 Task: Look for space in Sishui, China from 6th September, 2023 to 15th September, 2023 for 6 adults in price range Rs.8000 to Rs.12000. Place can be entire place or private room with 6 bedrooms having 6 beds and 6 bathrooms. Property type can be house, flat, guest house. Amenities needed are: wifi, TV, free parkinig on premises, gym, breakfast. Booking option can be shelf check-in. Required host language is Chinese (Simplified).
Action: Mouse moved to (569, 122)
Screenshot: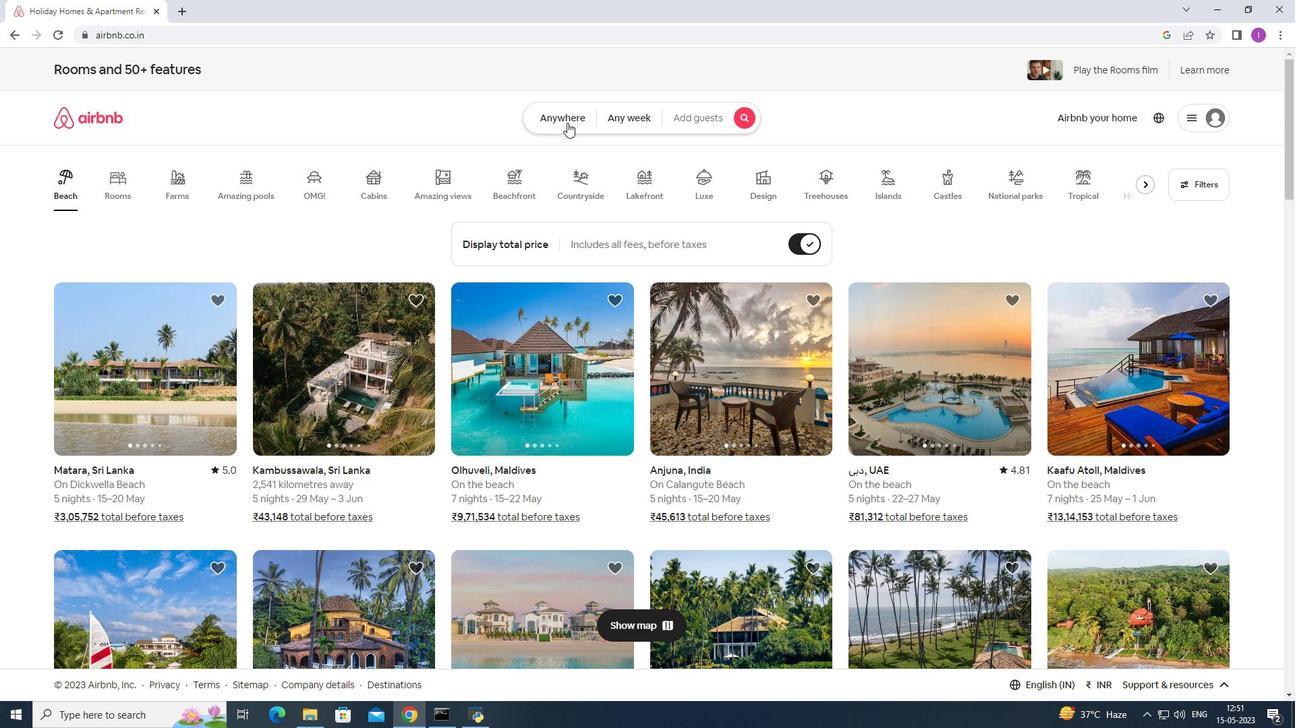 
Action: Mouse pressed left at (569, 122)
Screenshot: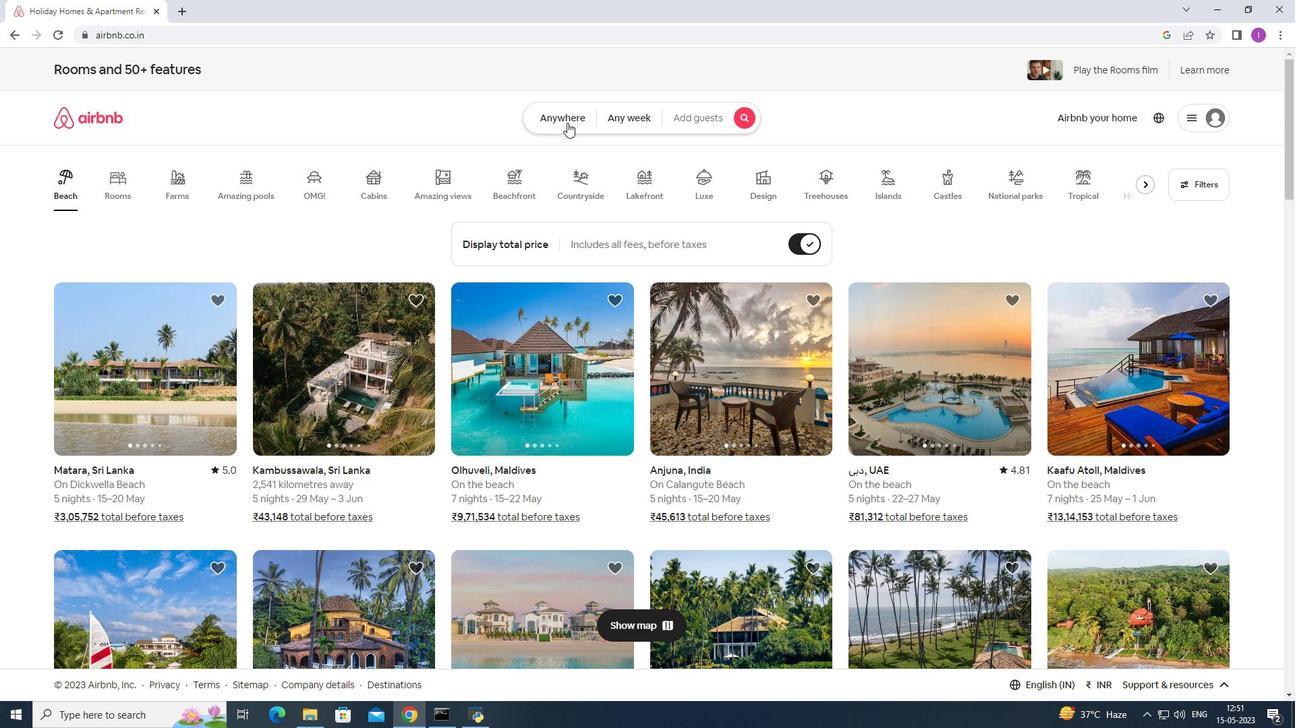 
Action: Mouse moved to (478, 162)
Screenshot: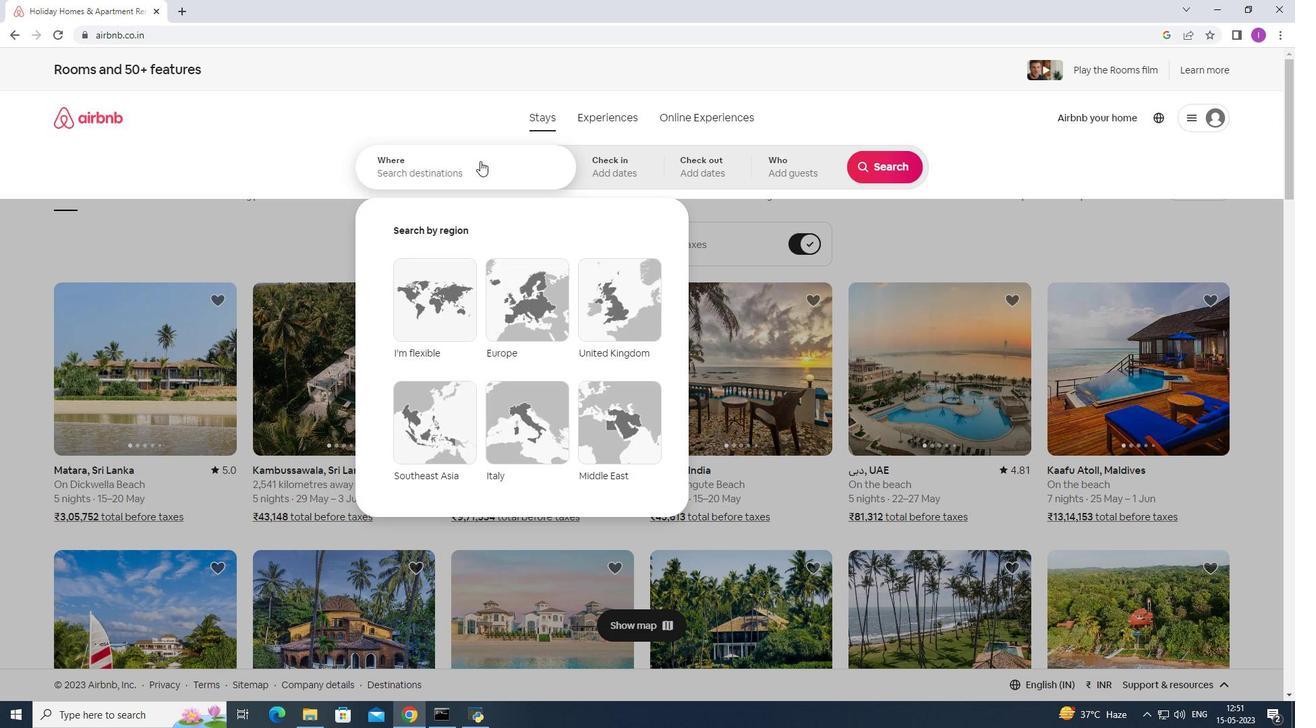 
Action: Mouse pressed left at (478, 162)
Screenshot: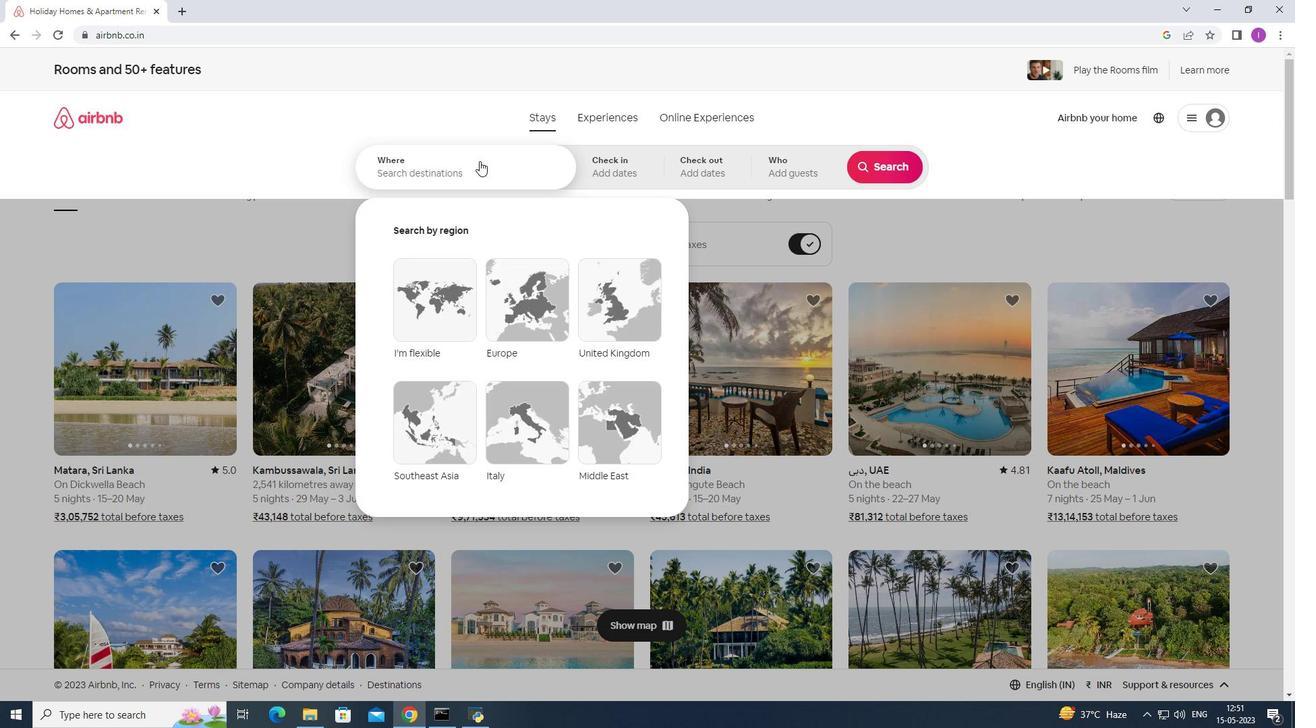 
Action: Mouse moved to (487, 165)
Screenshot: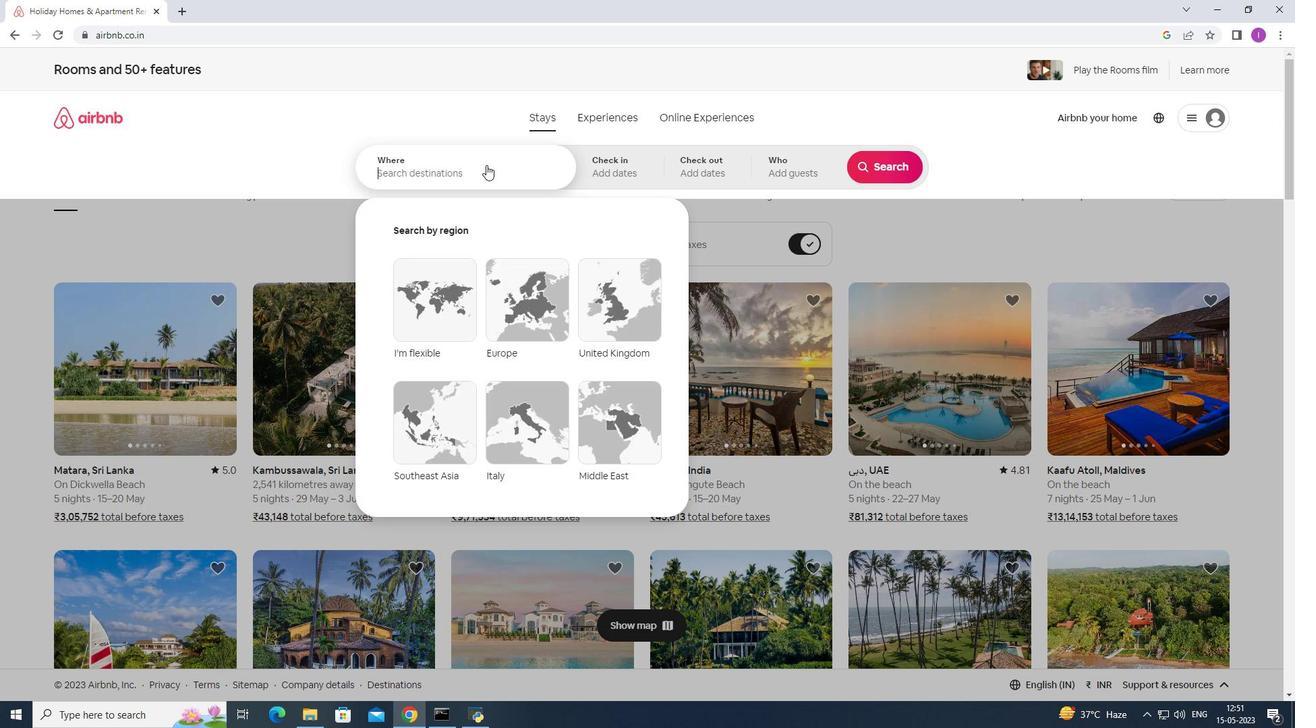 
Action: Key pressed <Key.shift><Key.shift>Sishui,<Key.shift>China
Screenshot: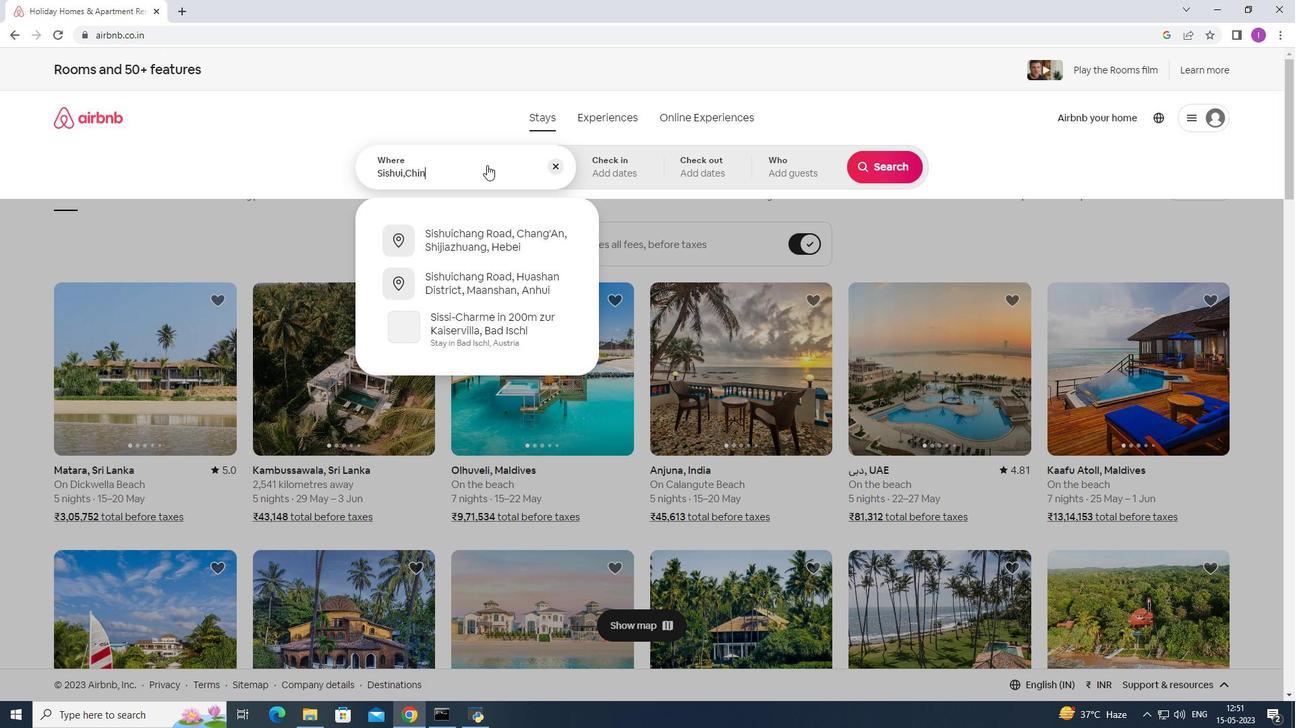 
Action: Mouse moved to (642, 167)
Screenshot: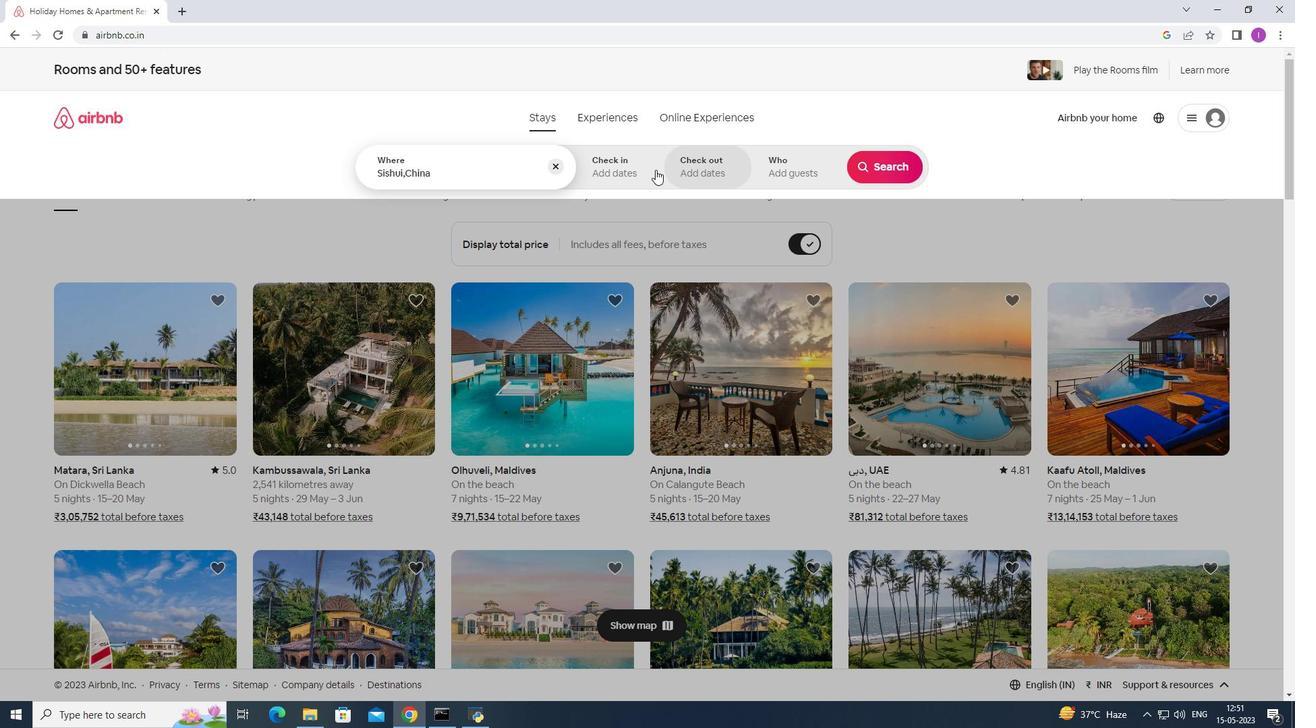 
Action: Mouse pressed left at (642, 167)
Screenshot: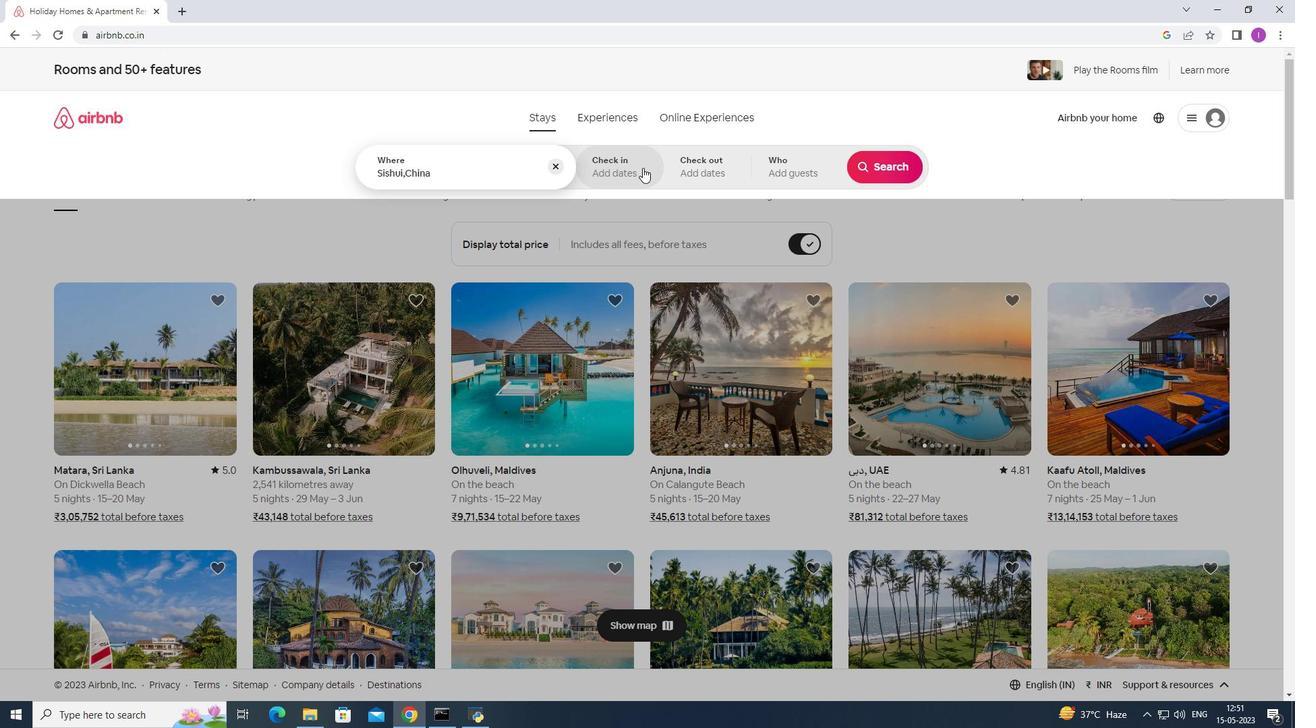 
Action: Mouse moved to (876, 273)
Screenshot: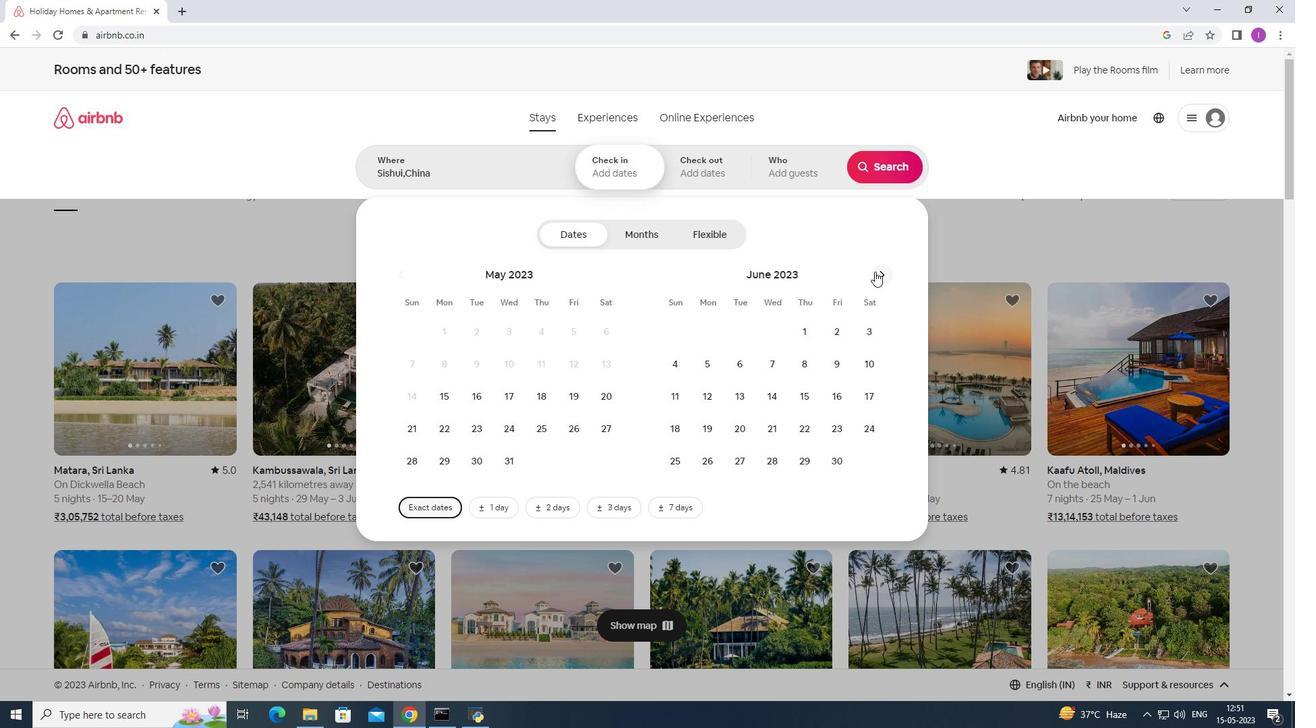 
Action: Mouse pressed left at (876, 273)
Screenshot: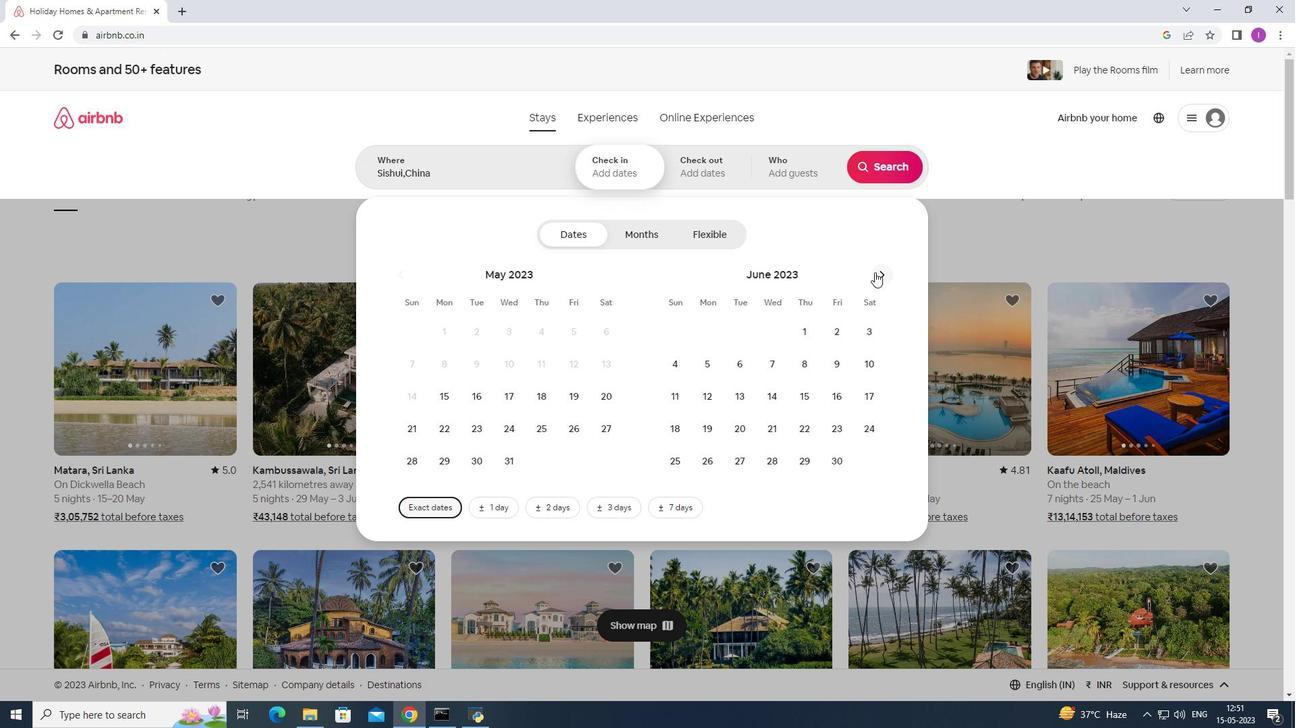 
Action: Mouse moved to (877, 273)
Screenshot: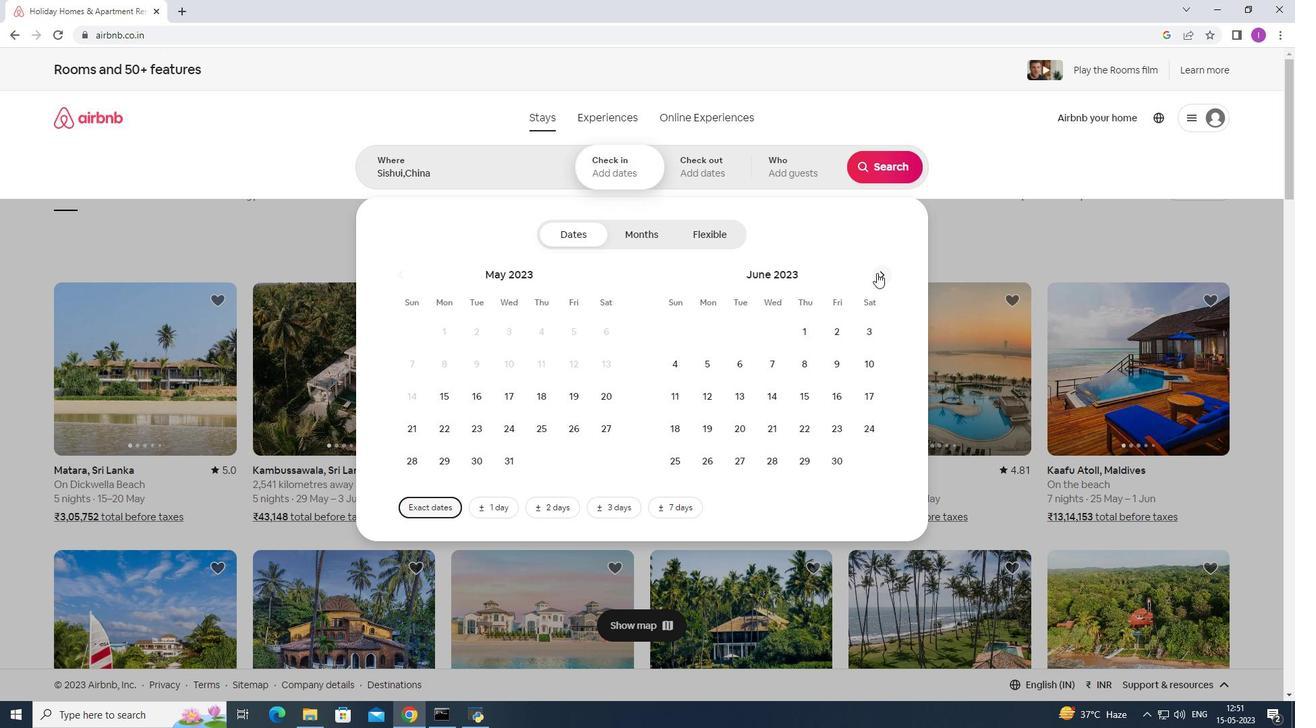 
Action: Mouse pressed left at (877, 273)
Screenshot: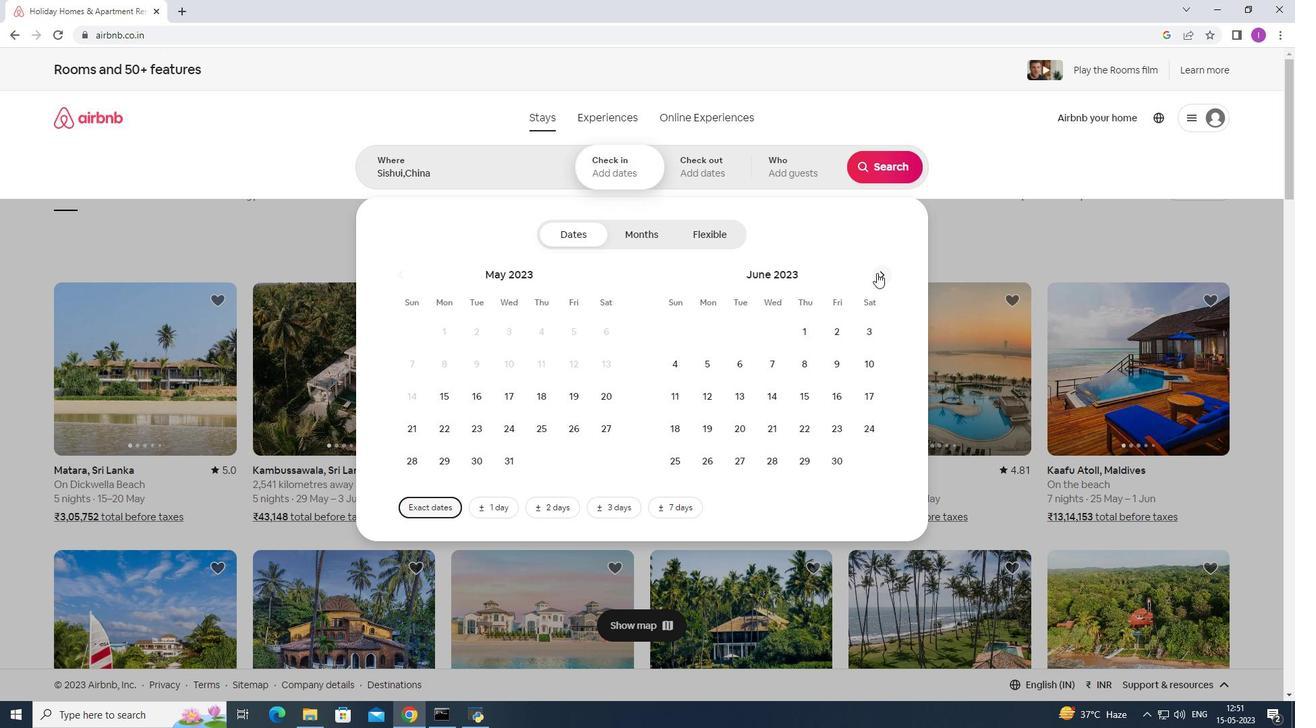 
Action: Mouse moved to (878, 274)
Screenshot: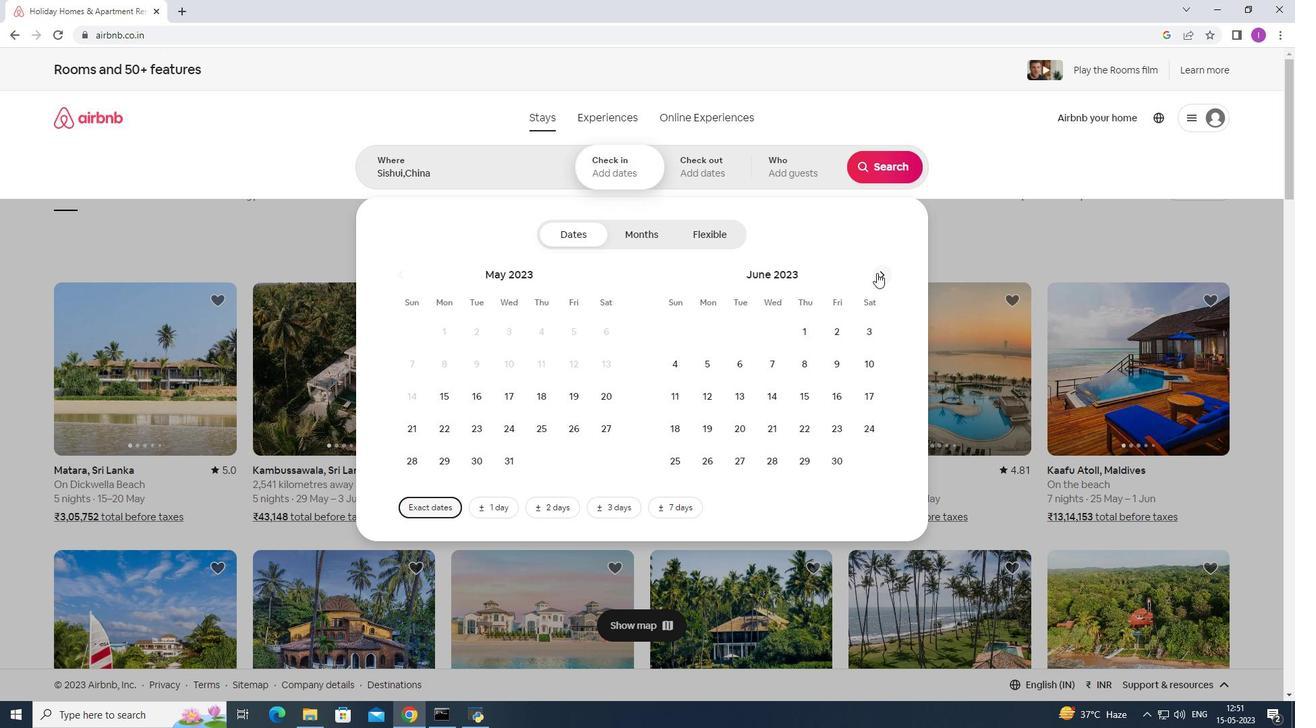 
Action: Mouse pressed left at (878, 274)
Screenshot: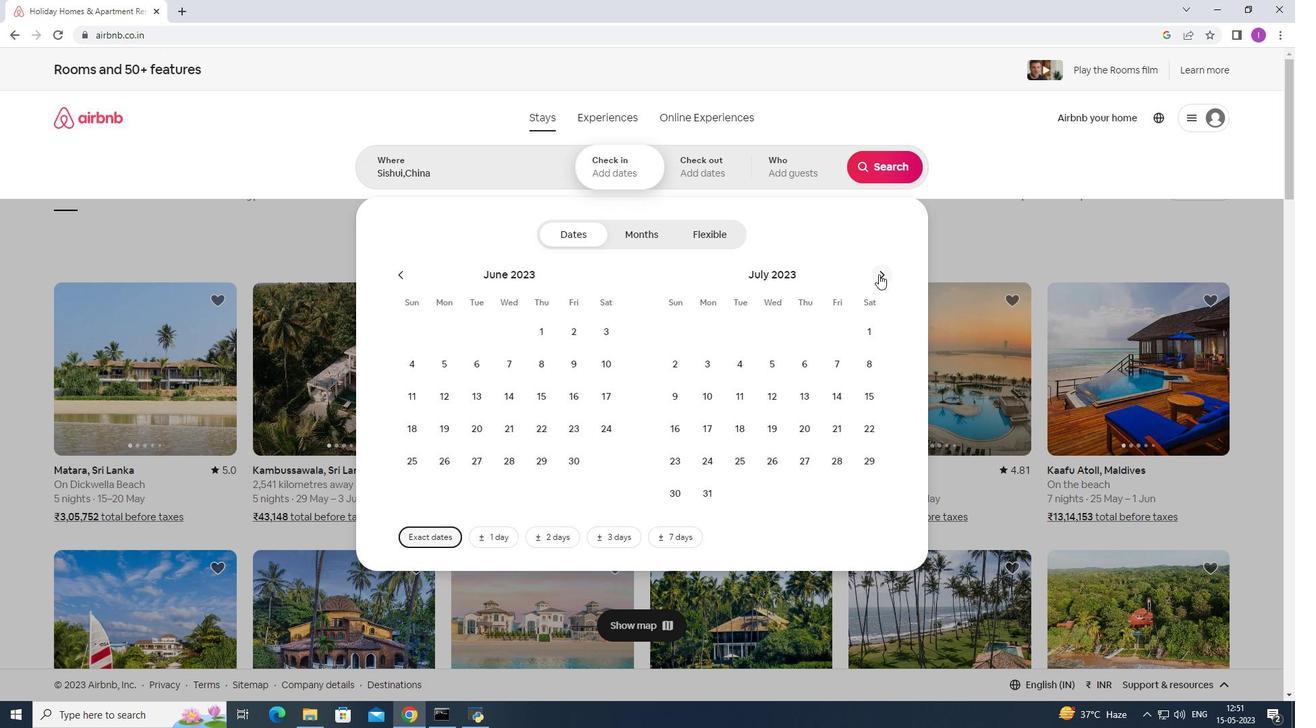 
Action: Mouse moved to (772, 357)
Screenshot: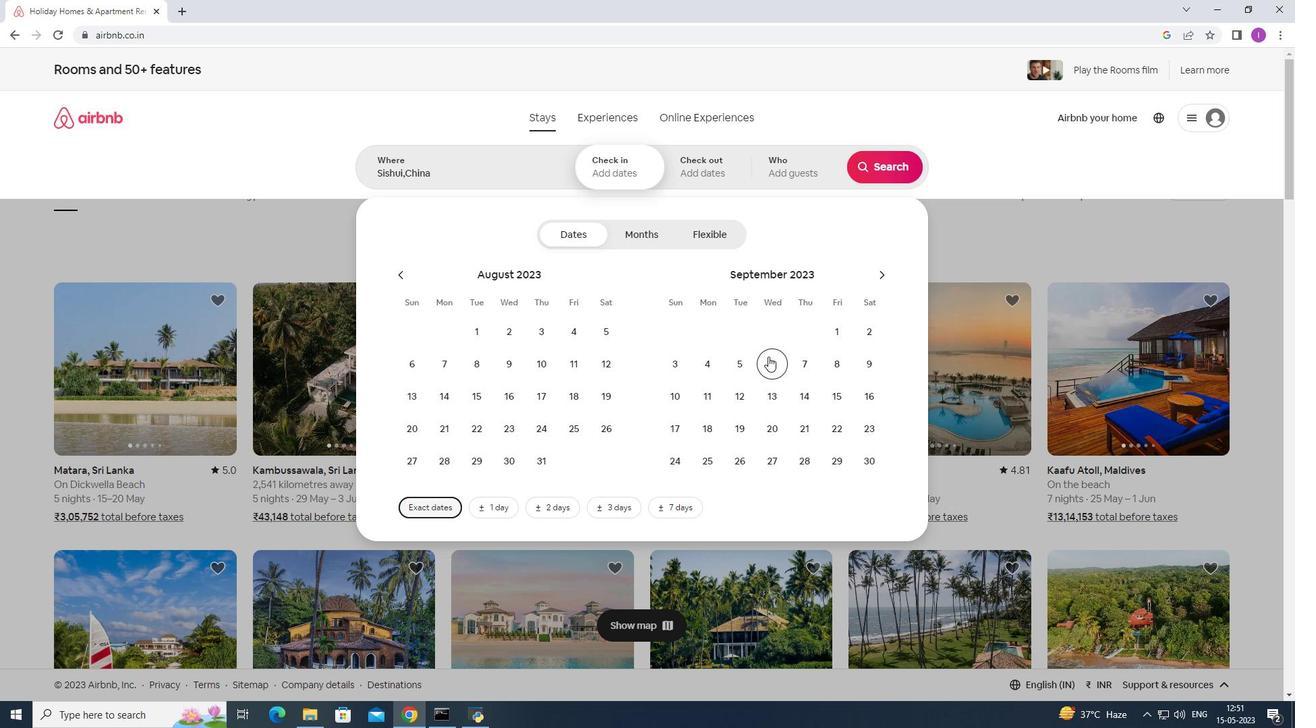 
Action: Mouse pressed left at (772, 357)
Screenshot: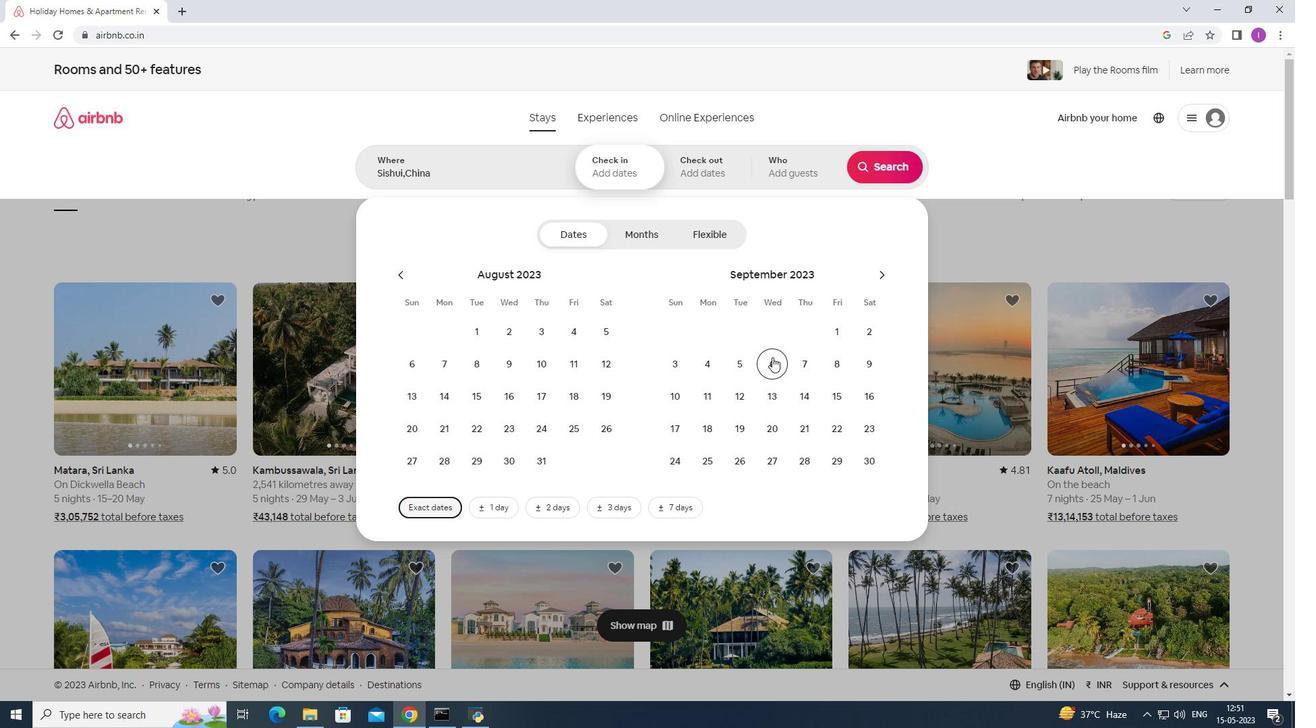 
Action: Mouse moved to (826, 391)
Screenshot: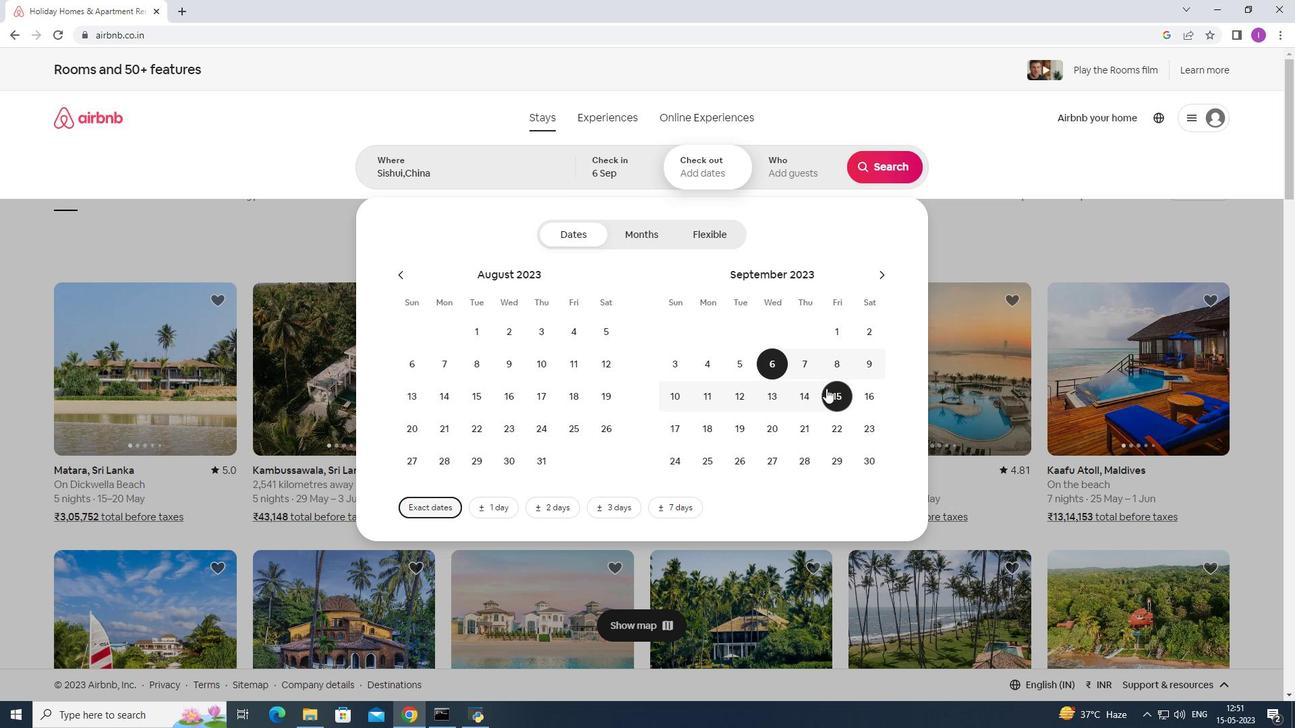 
Action: Mouse pressed left at (826, 391)
Screenshot: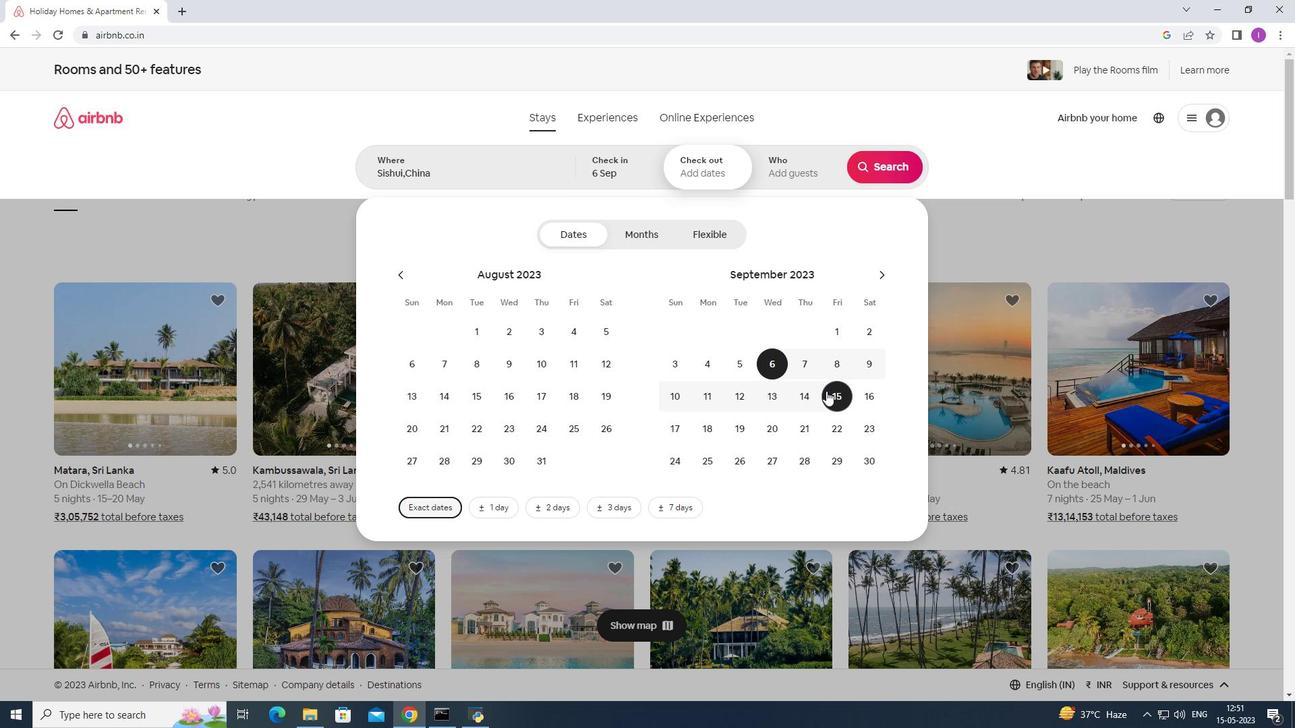 
Action: Mouse moved to (806, 174)
Screenshot: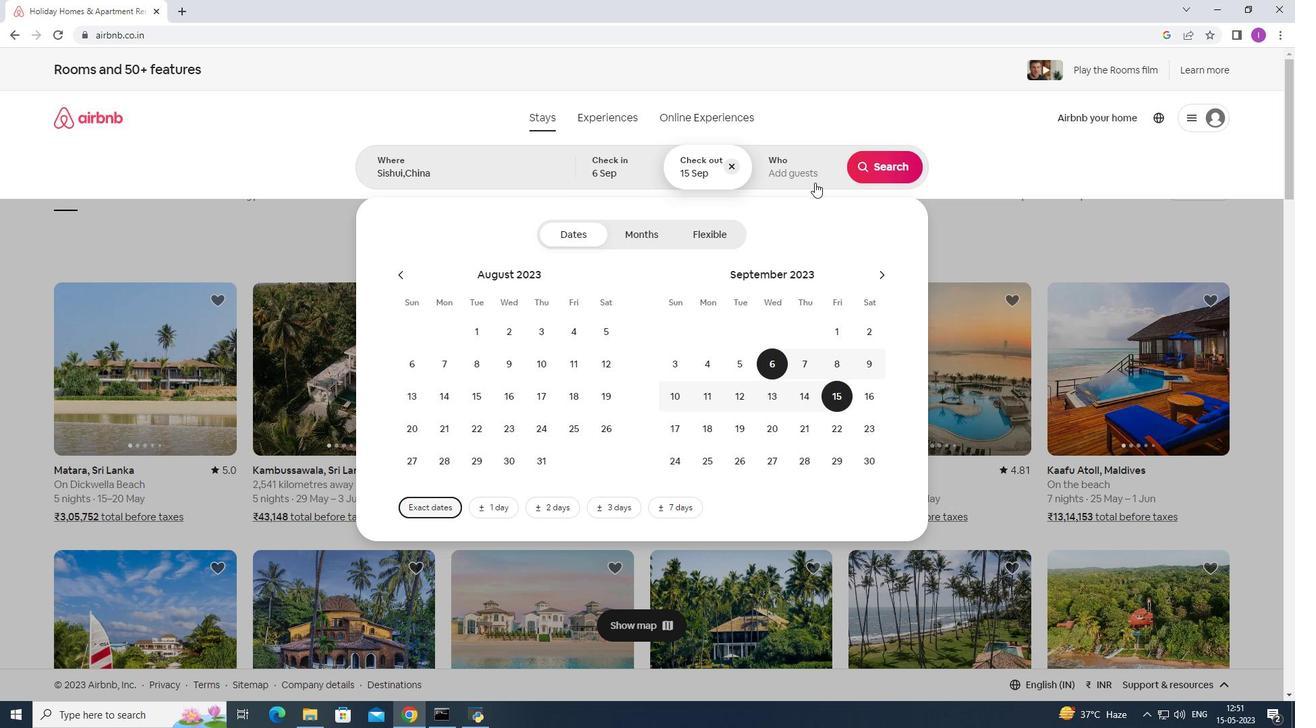 
Action: Mouse pressed left at (806, 174)
Screenshot: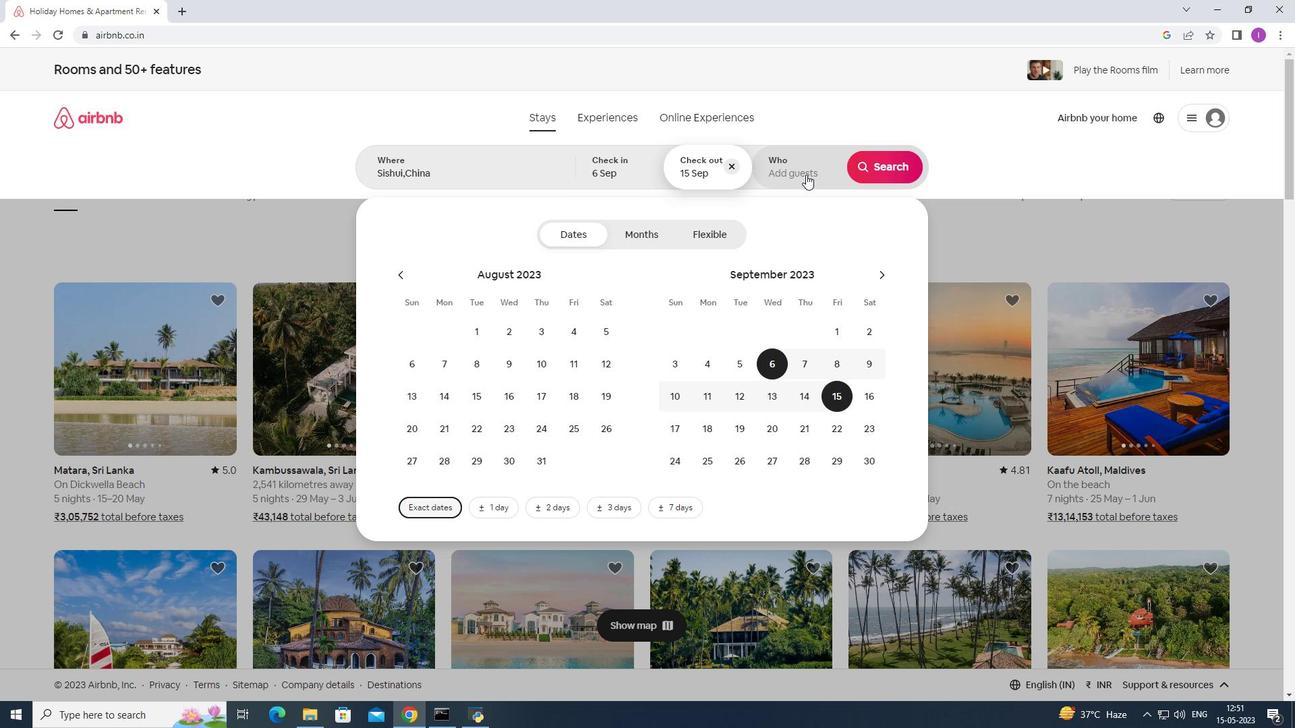 
Action: Mouse moved to (888, 240)
Screenshot: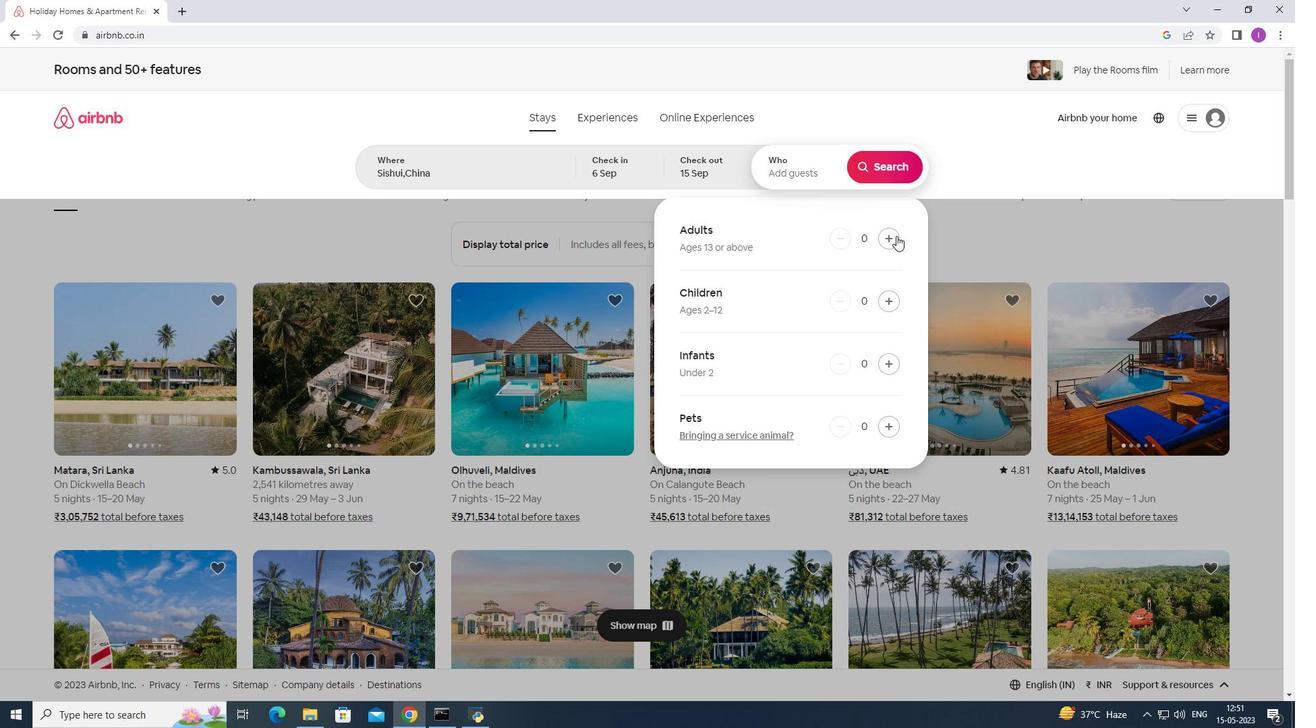 
Action: Mouse pressed left at (888, 240)
Screenshot: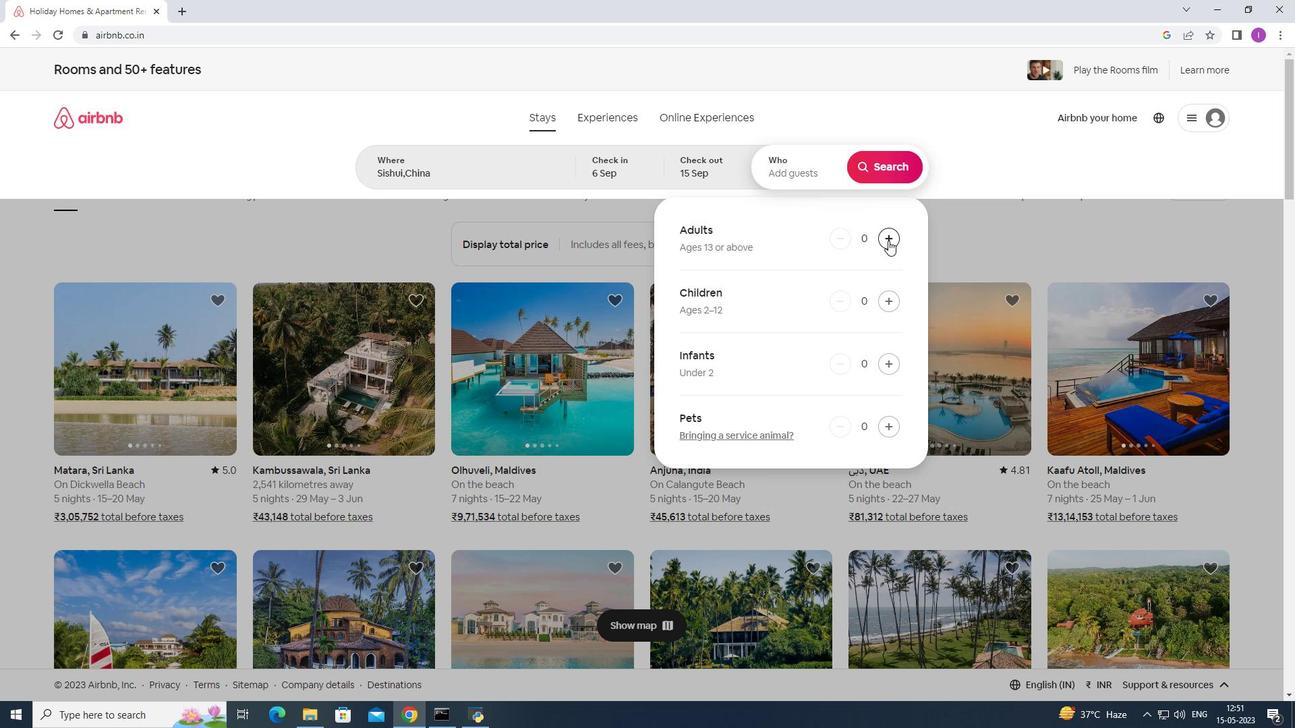 
Action: Mouse moved to (888, 240)
Screenshot: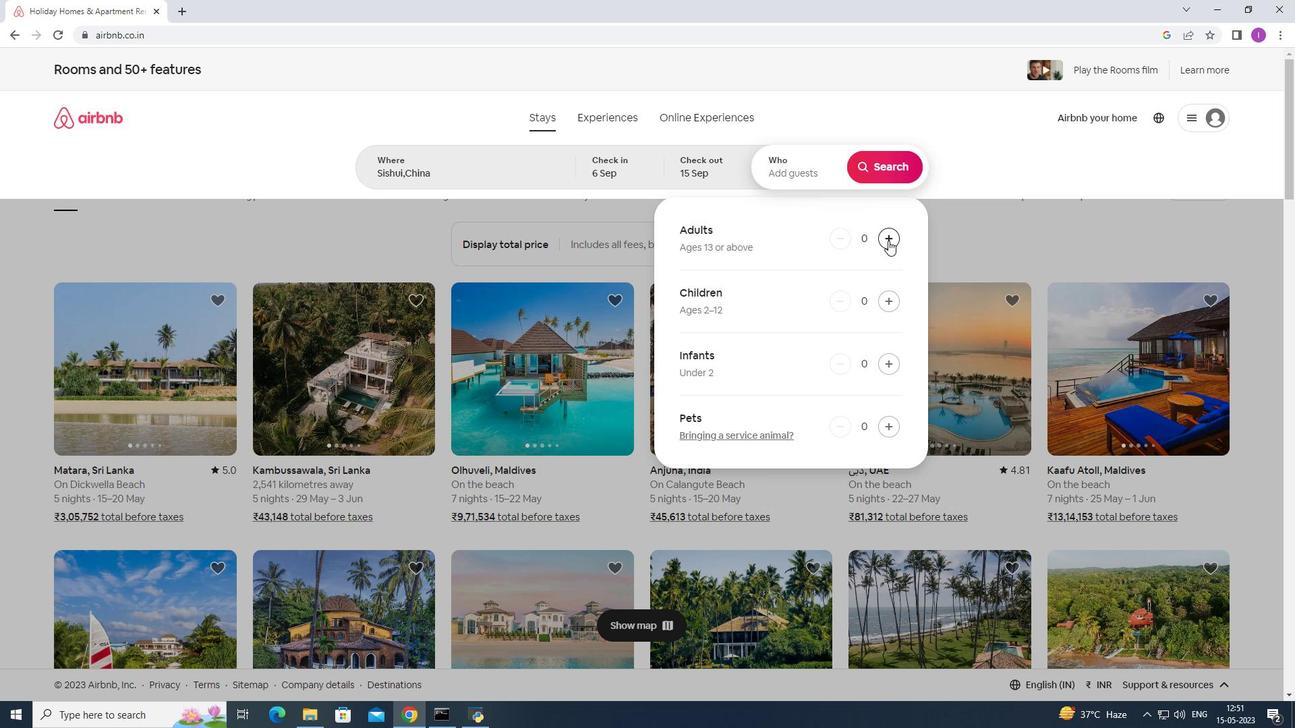 
Action: Mouse pressed left at (888, 240)
Screenshot: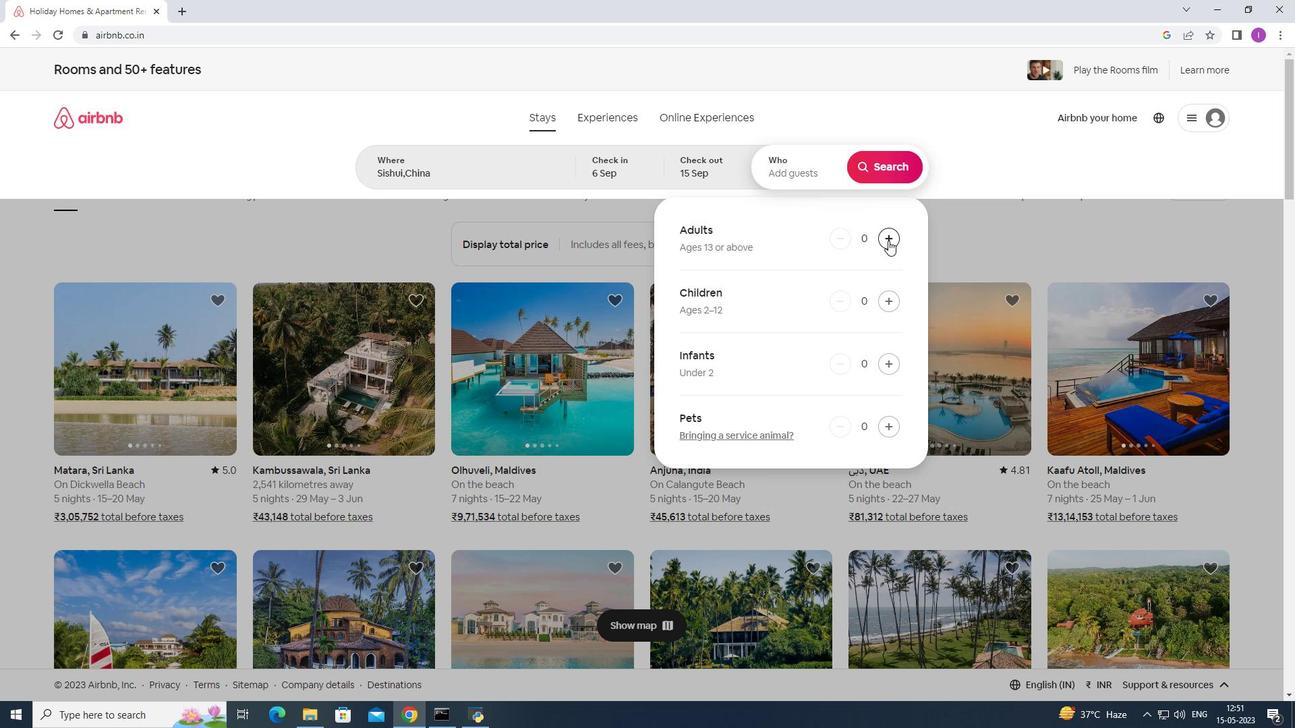 
Action: Mouse moved to (888, 240)
Screenshot: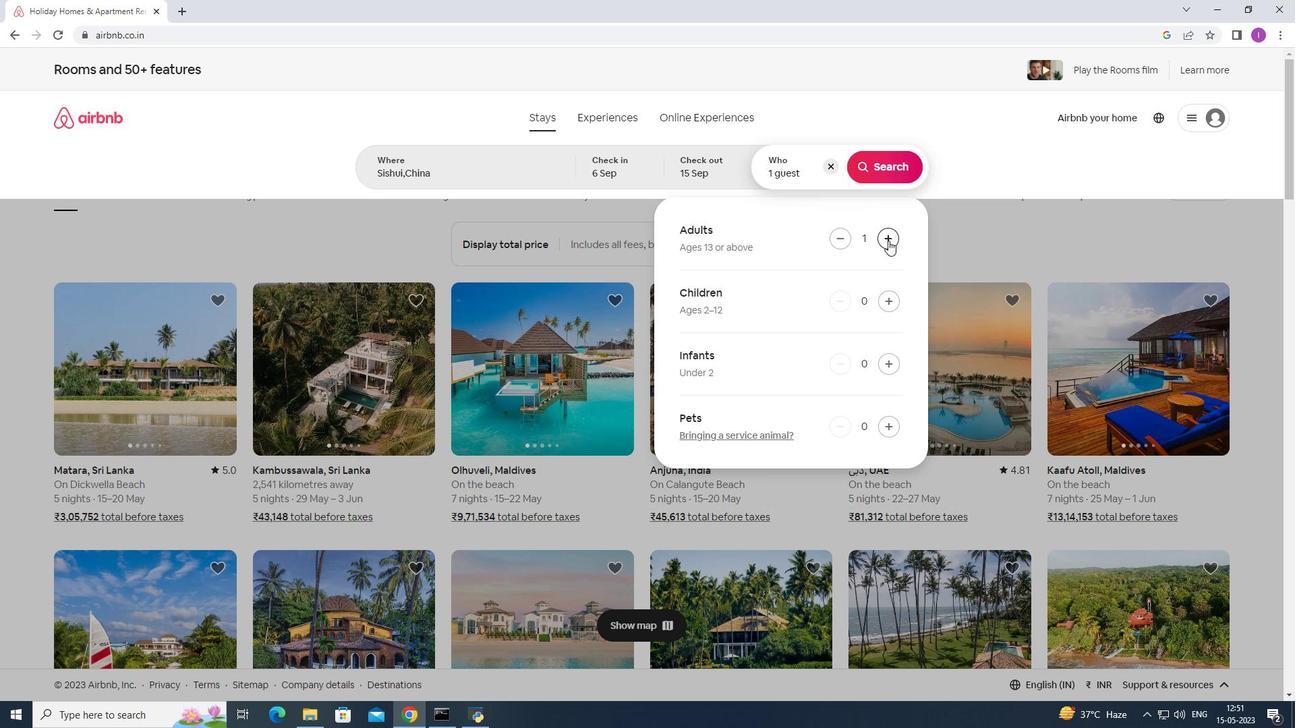 
Action: Mouse pressed left at (888, 240)
Screenshot: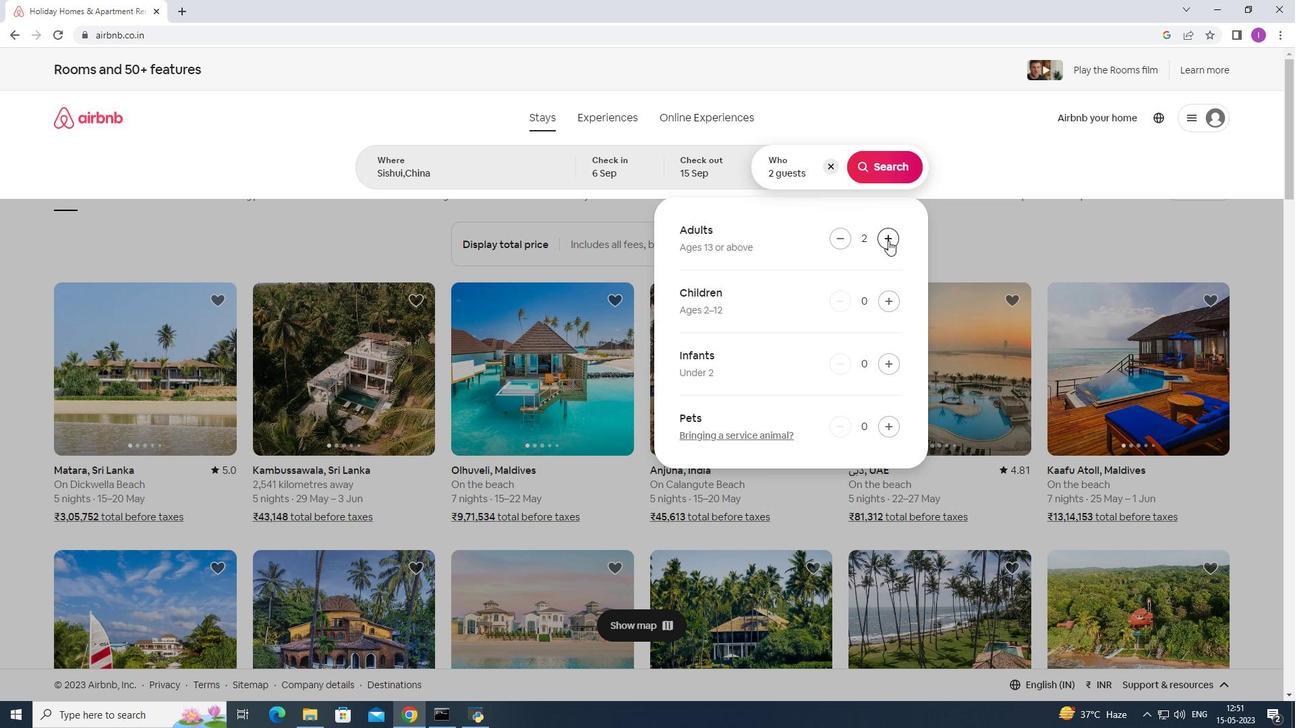 
Action: Mouse pressed left at (888, 240)
Screenshot: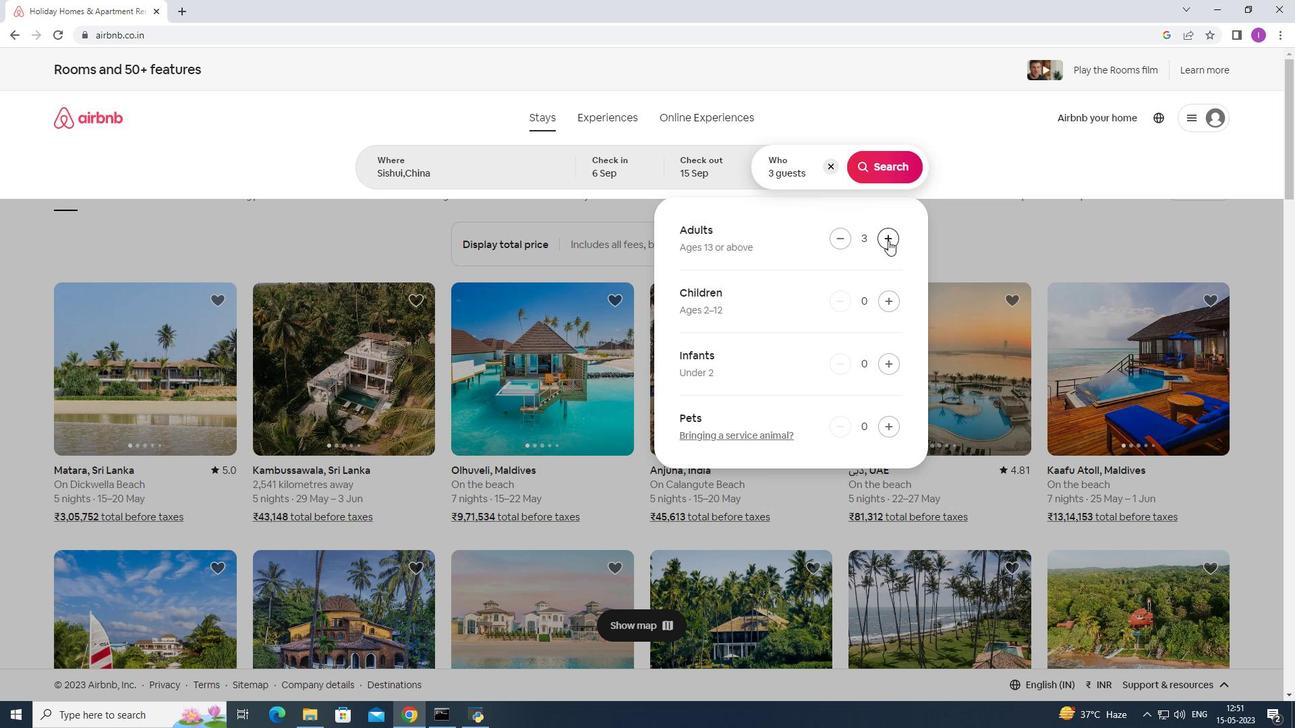 
Action: Mouse pressed left at (888, 240)
Screenshot: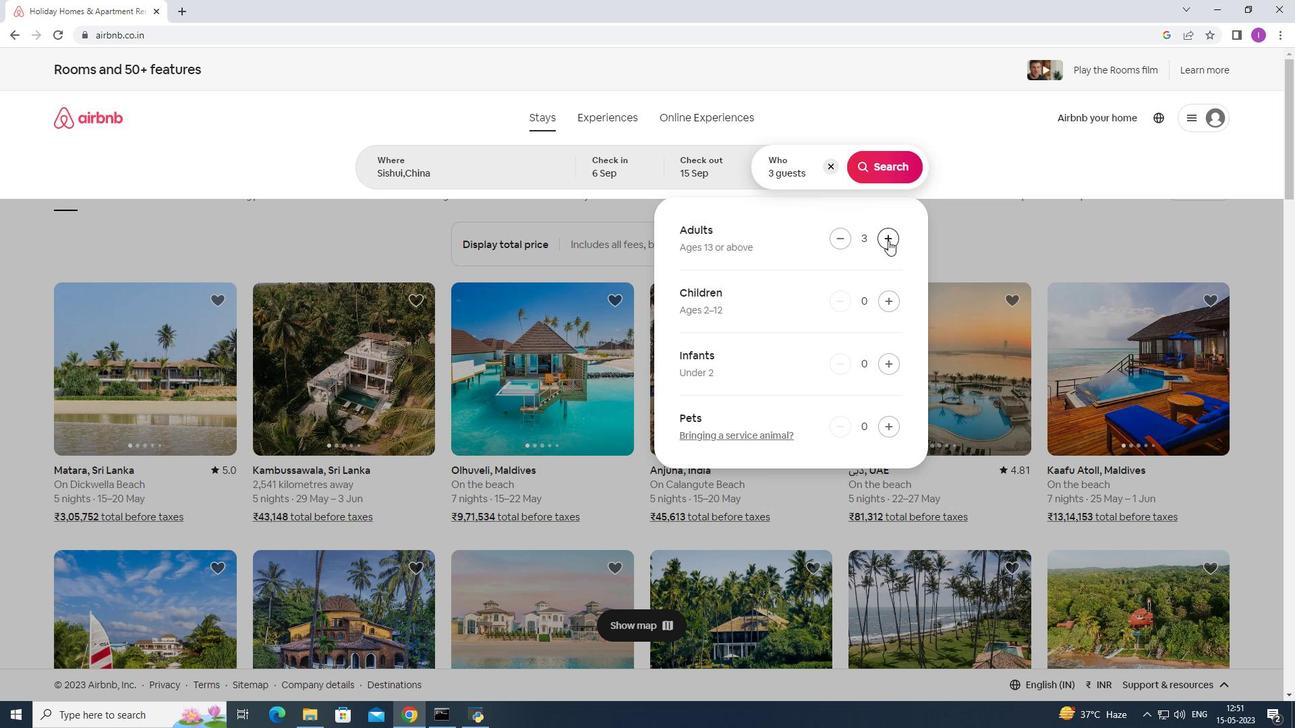 
Action: Mouse moved to (888, 240)
Screenshot: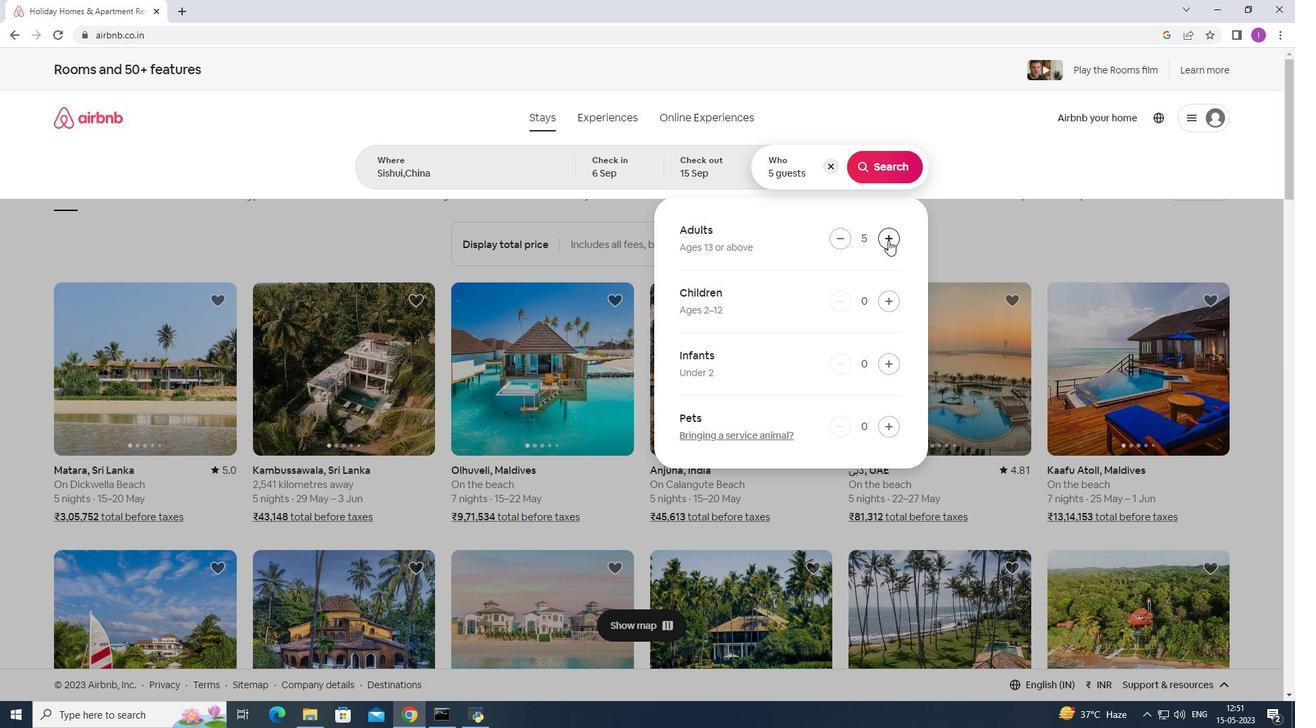 
Action: Mouse pressed left at (888, 240)
Screenshot: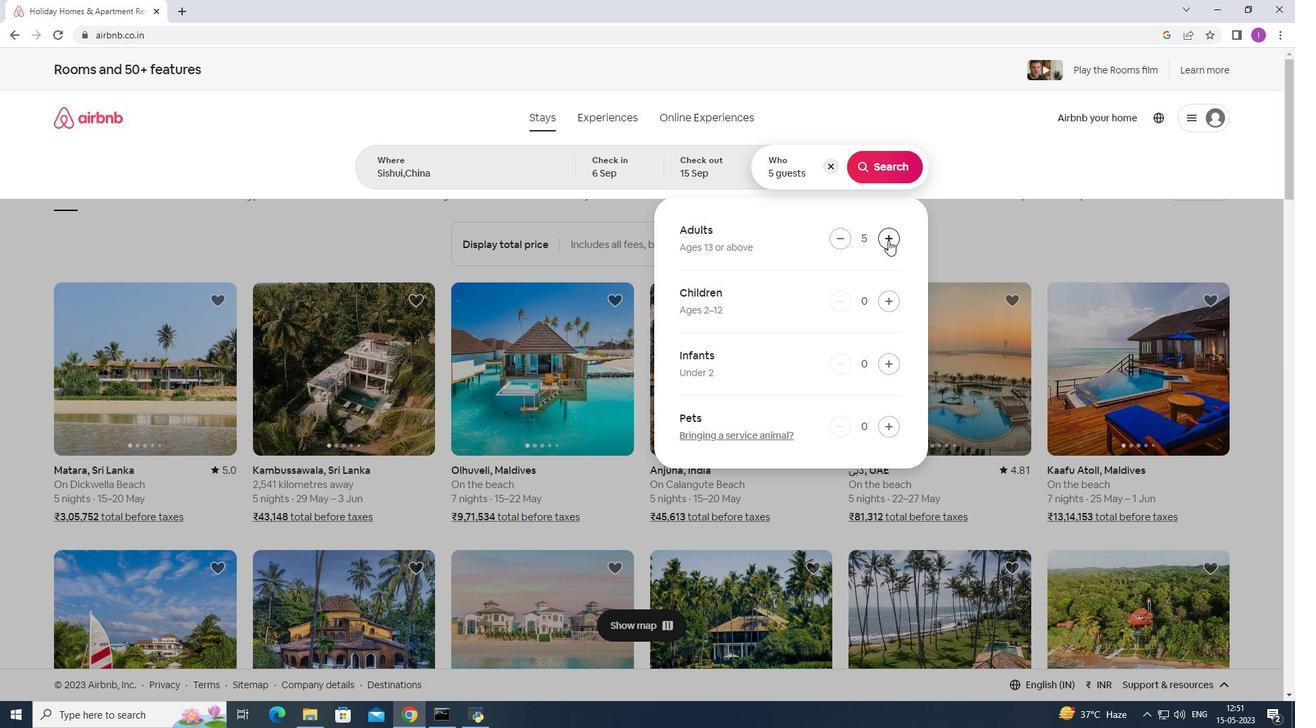 
Action: Mouse moved to (882, 173)
Screenshot: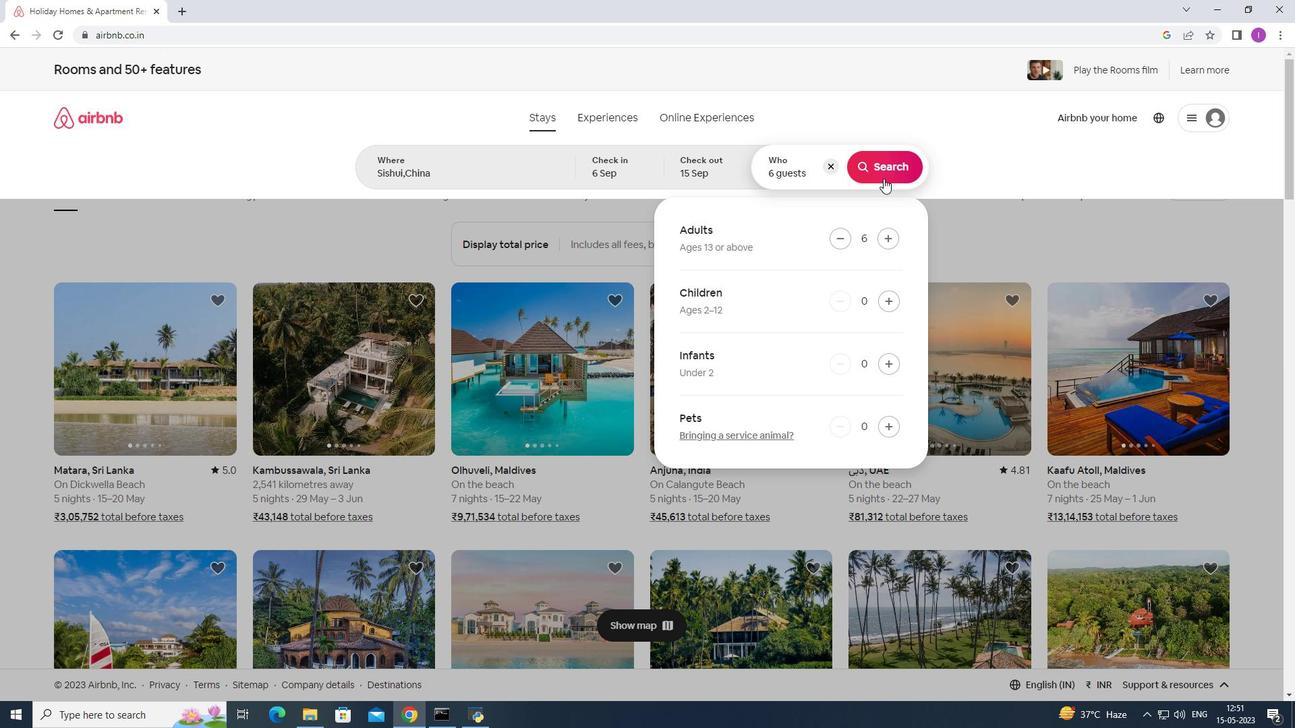 
Action: Mouse pressed left at (882, 173)
Screenshot: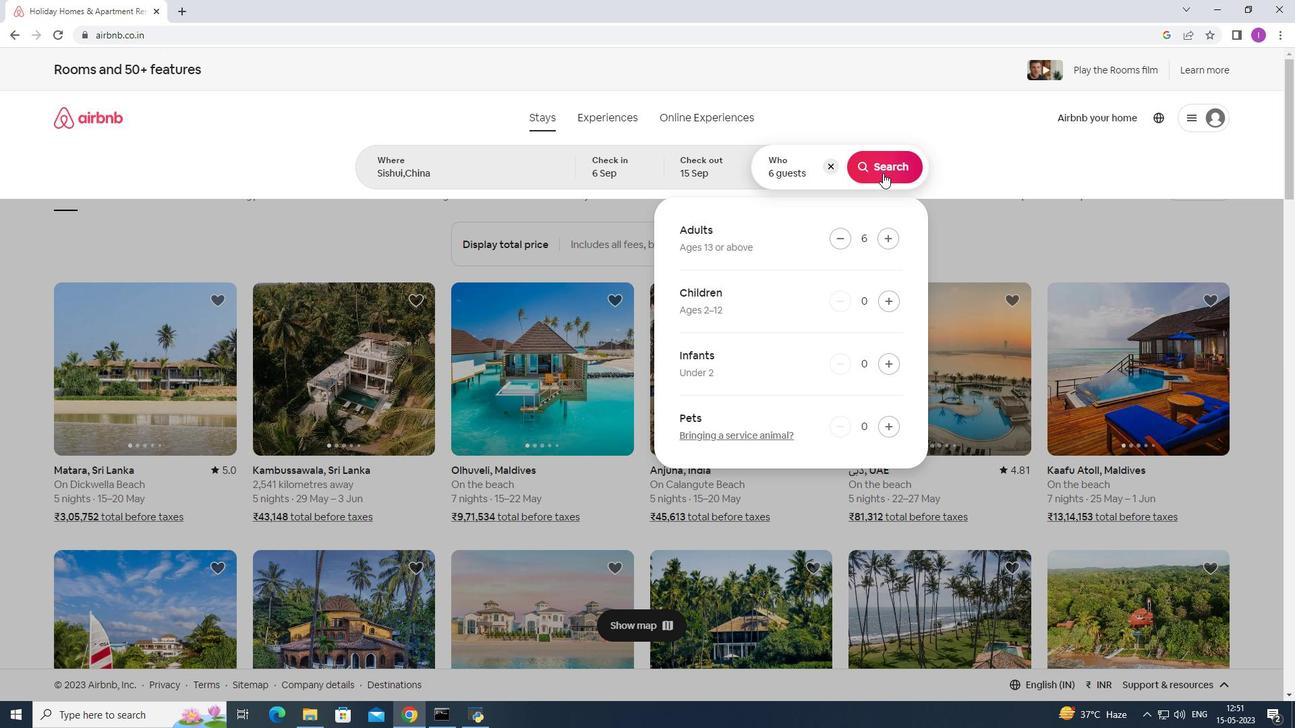 
Action: Mouse moved to (1231, 138)
Screenshot: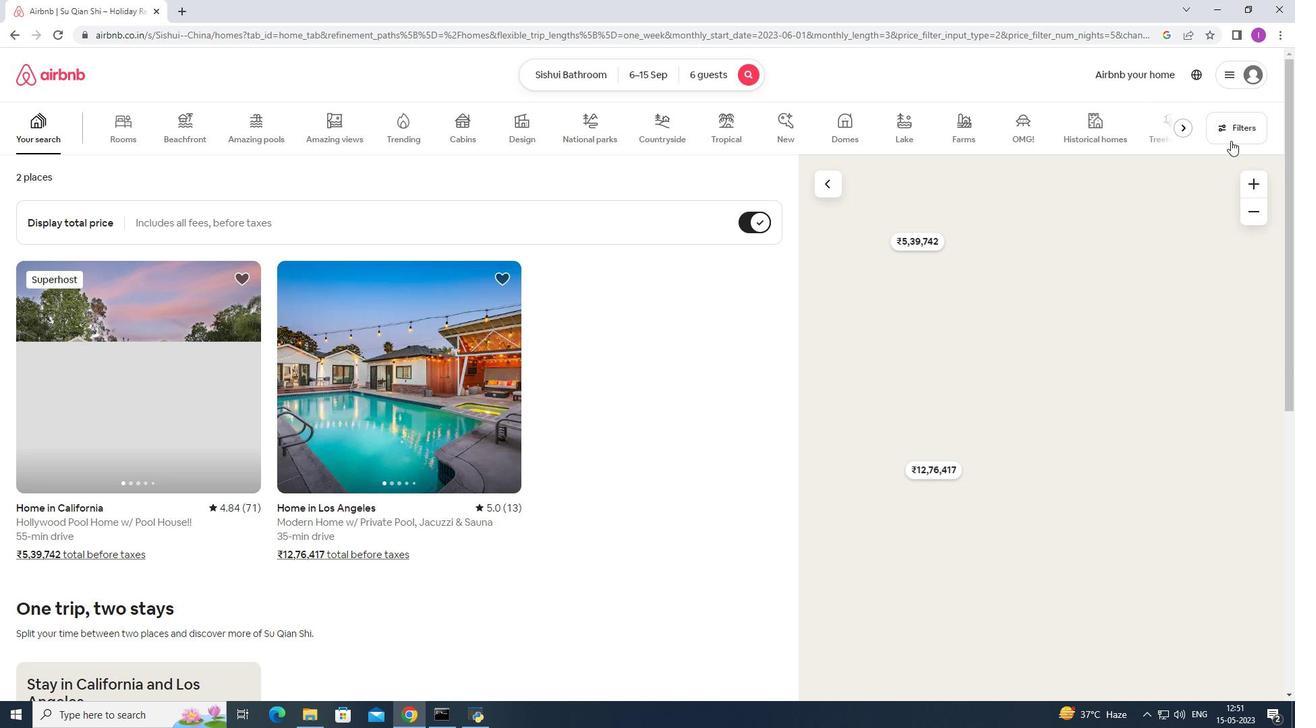
Action: Mouse pressed left at (1231, 138)
Screenshot: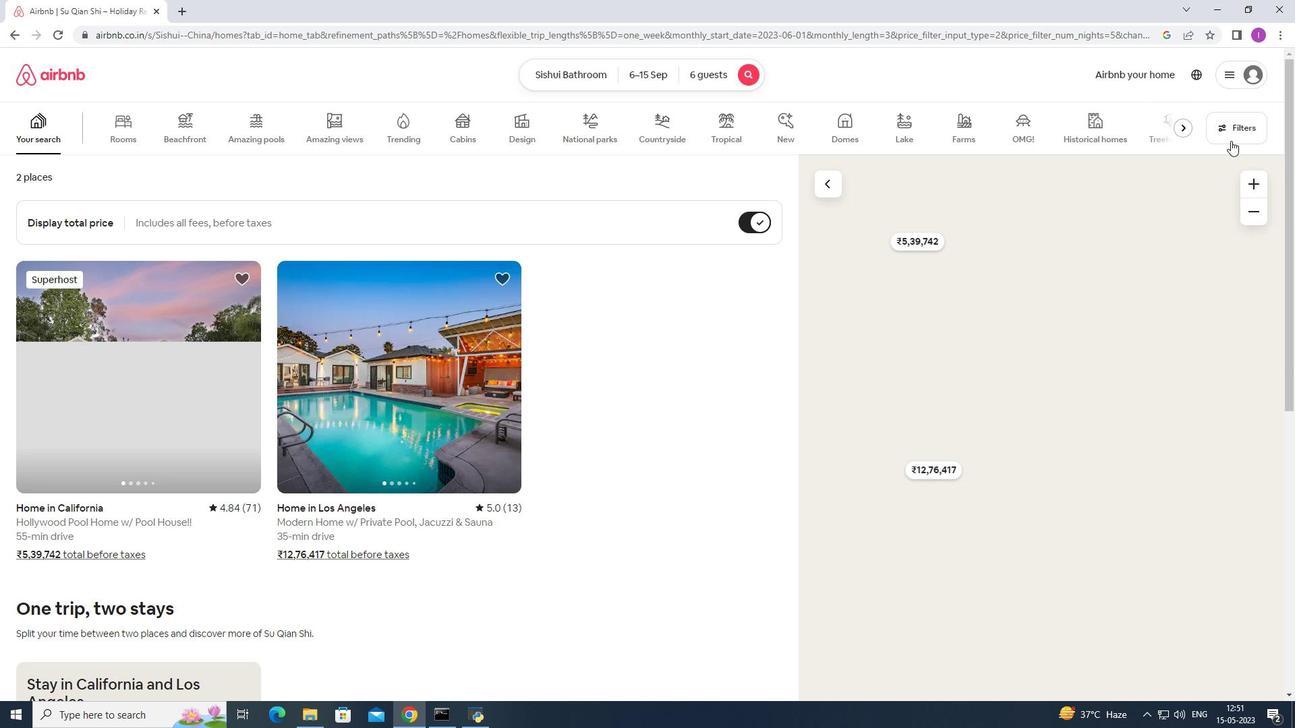 
Action: Mouse moved to (751, 459)
Screenshot: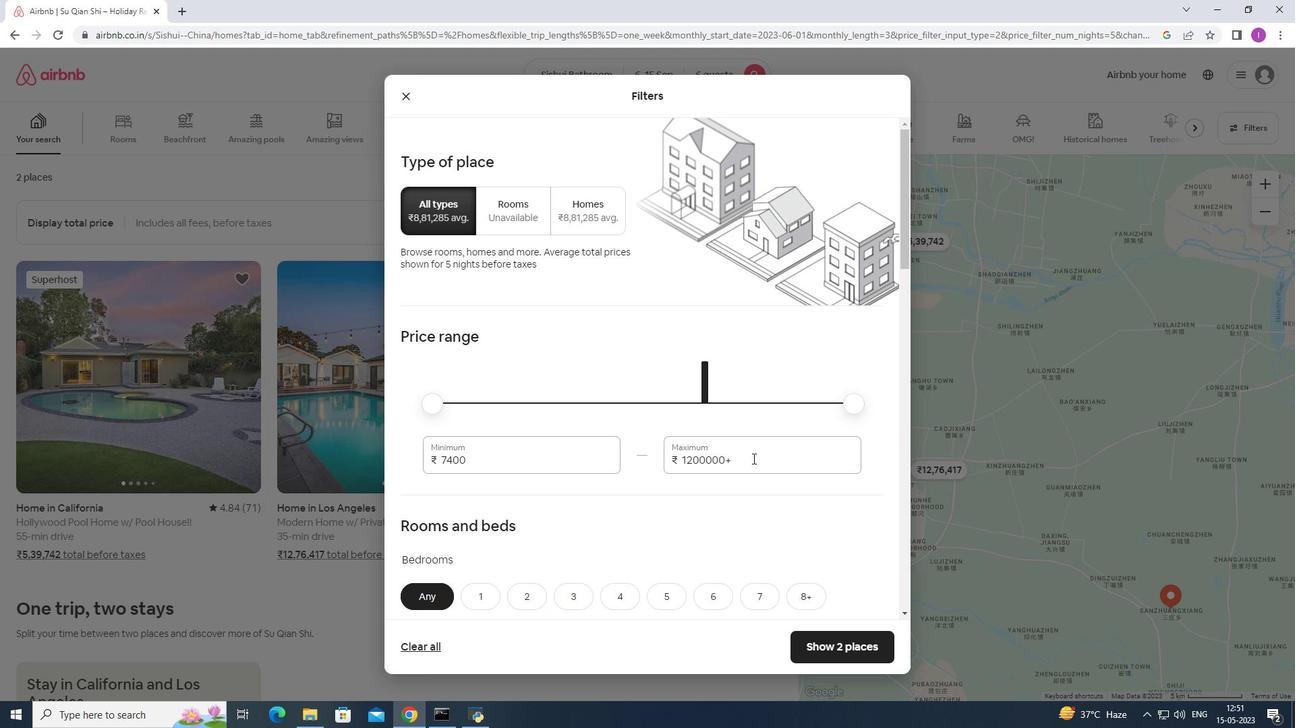 
Action: Mouse pressed left at (751, 459)
Screenshot: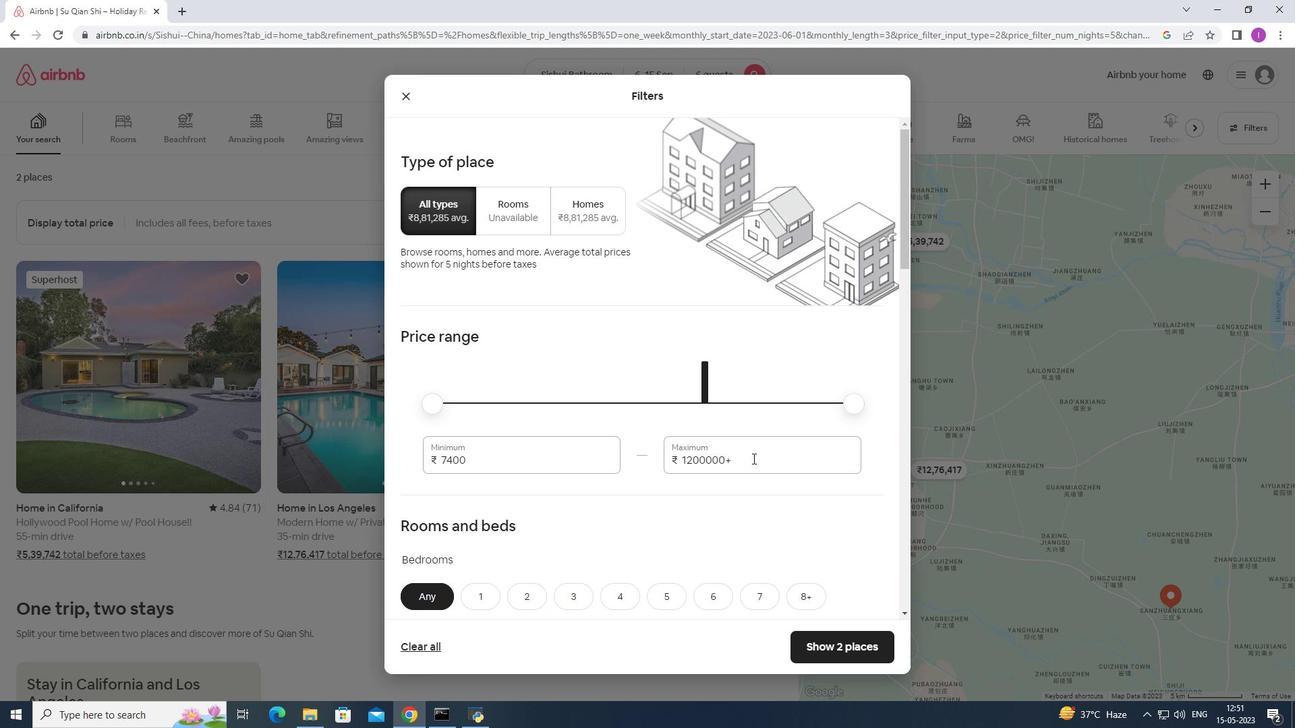 
Action: Mouse moved to (673, 439)
Screenshot: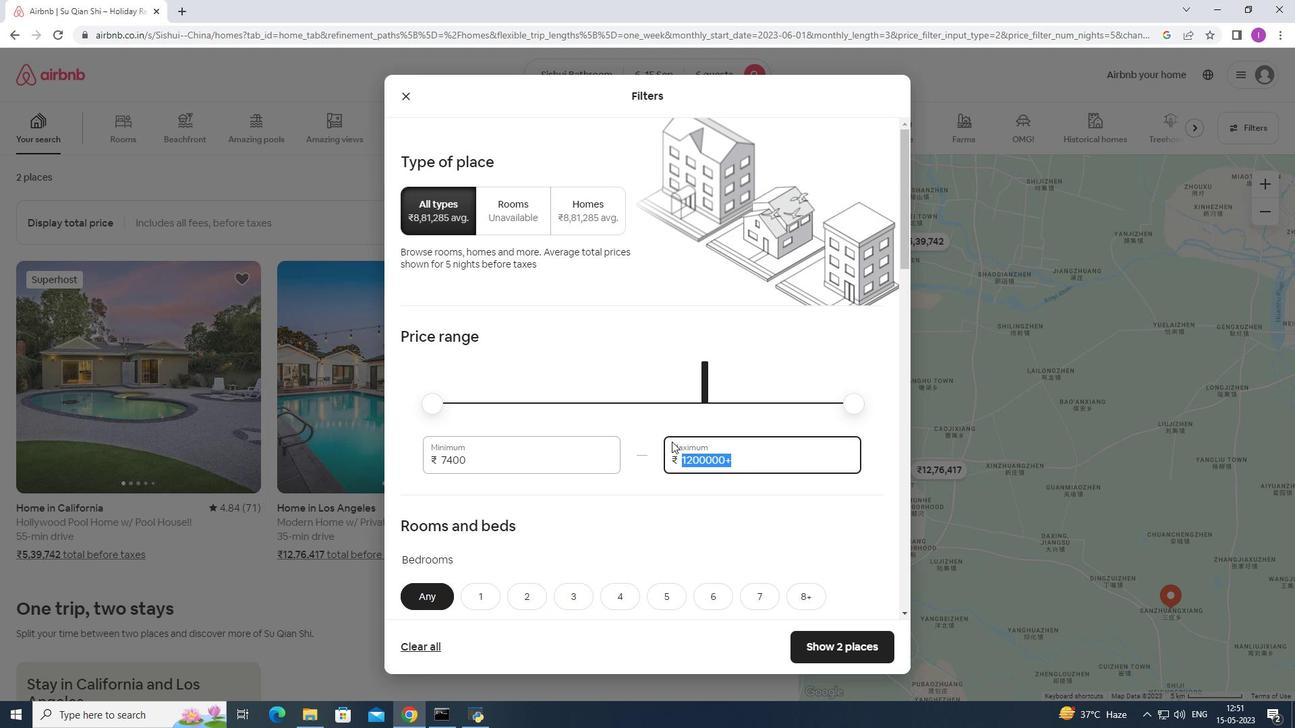 
Action: Key pressed 1
Screenshot: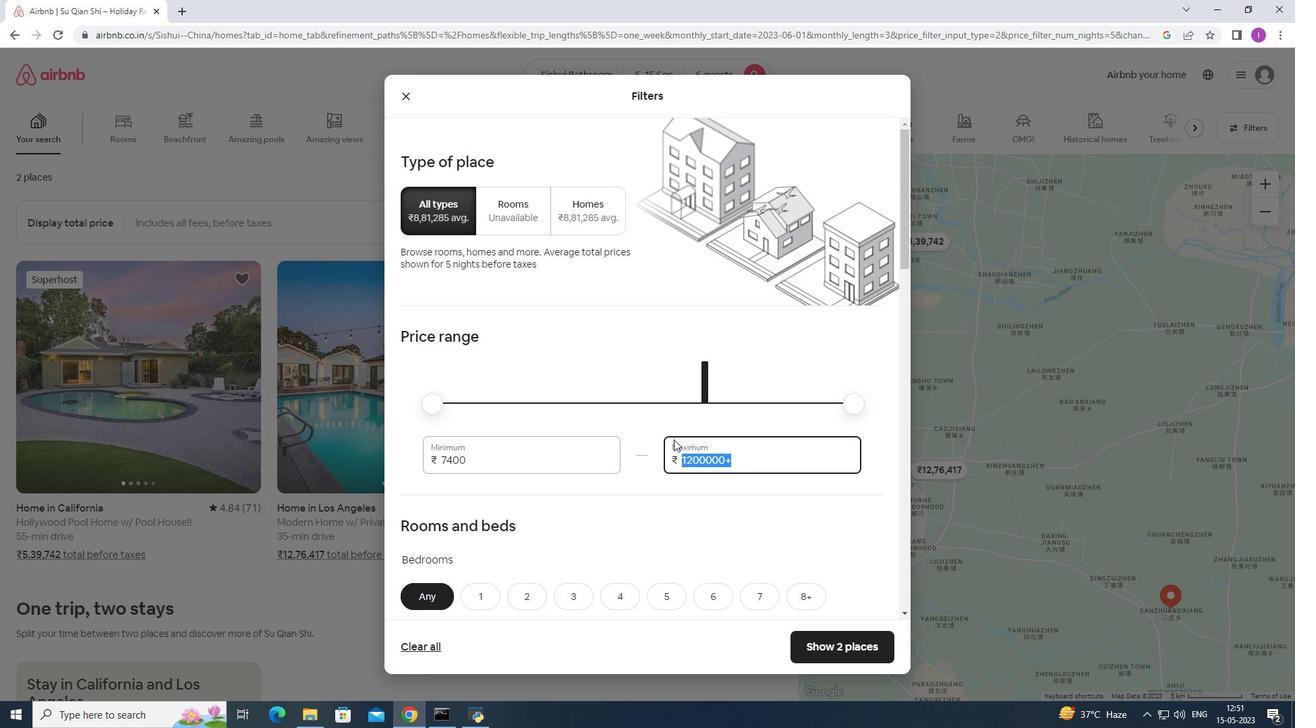 
Action: Mouse moved to (675, 439)
Screenshot: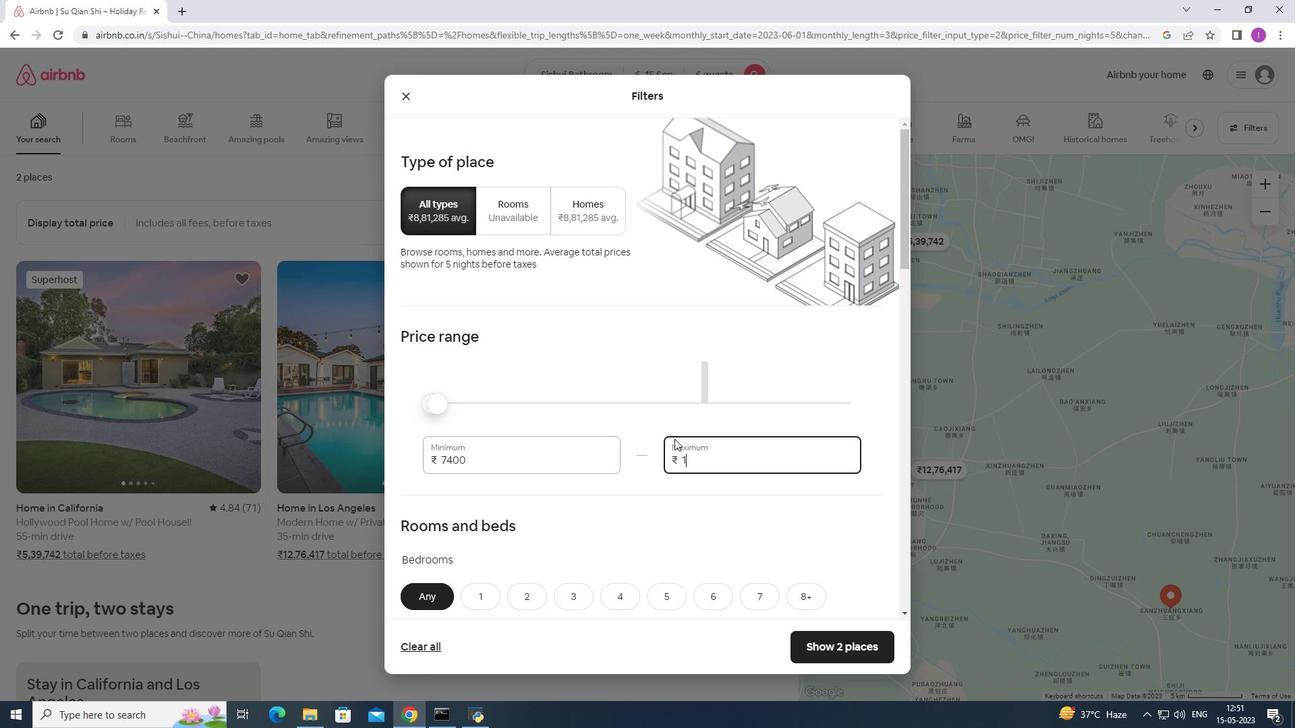 
Action: Key pressed 2
Screenshot: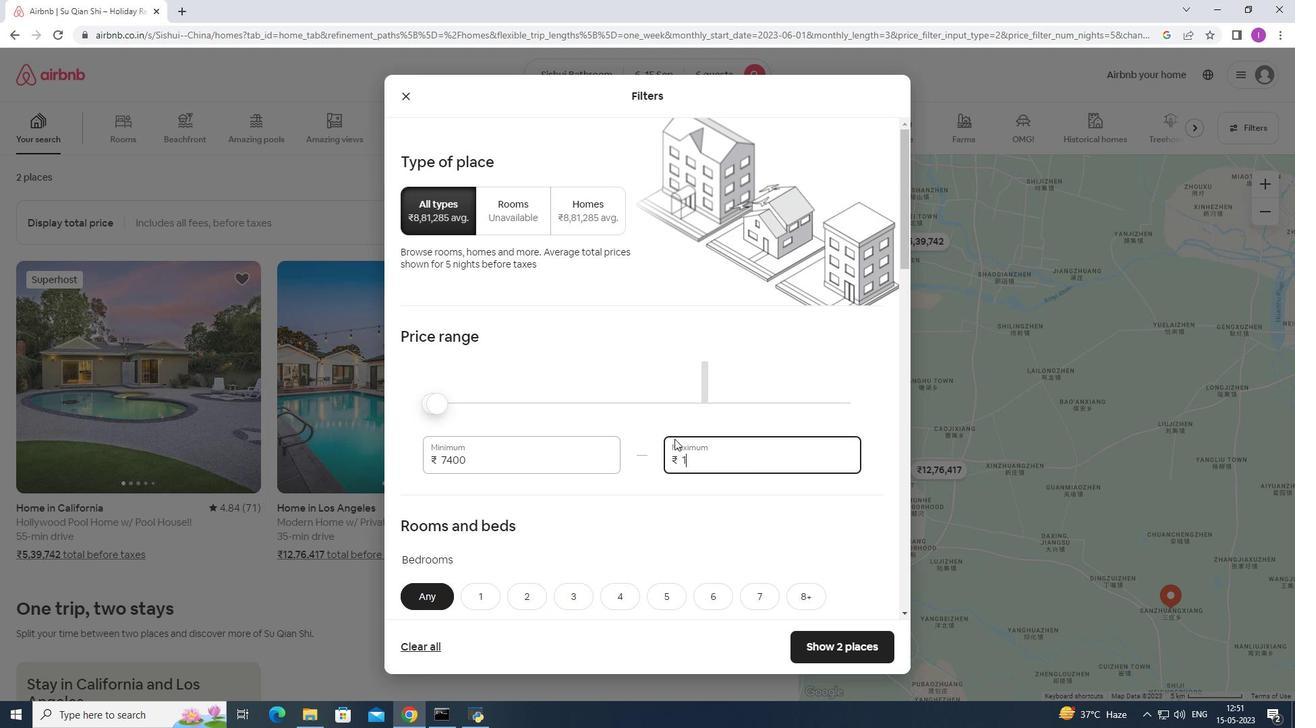 
Action: Mouse moved to (687, 431)
Screenshot: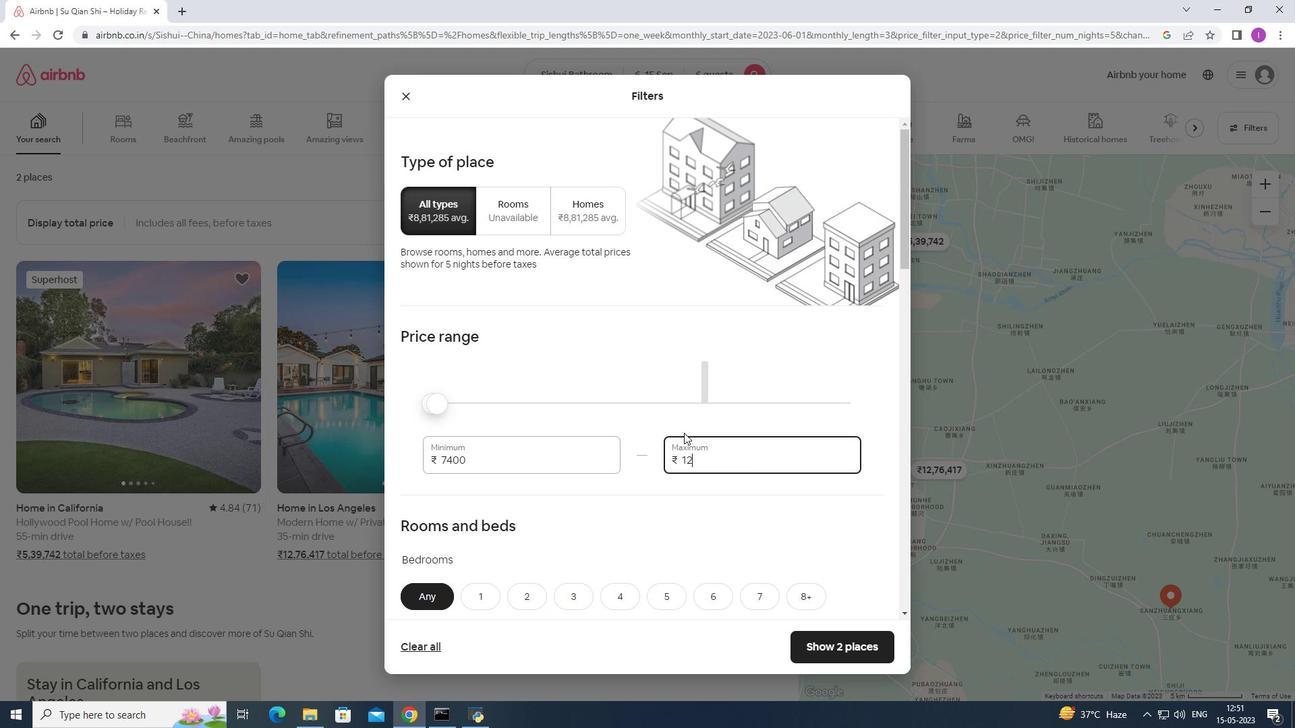 
Action: Key pressed 0
Screenshot: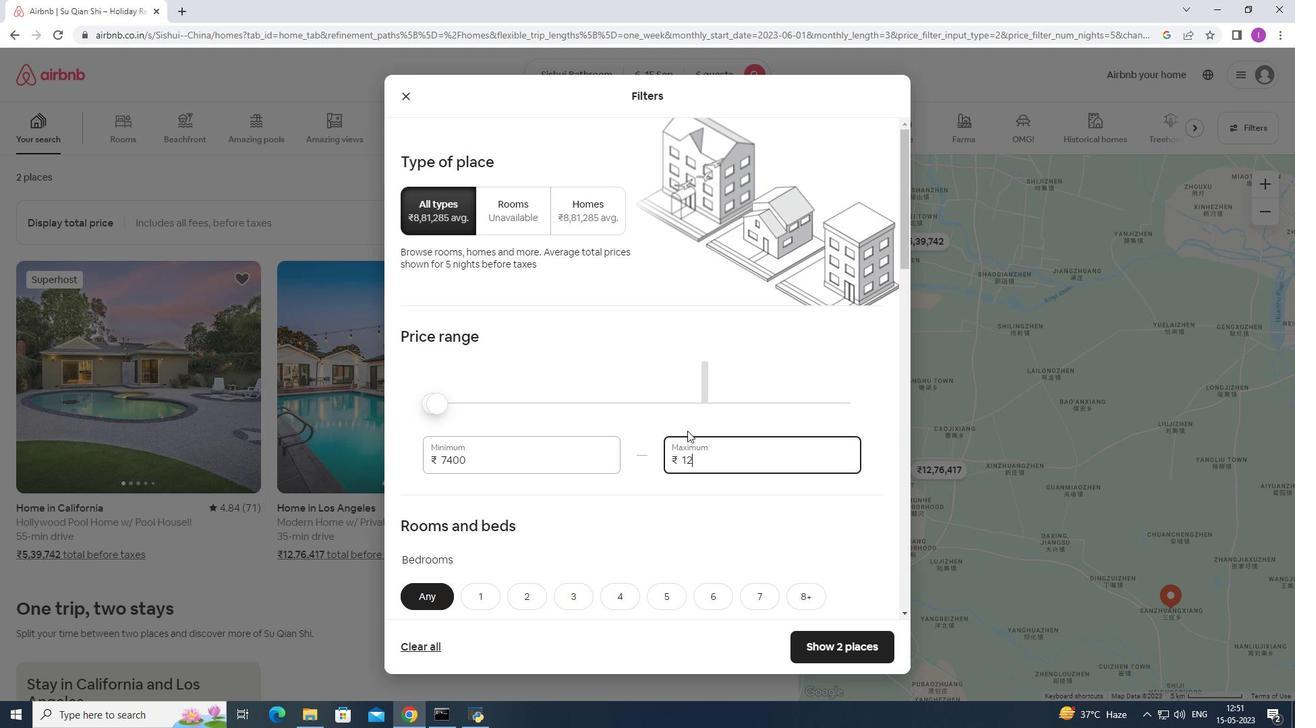 
Action: Mouse moved to (689, 430)
Screenshot: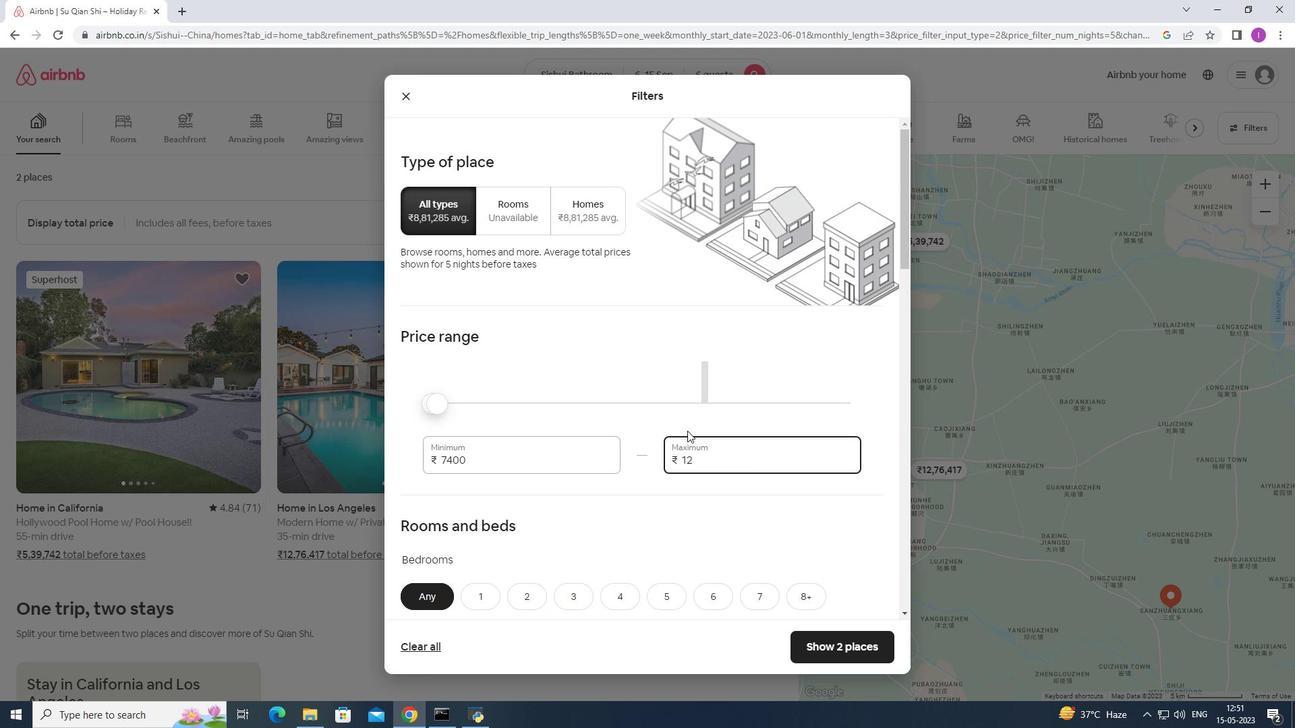 
Action: Key pressed 0
Screenshot: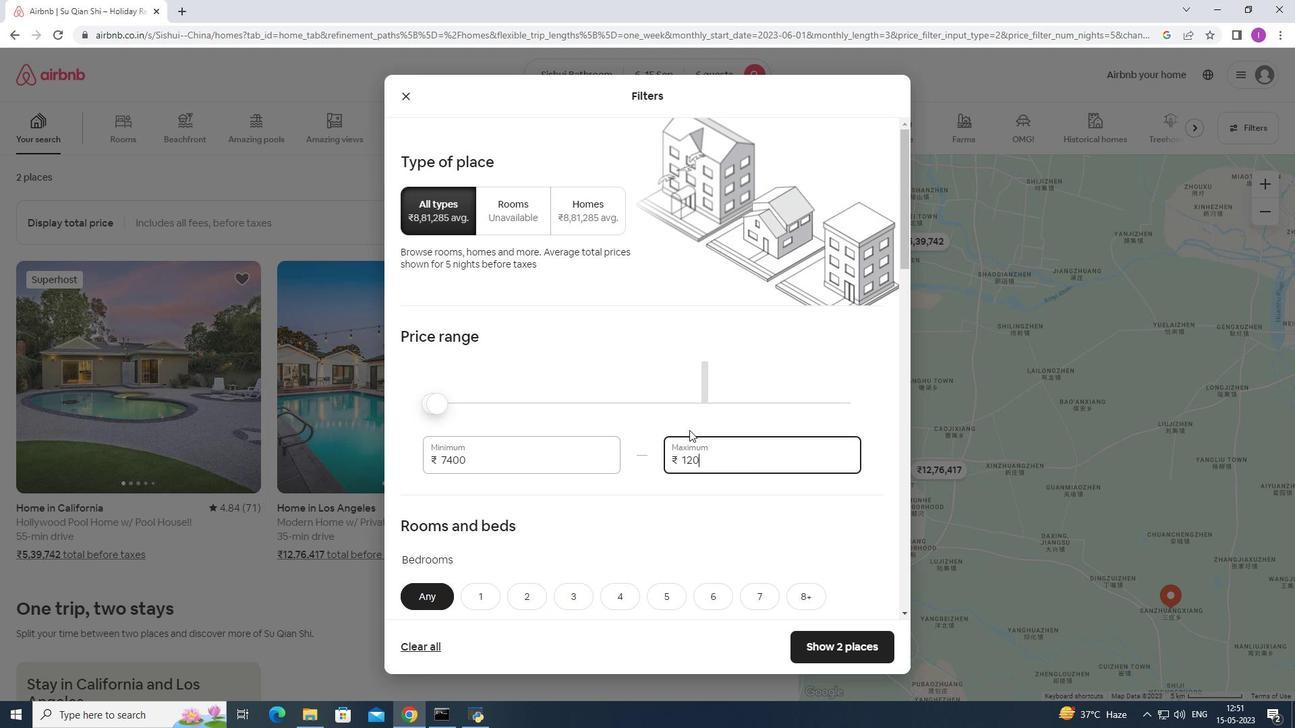 
Action: Mouse moved to (692, 429)
Screenshot: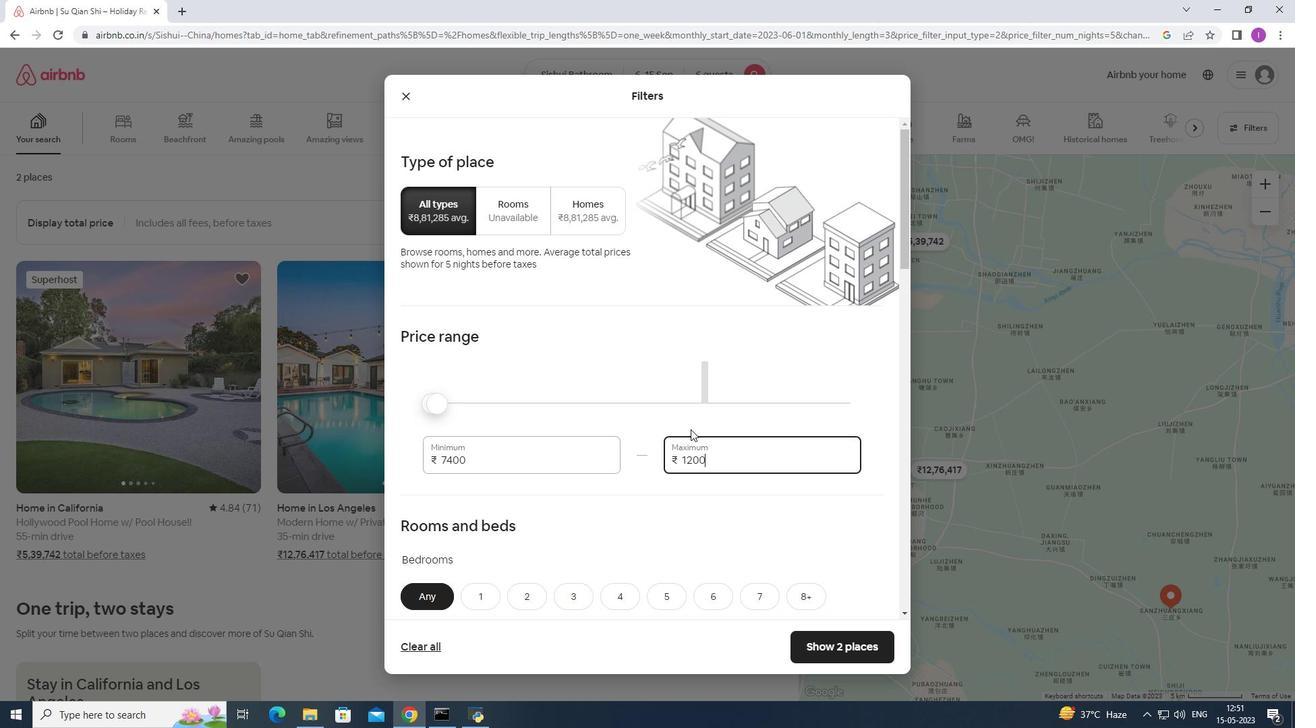 
Action: Key pressed 0
Screenshot: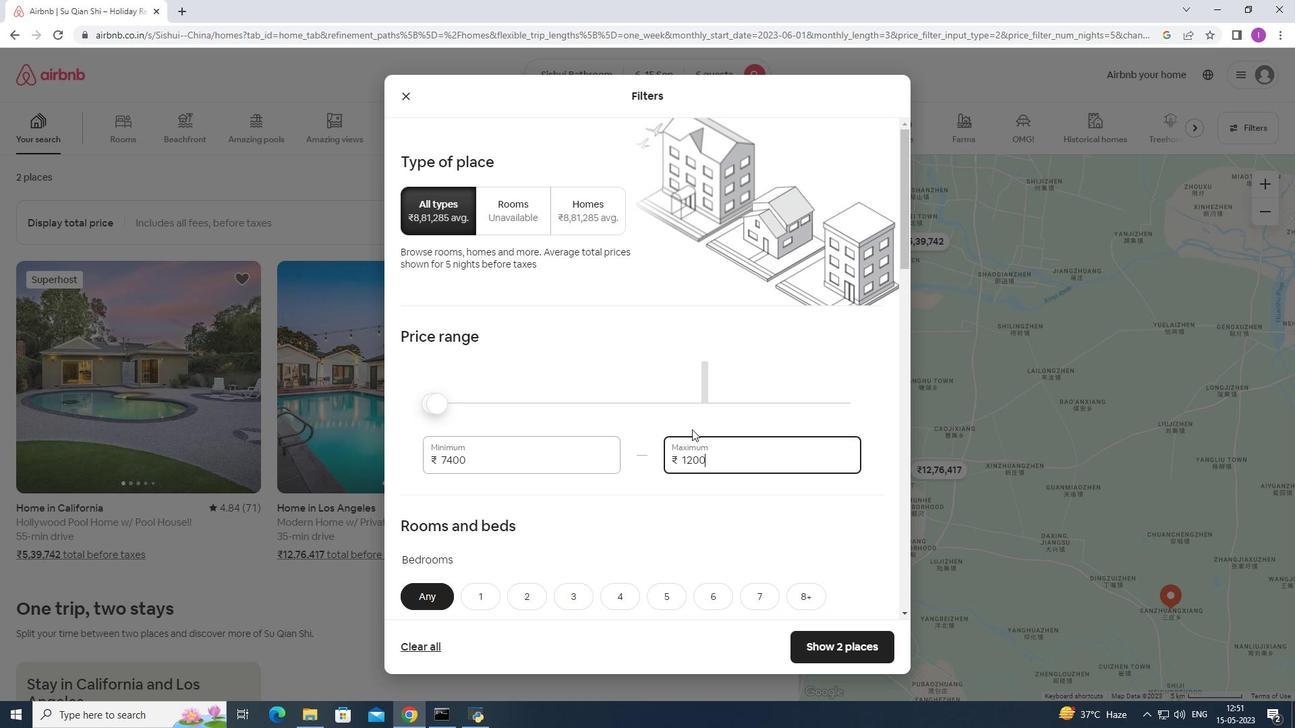 
Action: Mouse moved to (488, 459)
Screenshot: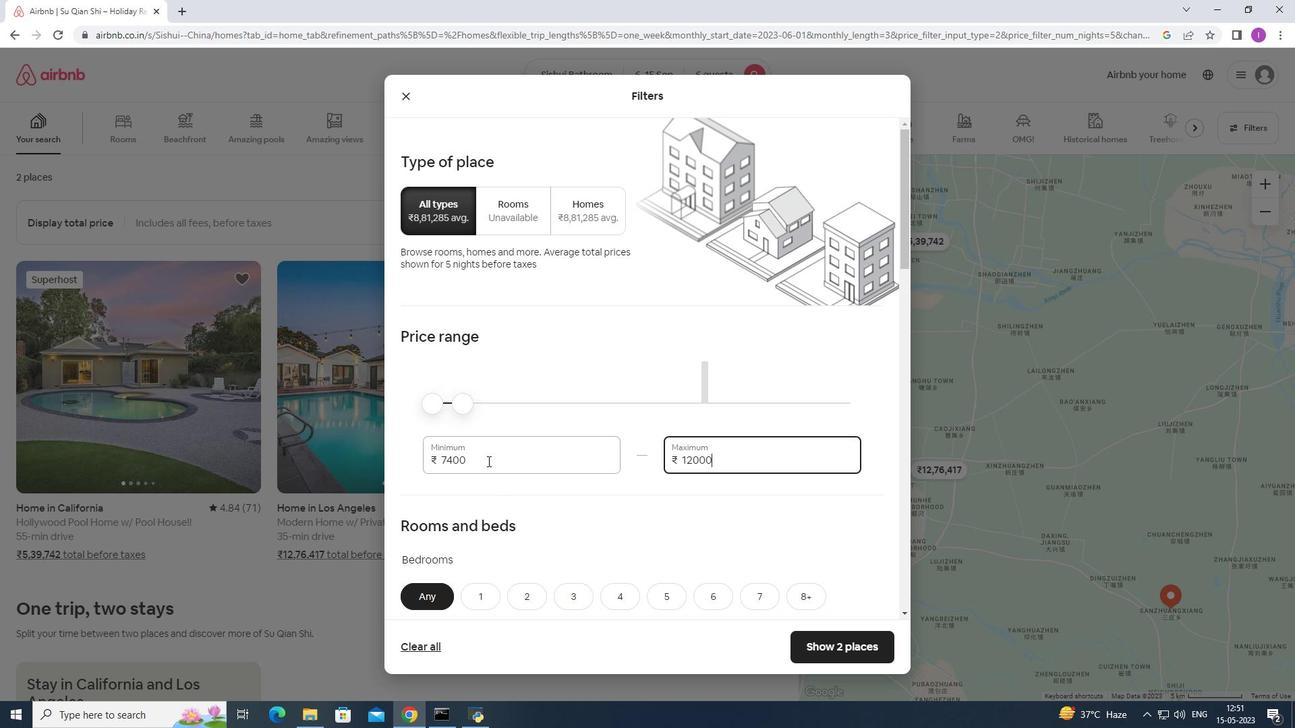 
Action: Mouse pressed left at (488, 459)
Screenshot: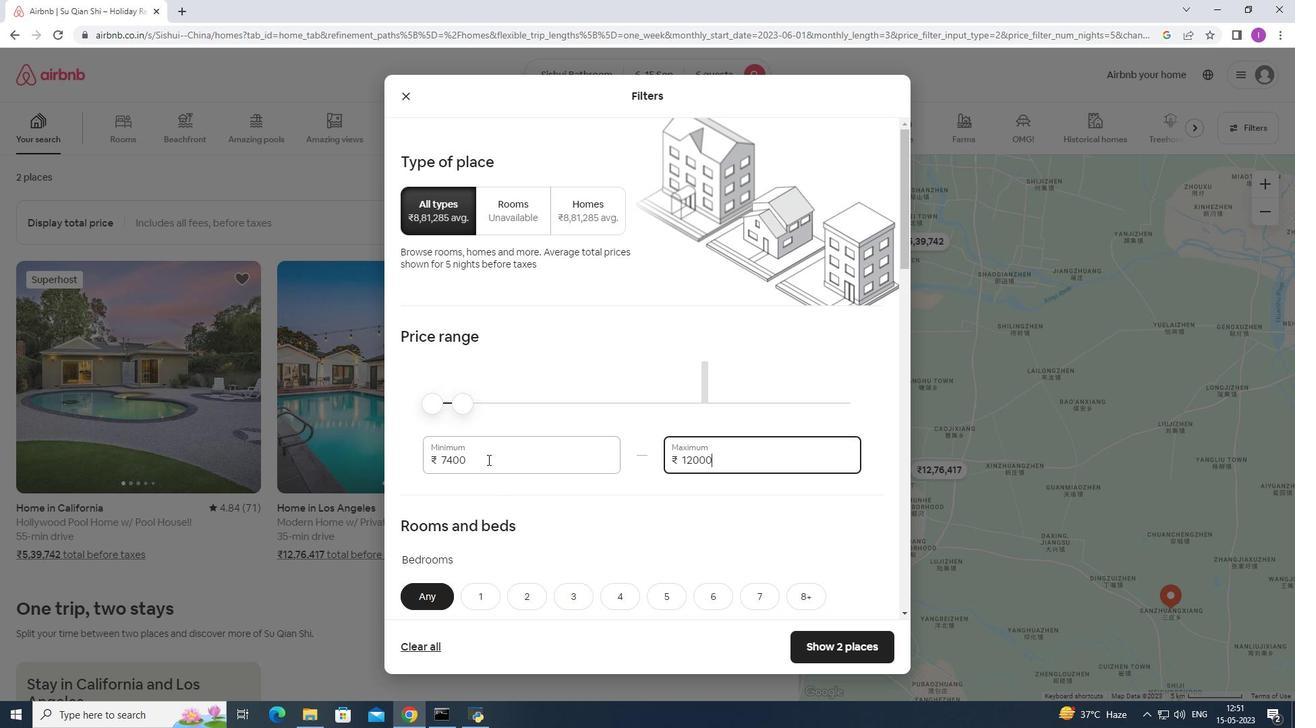 
Action: Mouse moved to (445, 453)
Screenshot: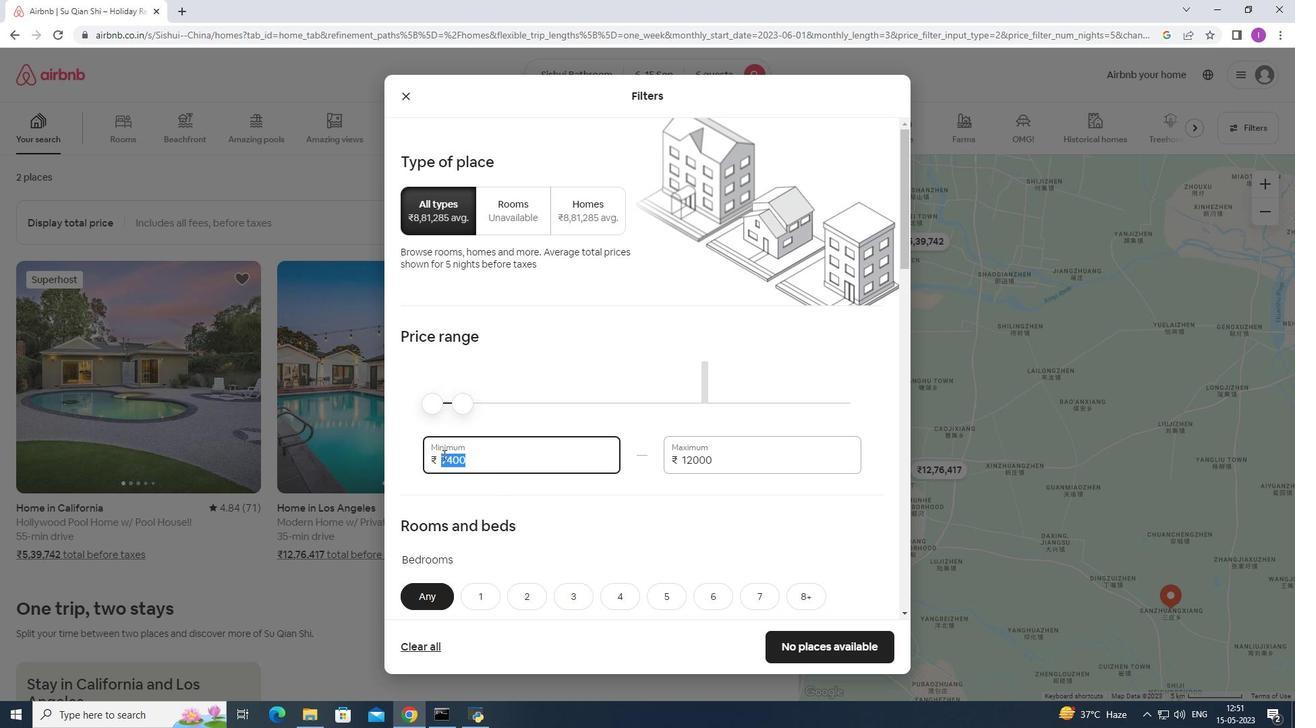 
Action: Key pressed 80
Screenshot: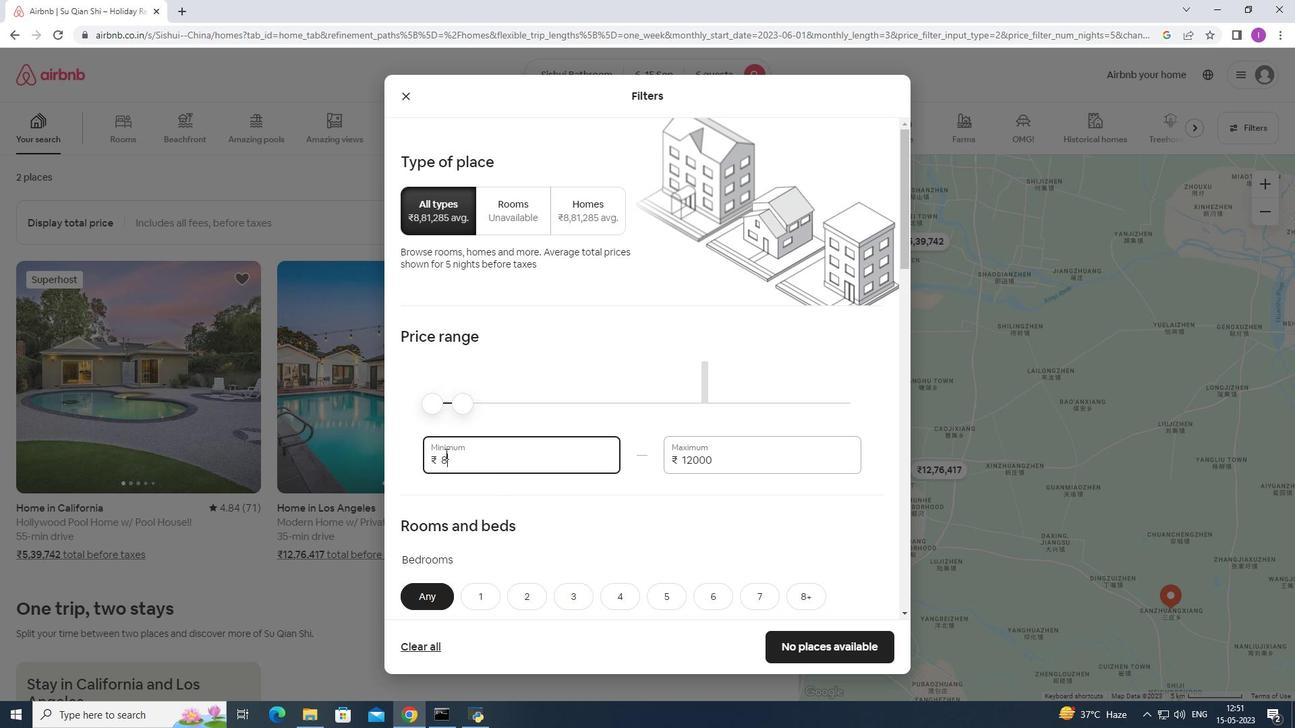 
Action: Mouse moved to (446, 452)
Screenshot: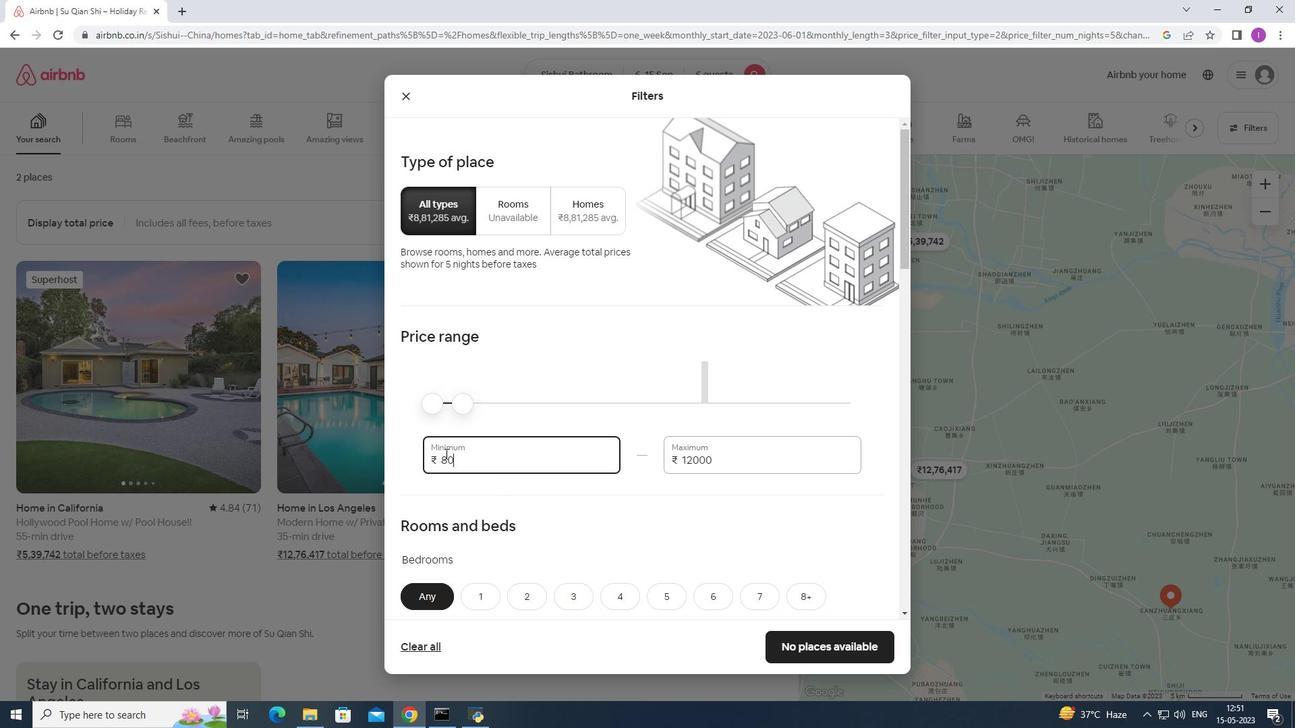 
Action: Key pressed 0
Screenshot: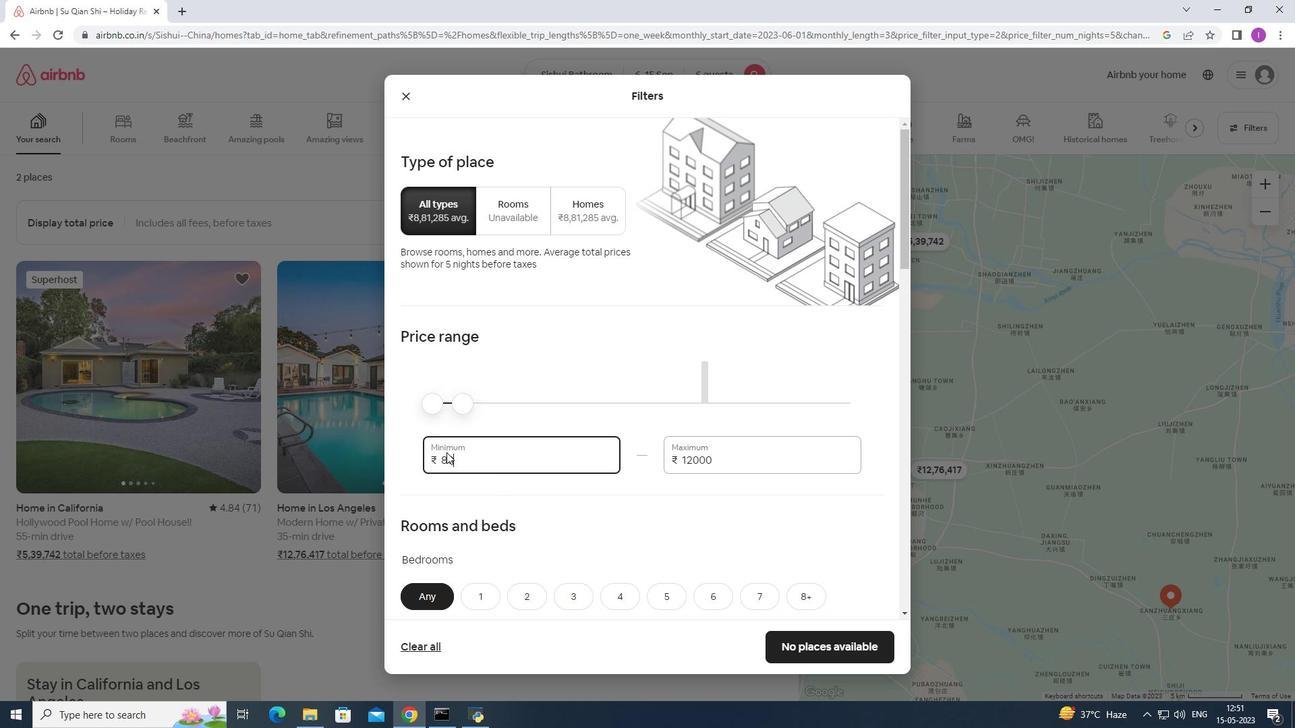 
Action: Mouse moved to (446, 452)
Screenshot: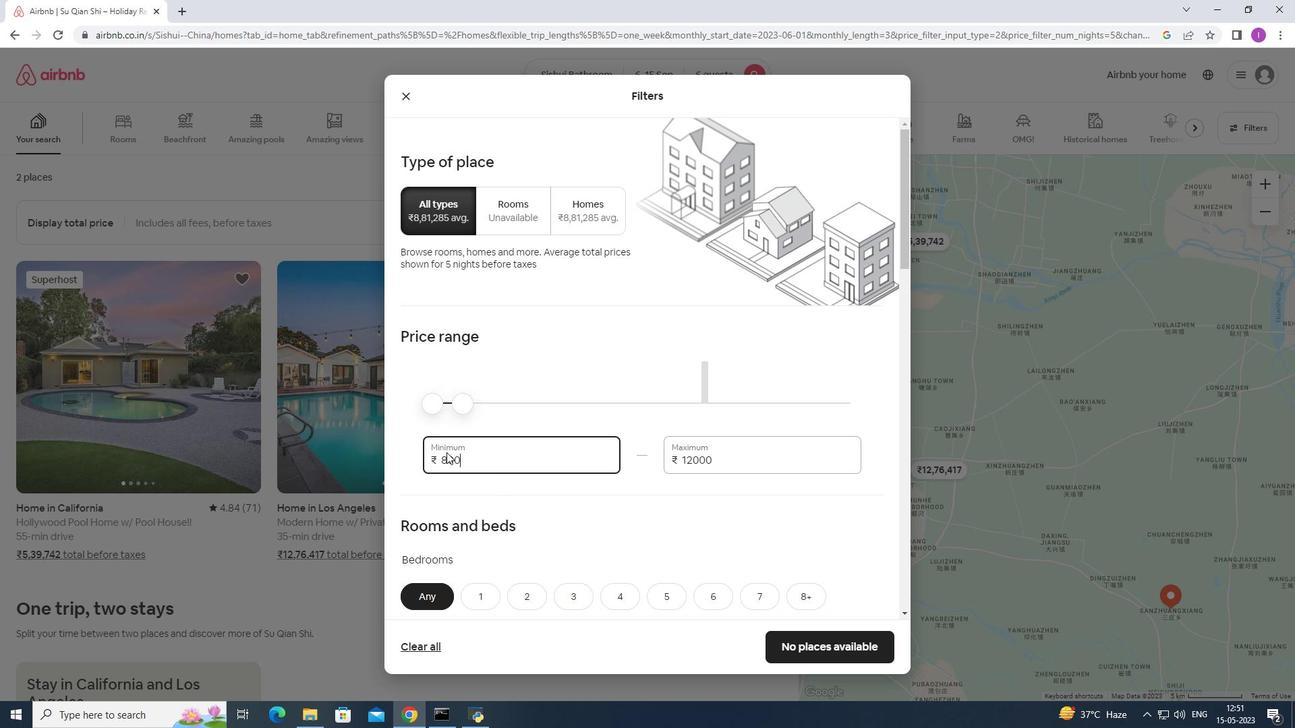 
Action: Key pressed 0
Screenshot: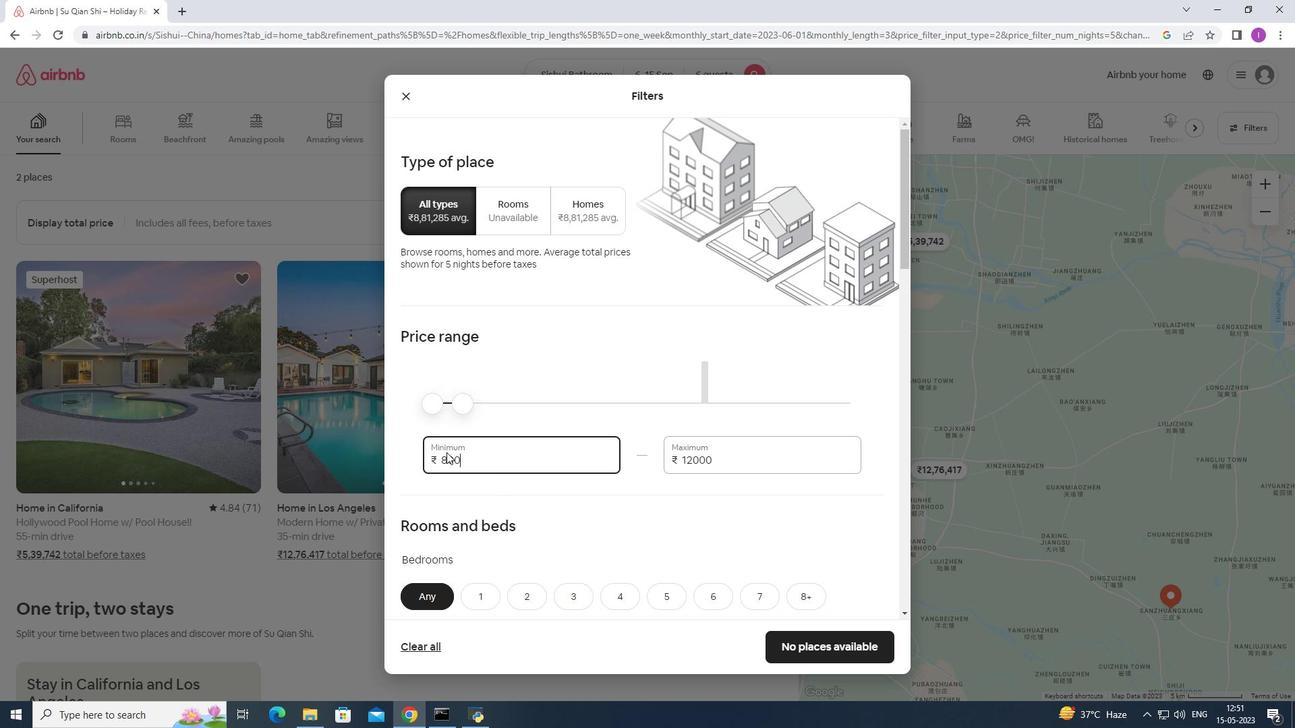 
Action: Mouse moved to (567, 471)
Screenshot: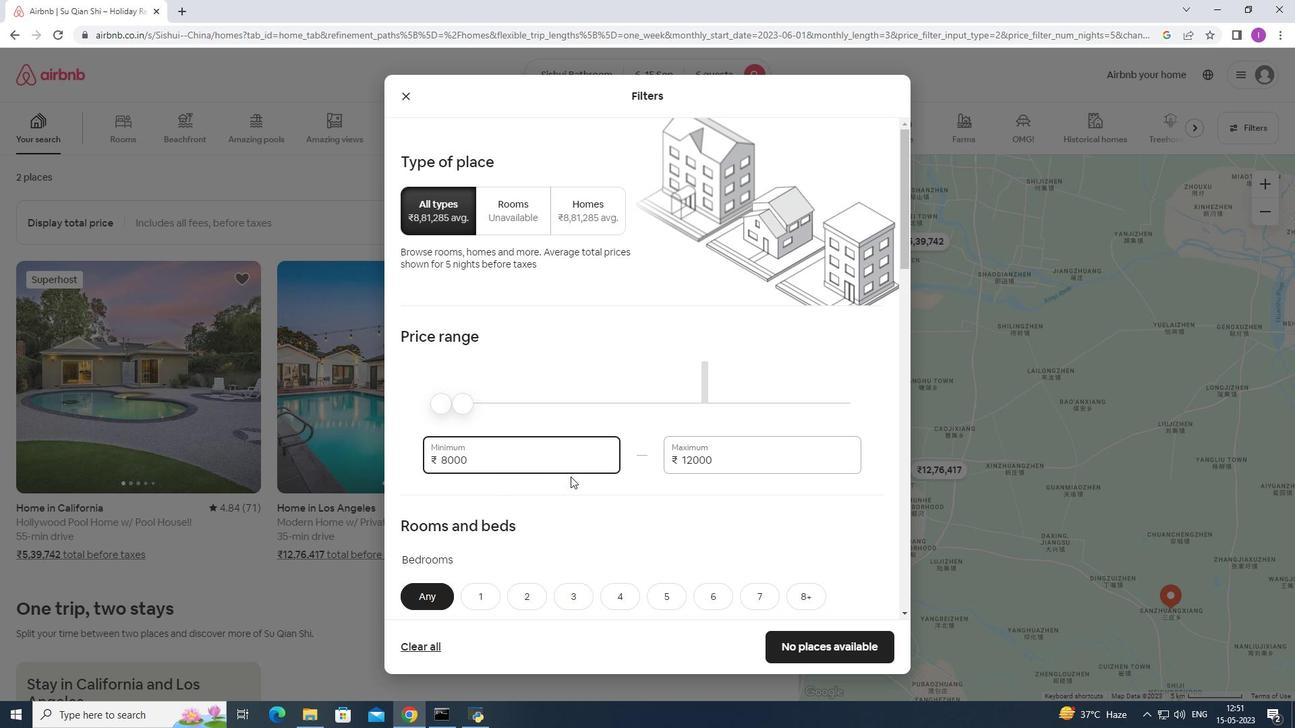 
Action: Mouse scrolled (567, 470) with delta (0, 0)
Screenshot: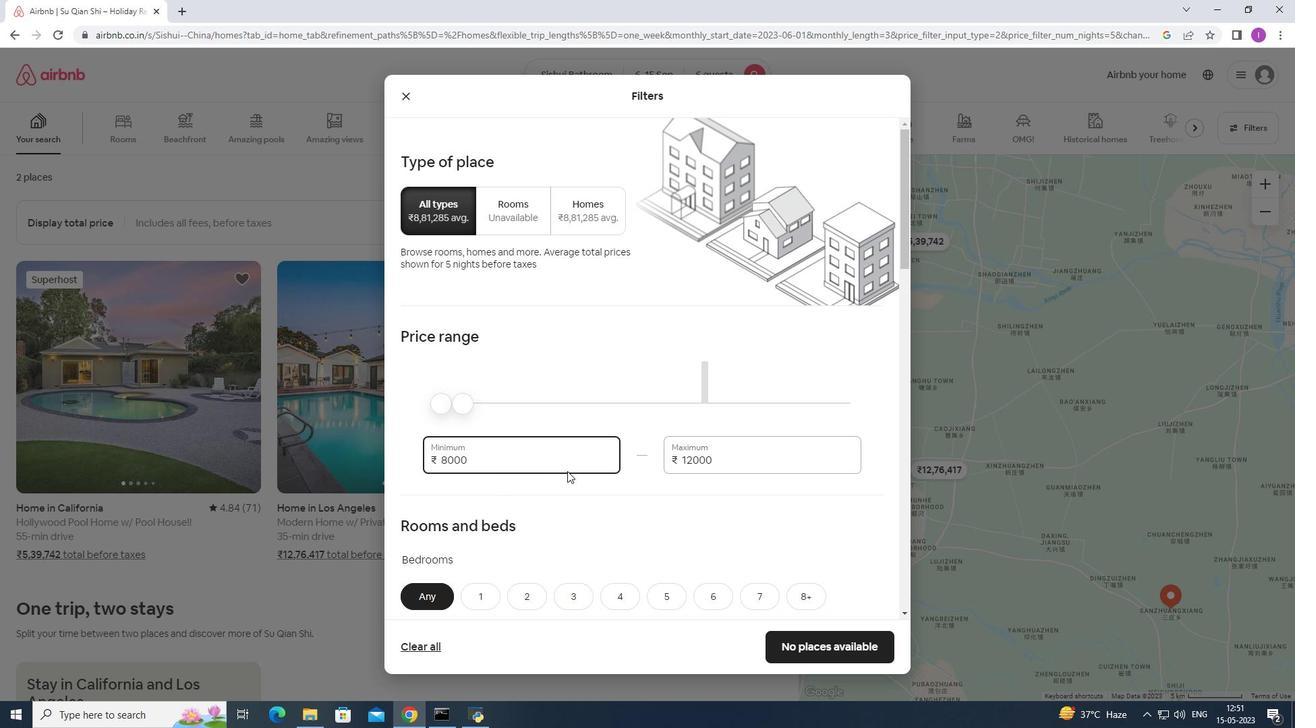 
Action: Mouse moved to (567, 471)
Screenshot: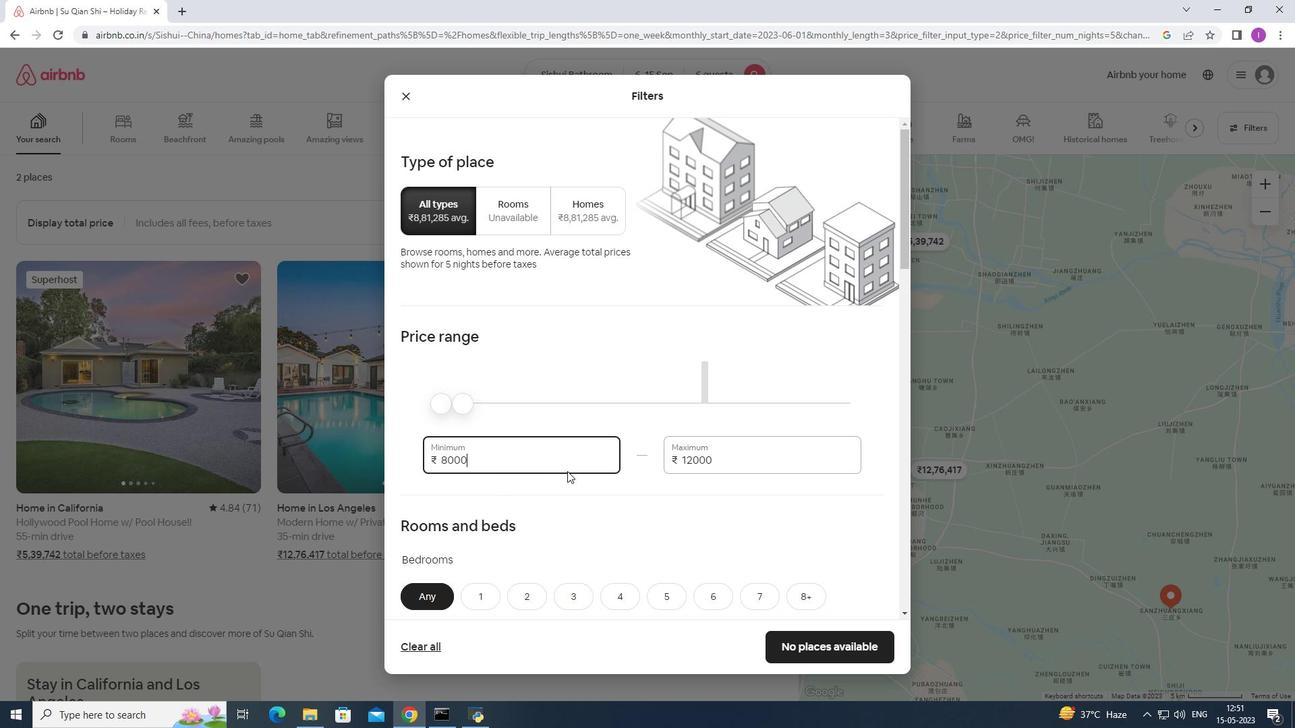 
Action: Mouse scrolled (567, 470) with delta (0, 0)
Screenshot: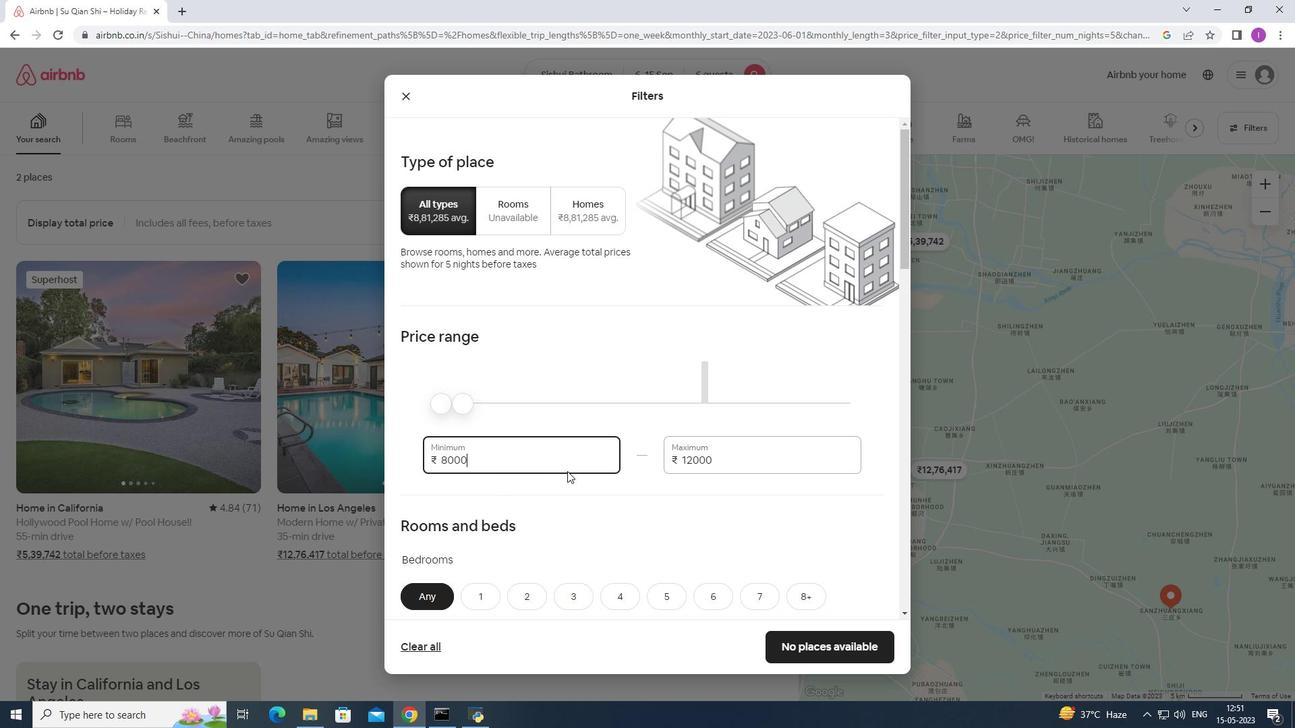 
Action: Mouse moved to (720, 469)
Screenshot: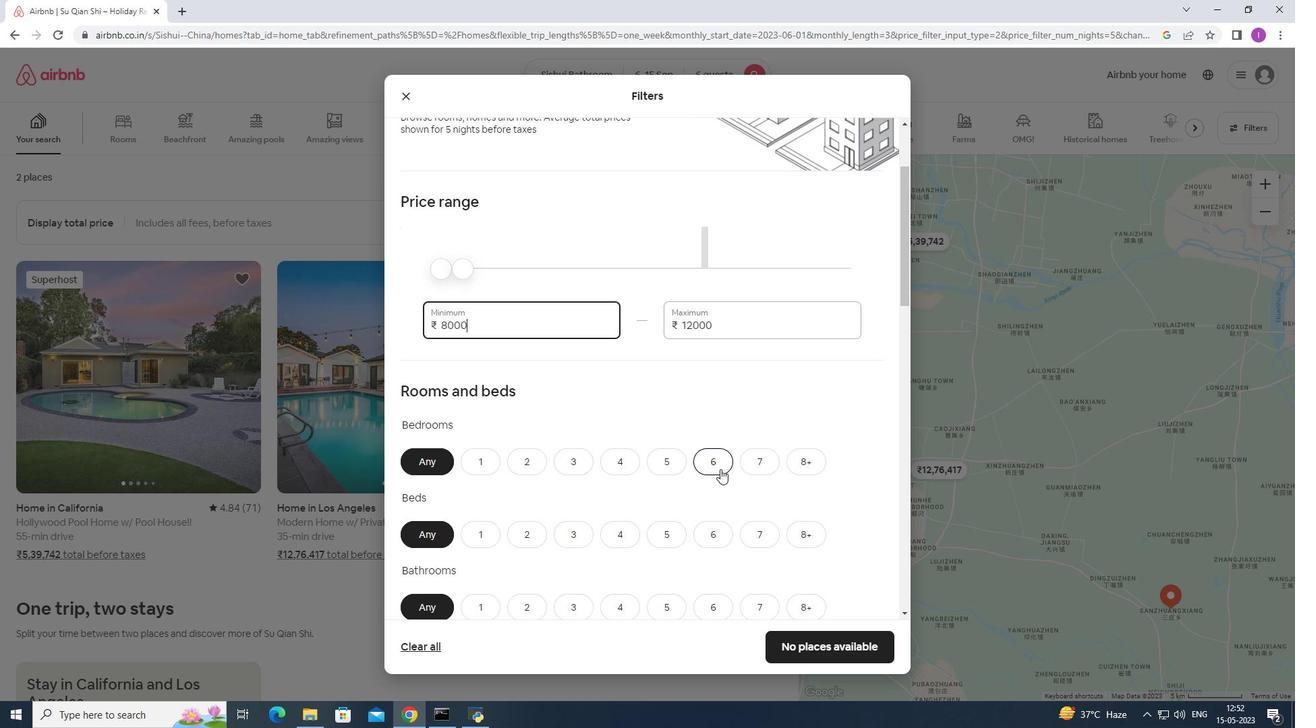 
Action: Mouse pressed left at (720, 469)
Screenshot: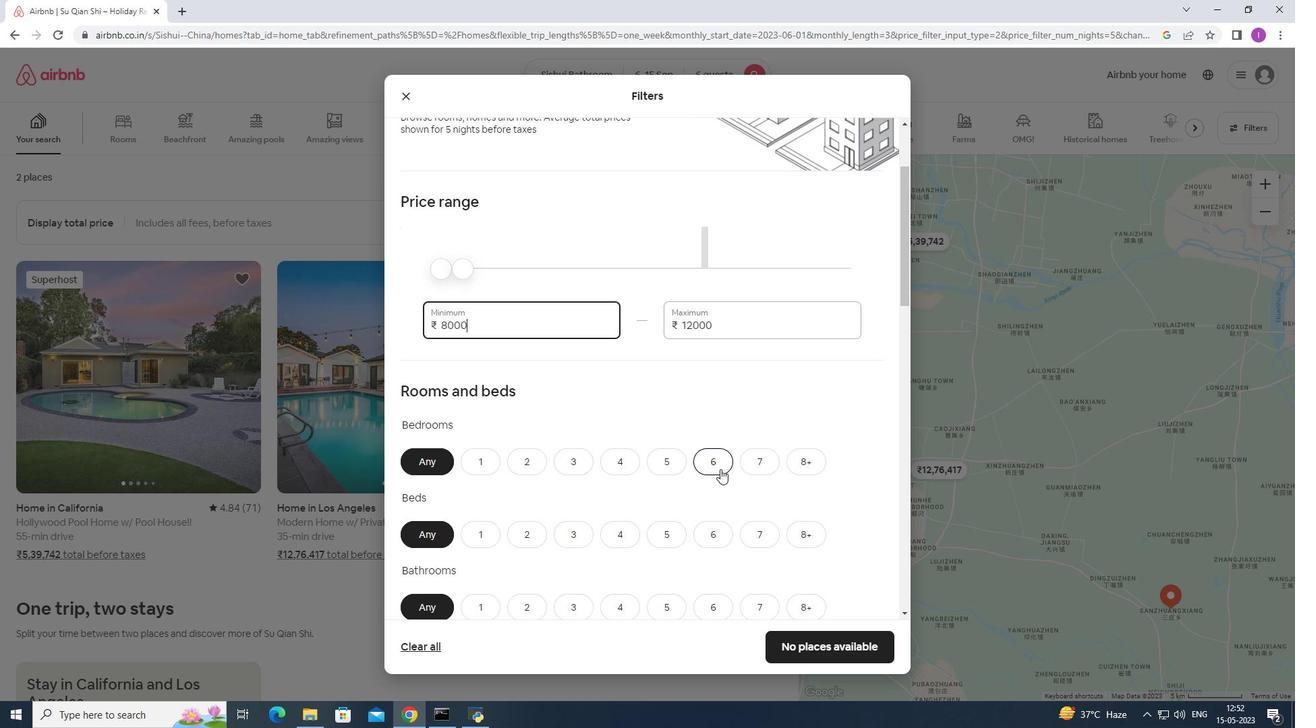 
Action: Mouse moved to (719, 538)
Screenshot: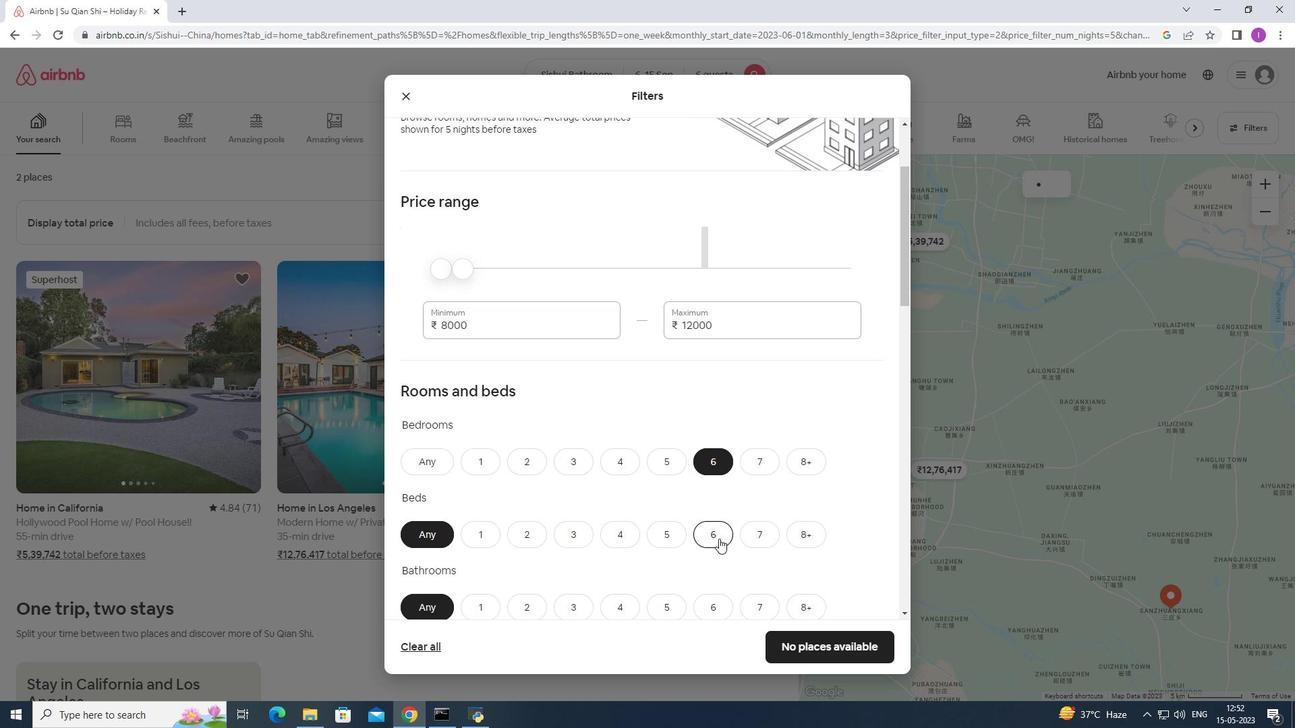 
Action: Mouse pressed left at (719, 538)
Screenshot: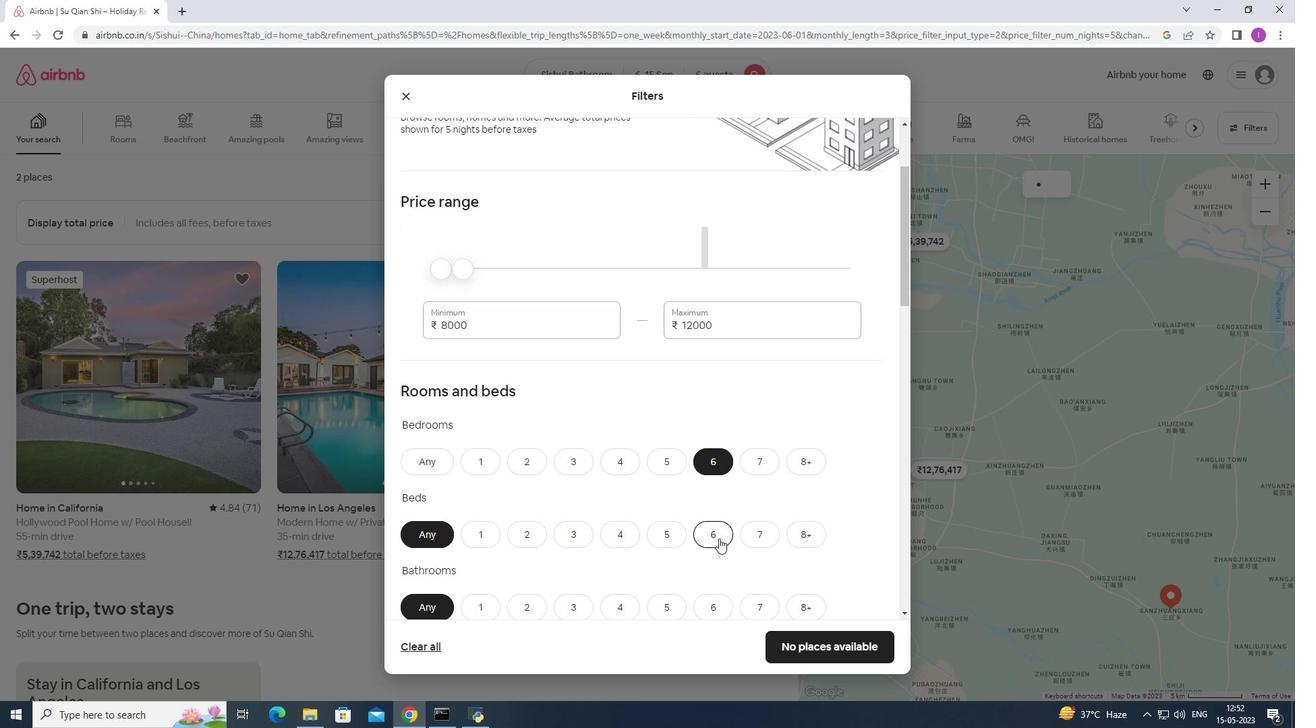 
Action: Mouse moved to (709, 535)
Screenshot: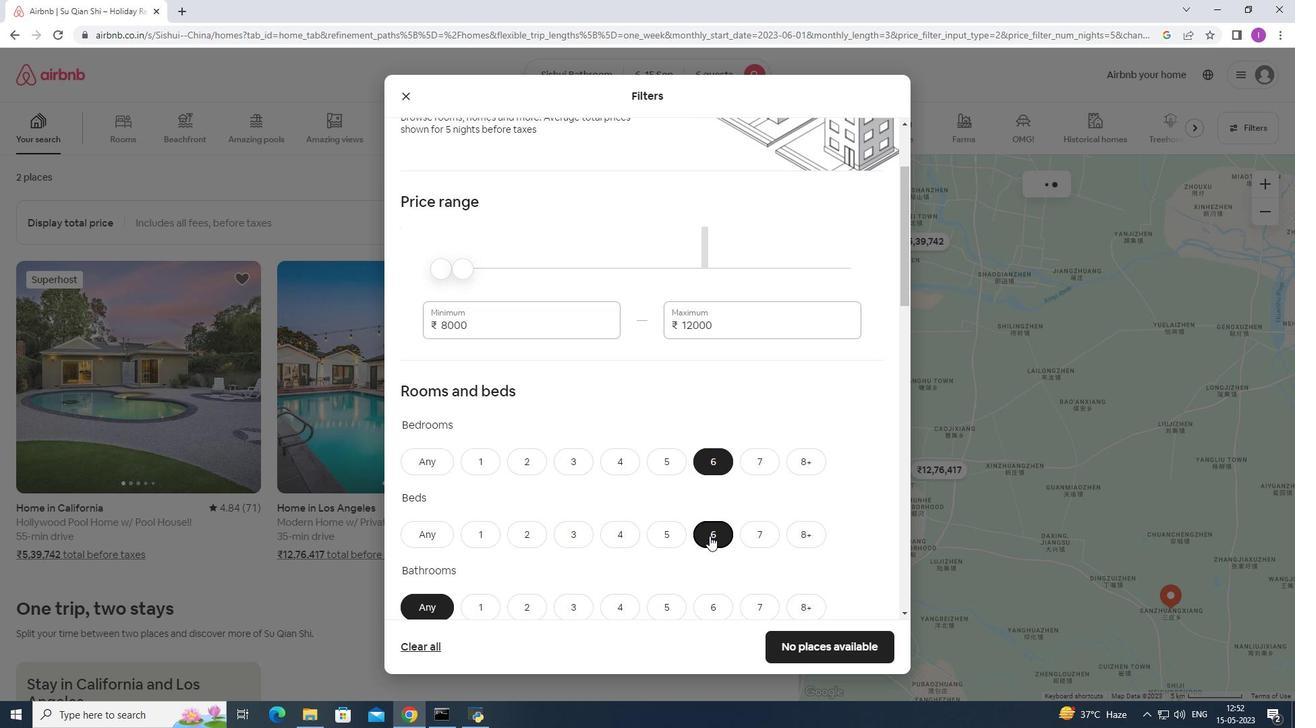 
Action: Mouse scrolled (709, 534) with delta (0, 0)
Screenshot: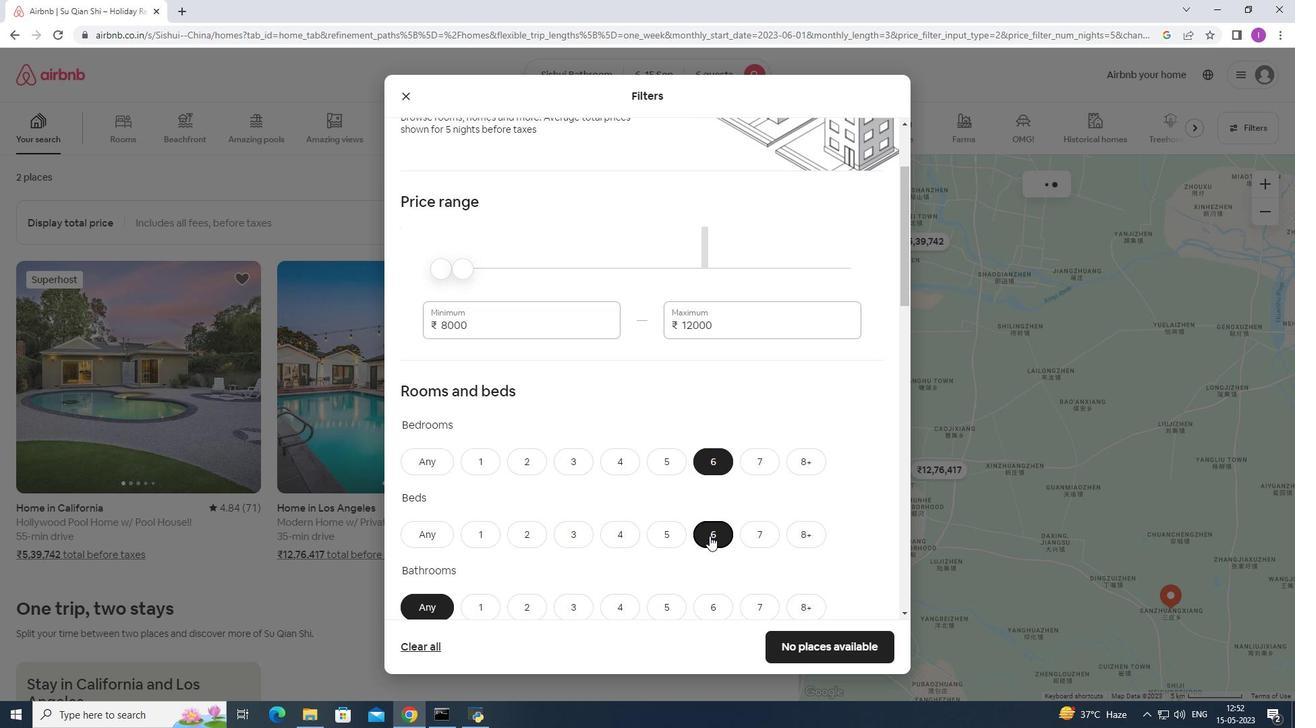 
Action: Mouse moved to (709, 535)
Screenshot: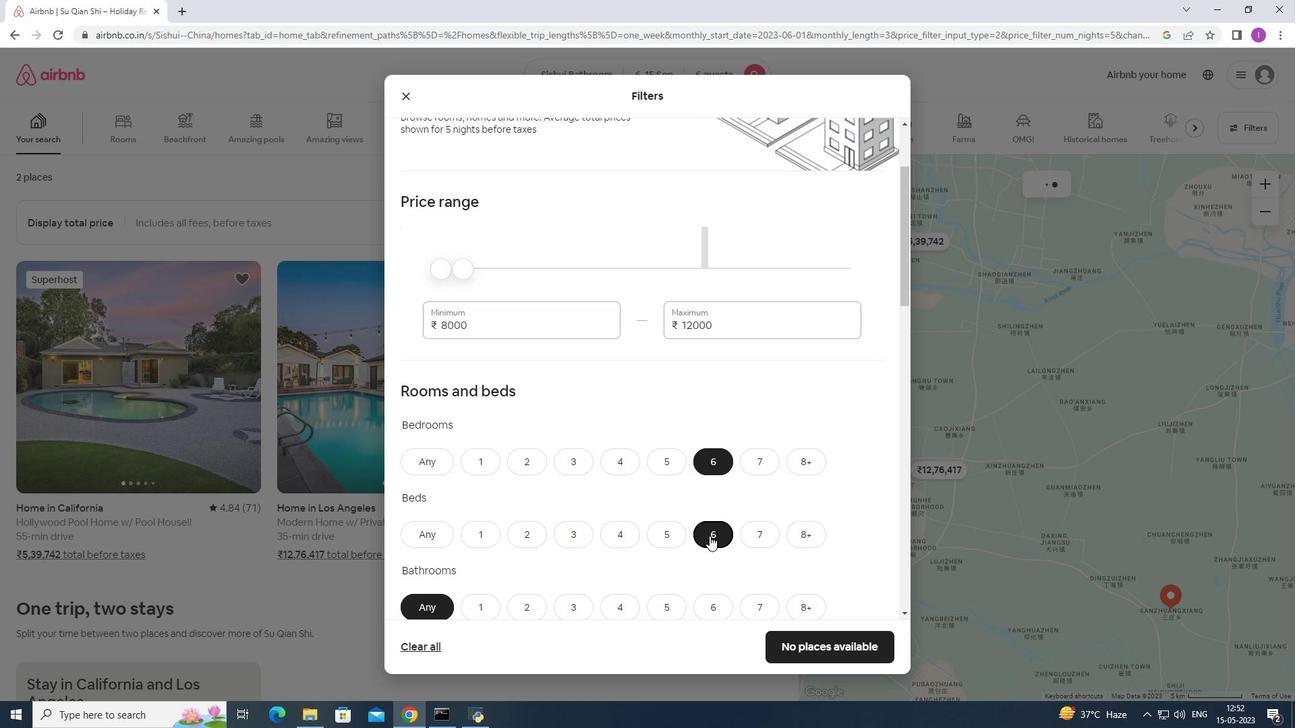 
Action: Mouse scrolled (709, 534) with delta (0, 0)
Screenshot: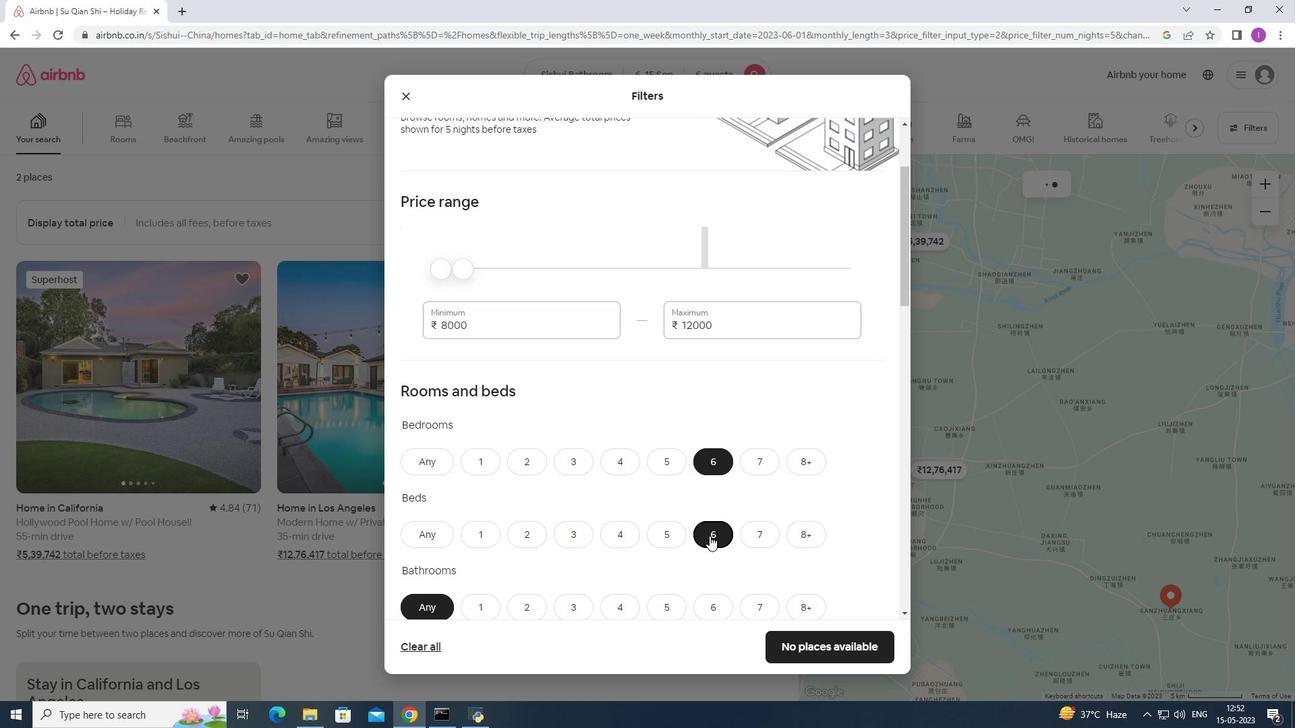
Action: Mouse moved to (710, 535)
Screenshot: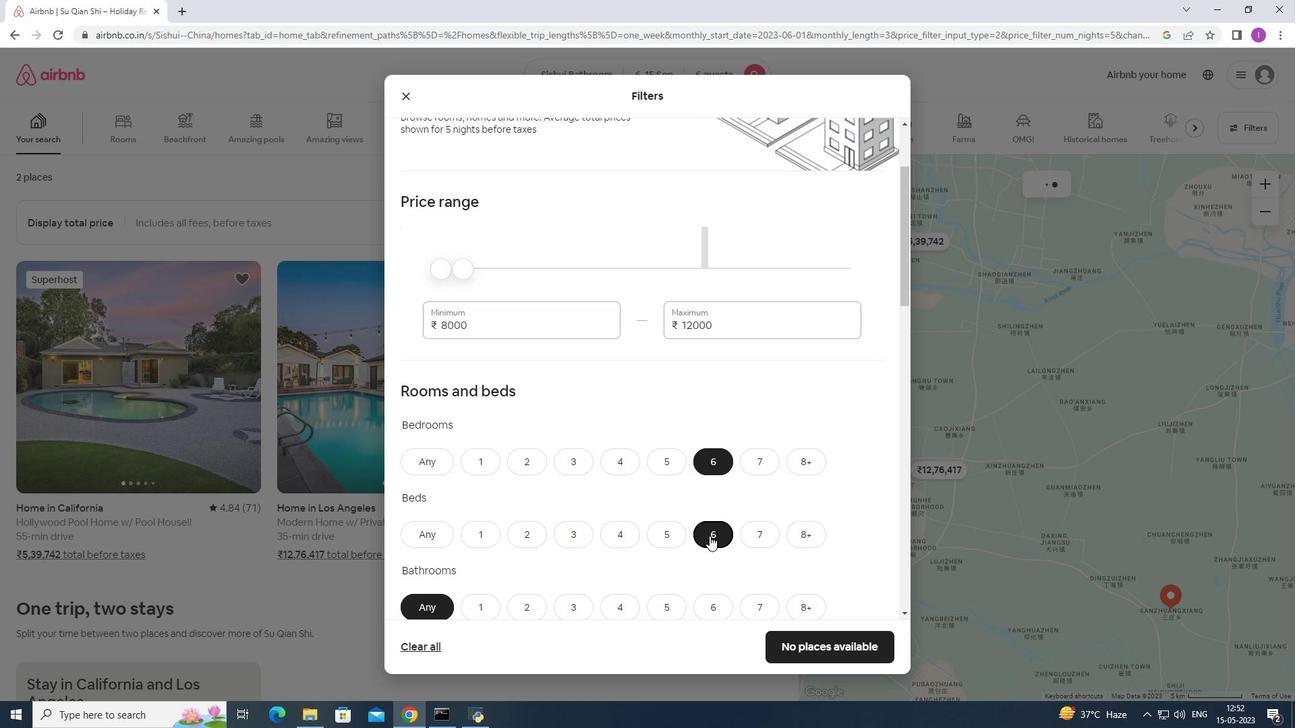 
Action: Mouse scrolled (710, 534) with delta (0, 0)
Screenshot: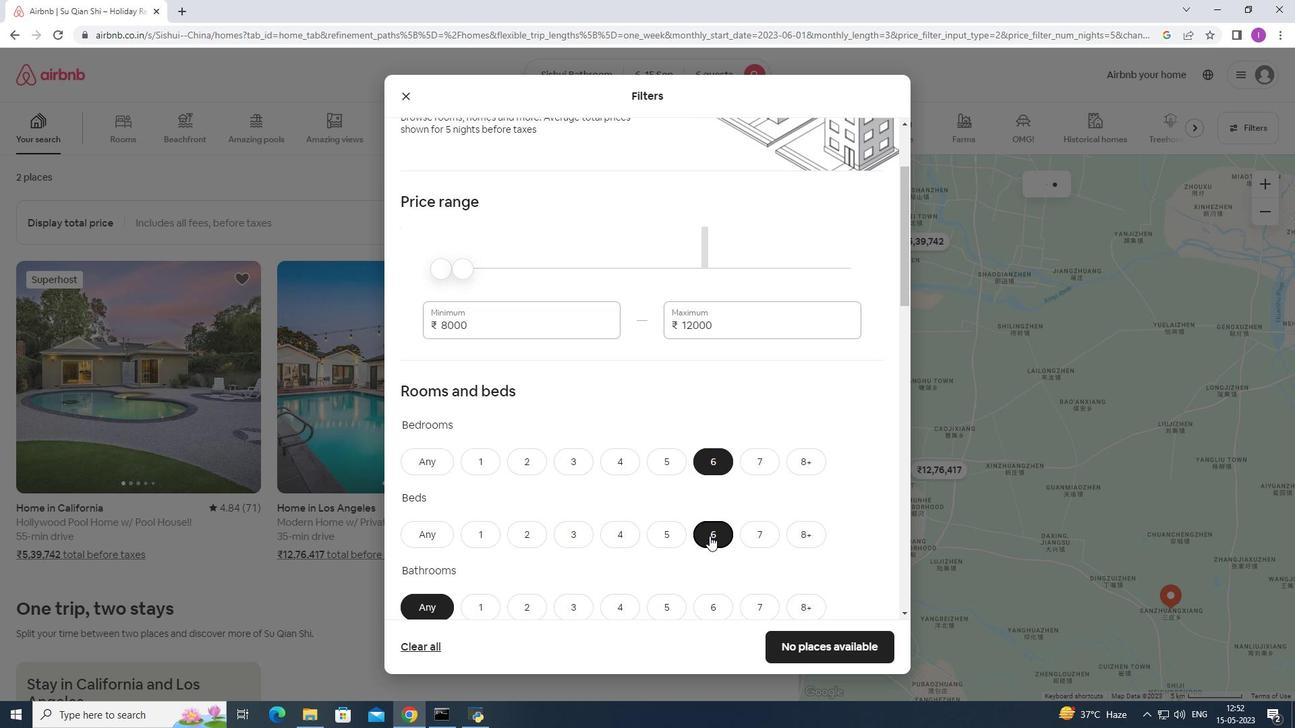 
Action: Mouse moved to (712, 417)
Screenshot: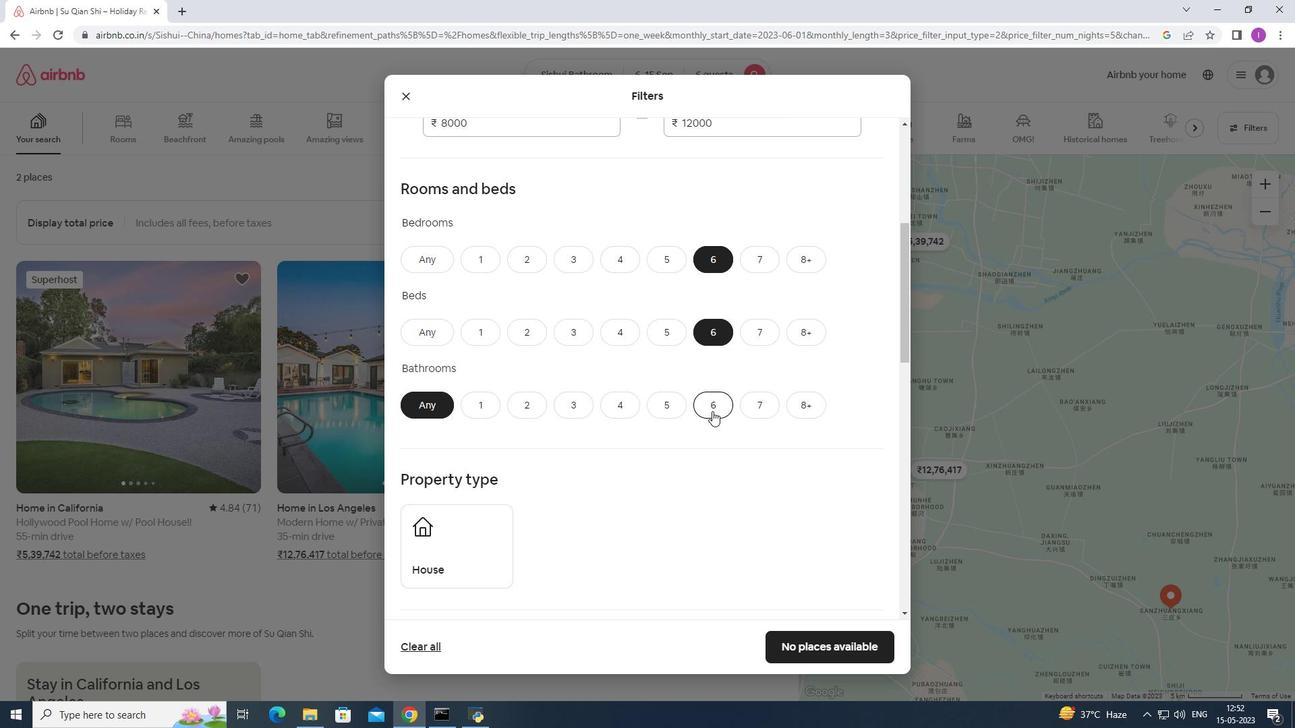 
Action: Mouse pressed left at (712, 417)
Screenshot: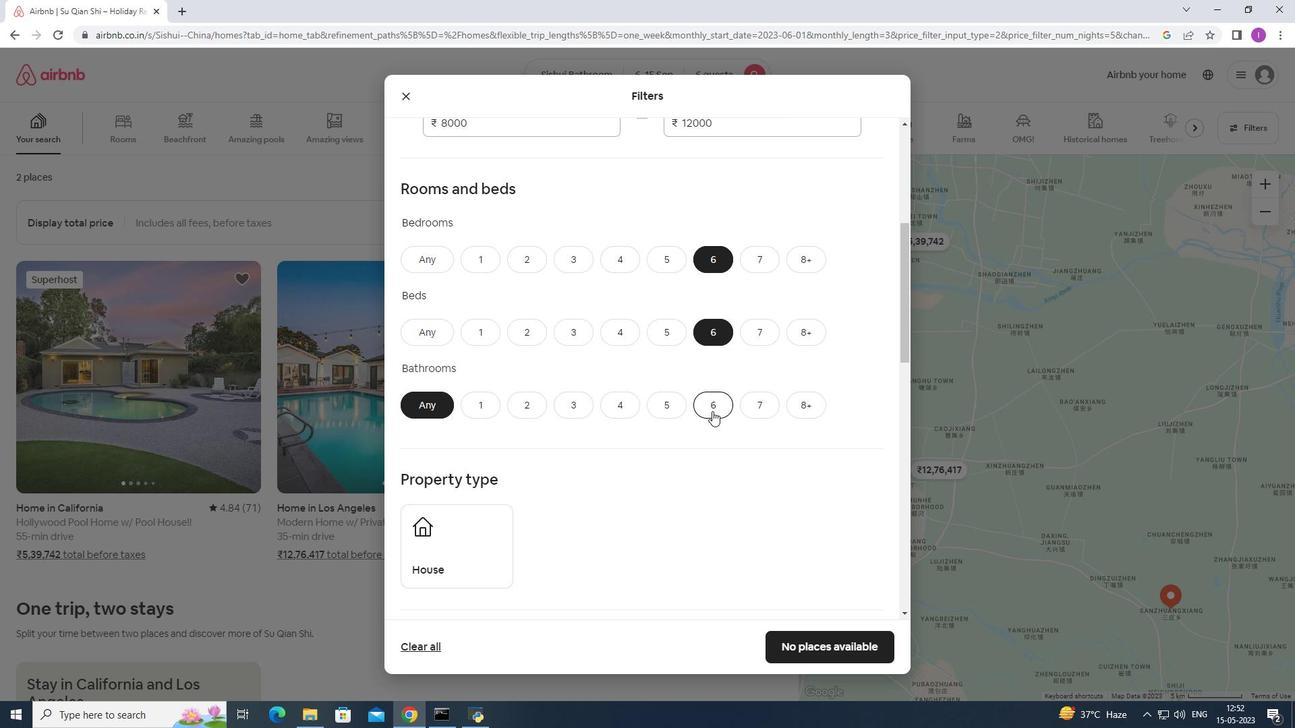 
Action: Mouse moved to (545, 448)
Screenshot: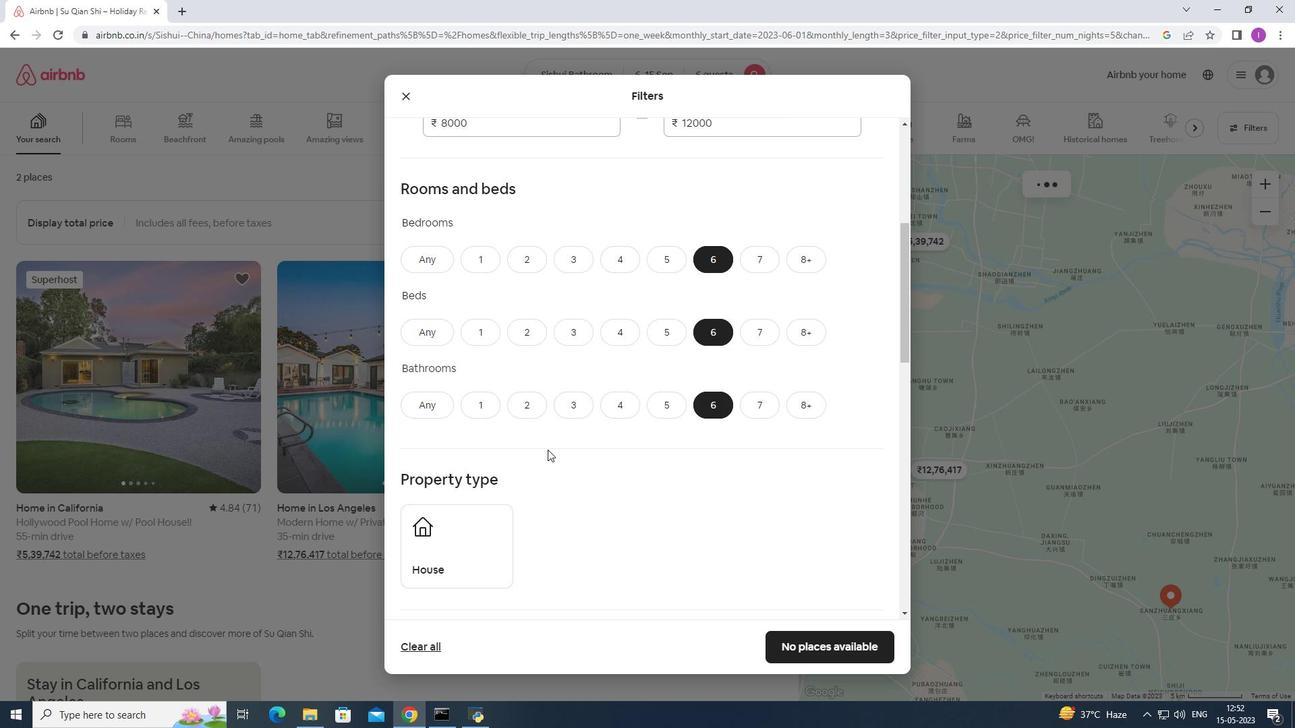 
Action: Mouse scrolled (545, 447) with delta (0, 0)
Screenshot: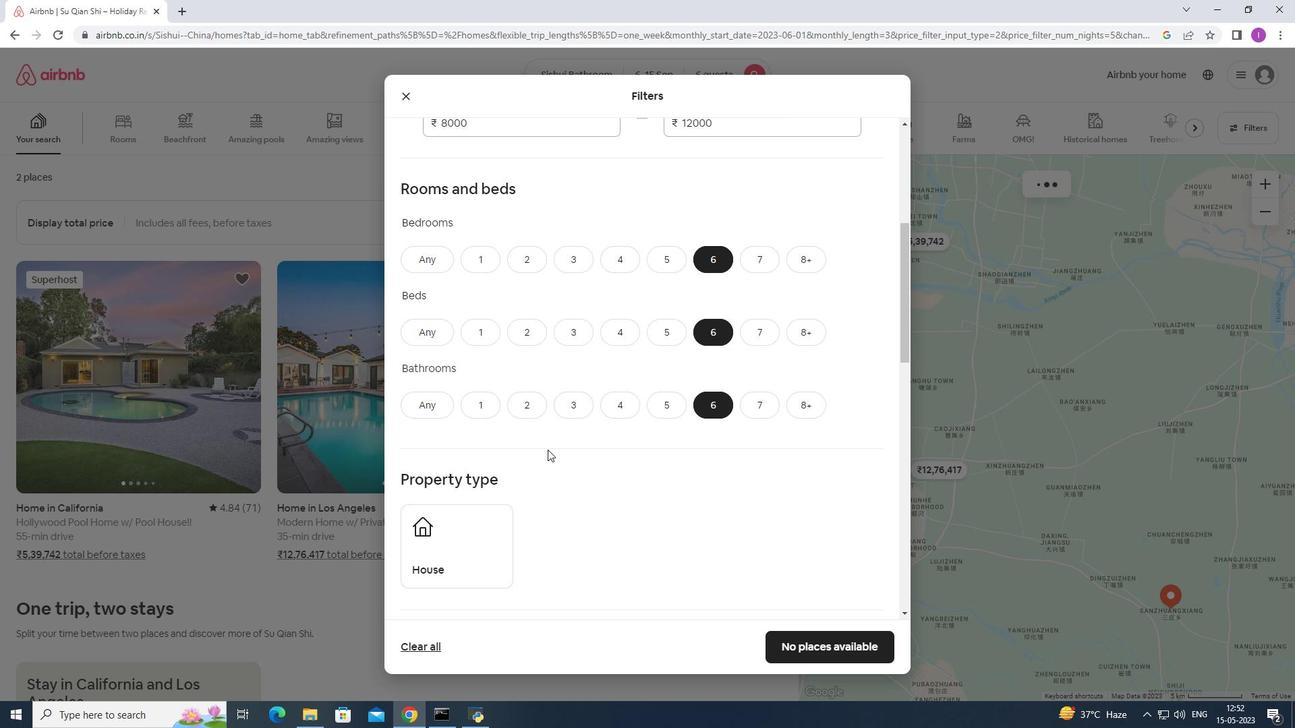 
Action: Mouse scrolled (545, 447) with delta (0, 0)
Screenshot: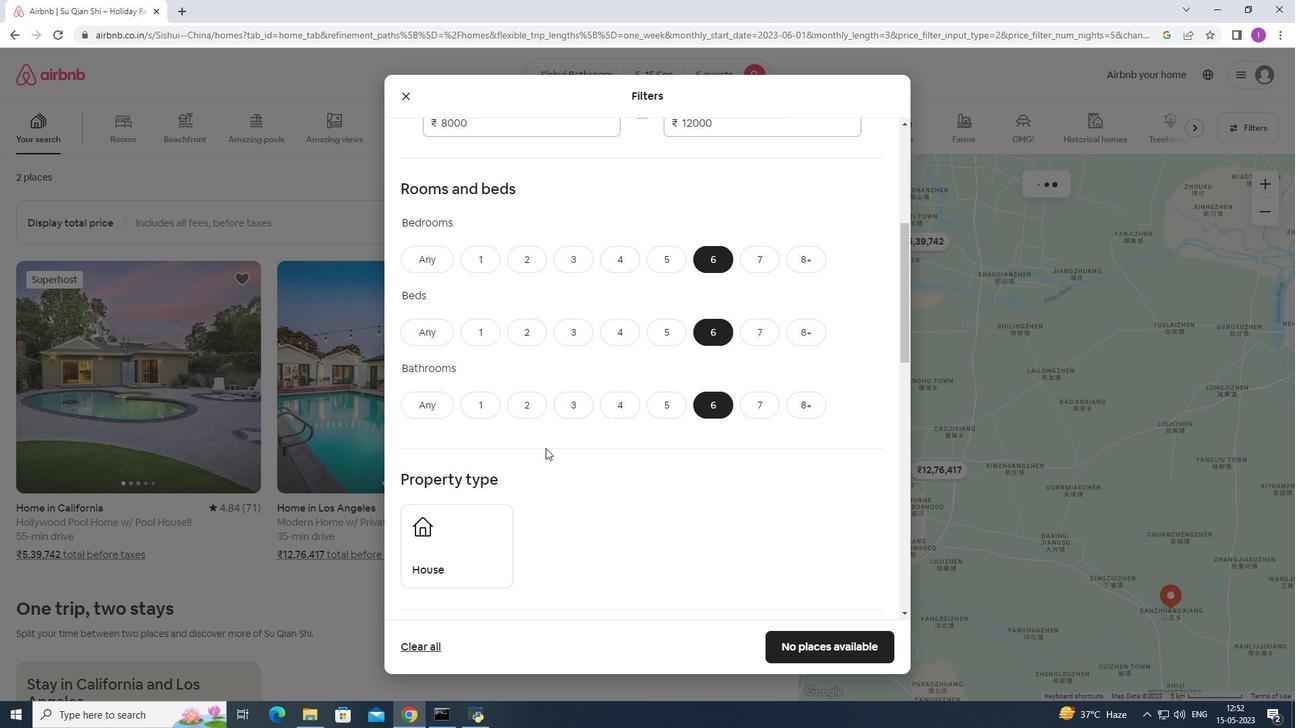 
Action: Mouse moved to (472, 438)
Screenshot: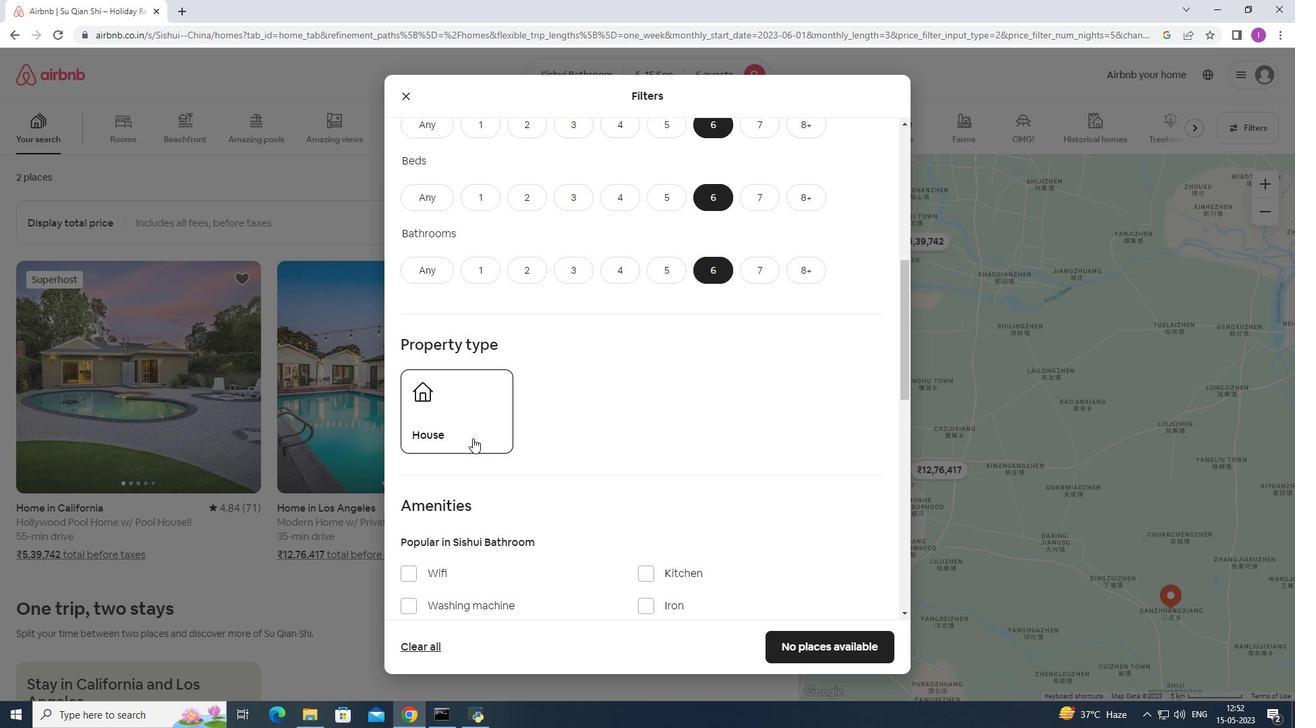 
Action: Mouse pressed left at (472, 438)
Screenshot: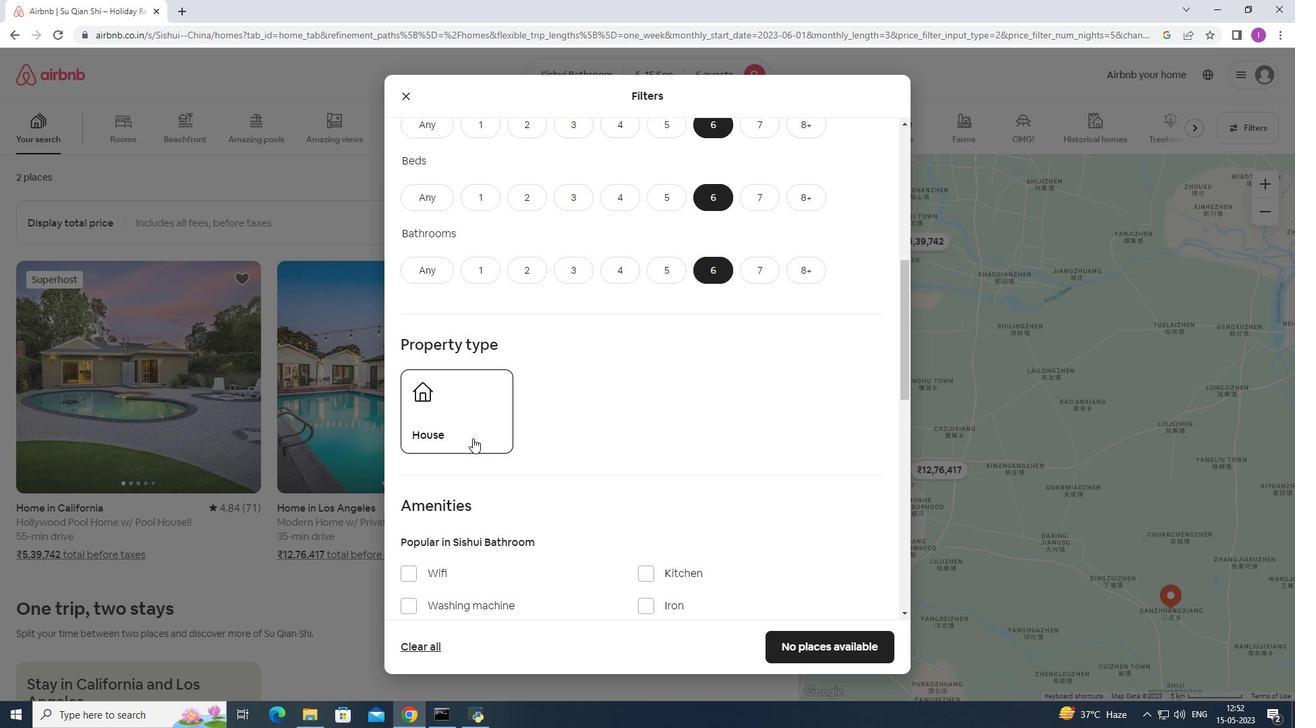 
Action: Mouse moved to (659, 430)
Screenshot: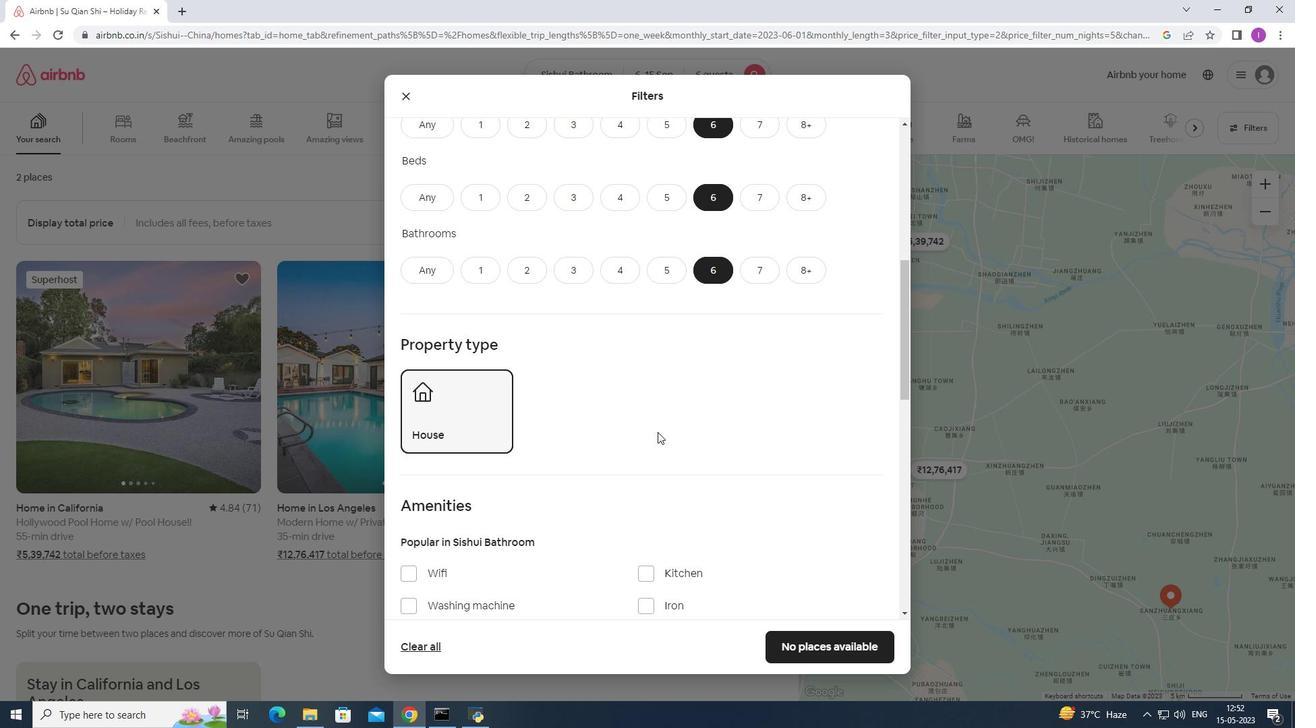 
Action: Mouse scrolled (659, 429) with delta (0, 0)
Screenshot: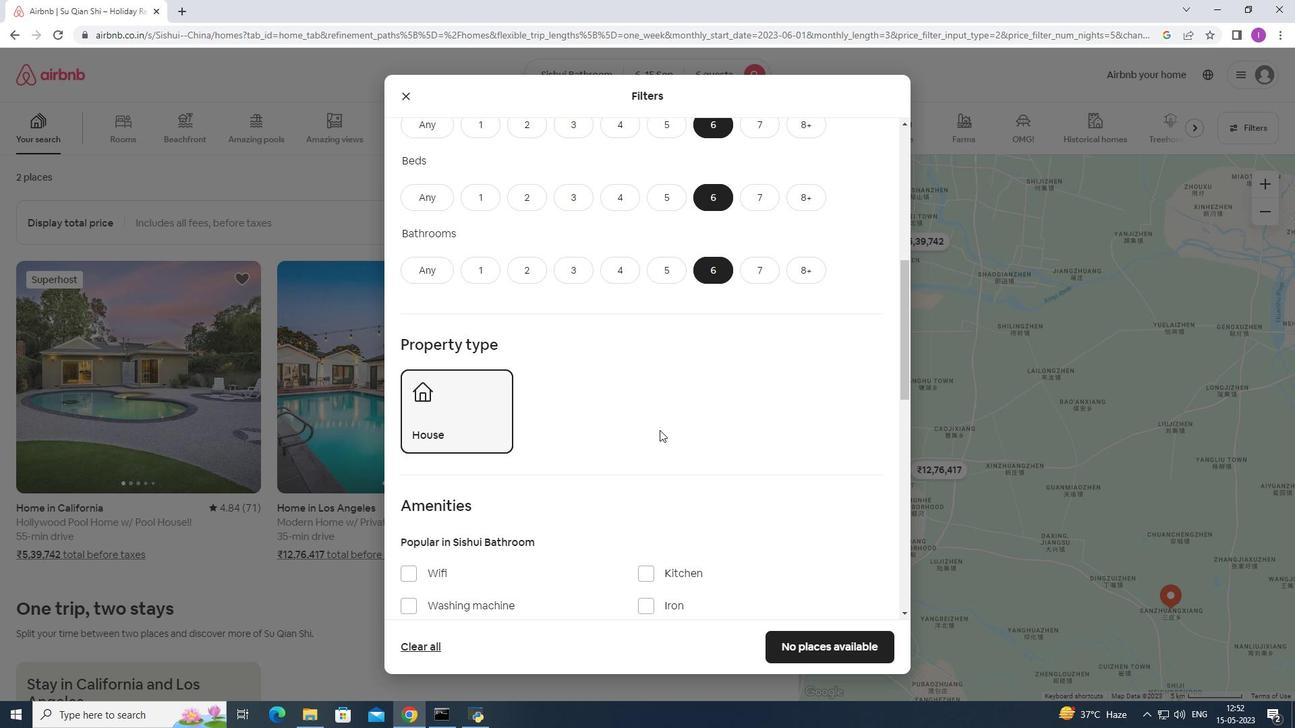 
Action: Mouse moved to (660, 430)
Screenshot: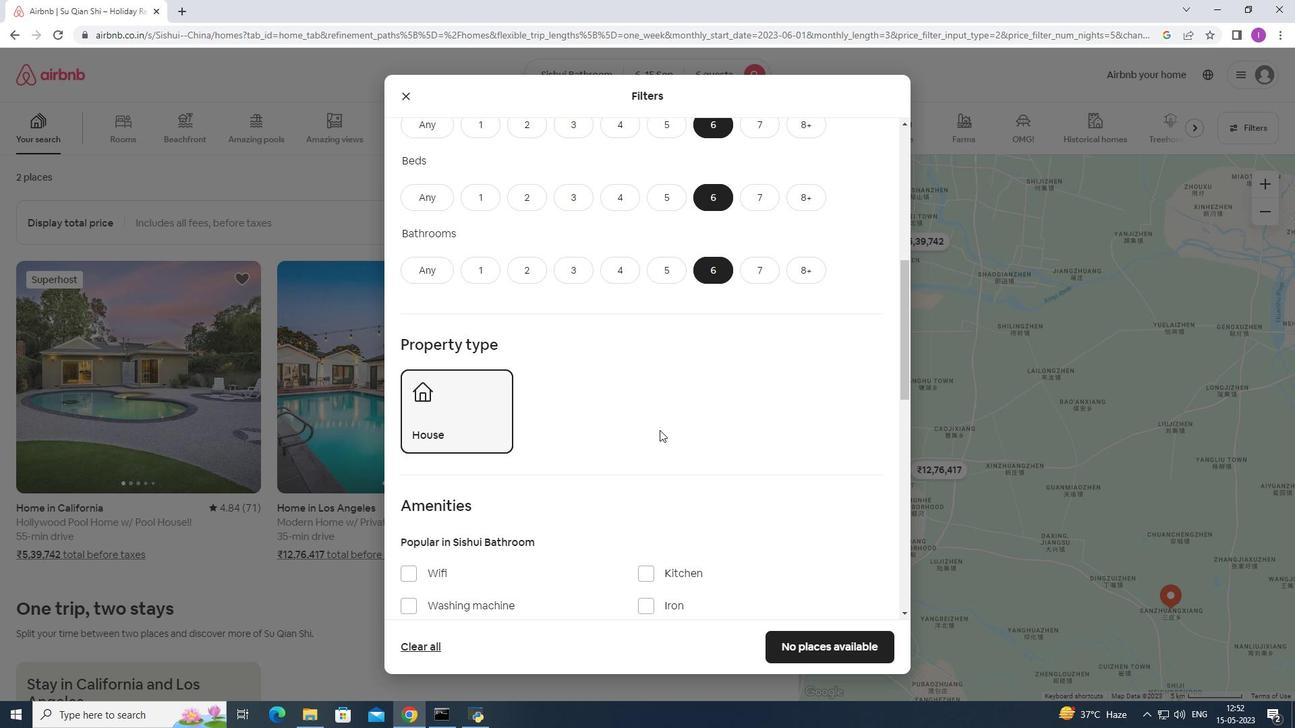 
Action: Mouse scrolled (660, 429) with delta (0, 0)
Screenshot: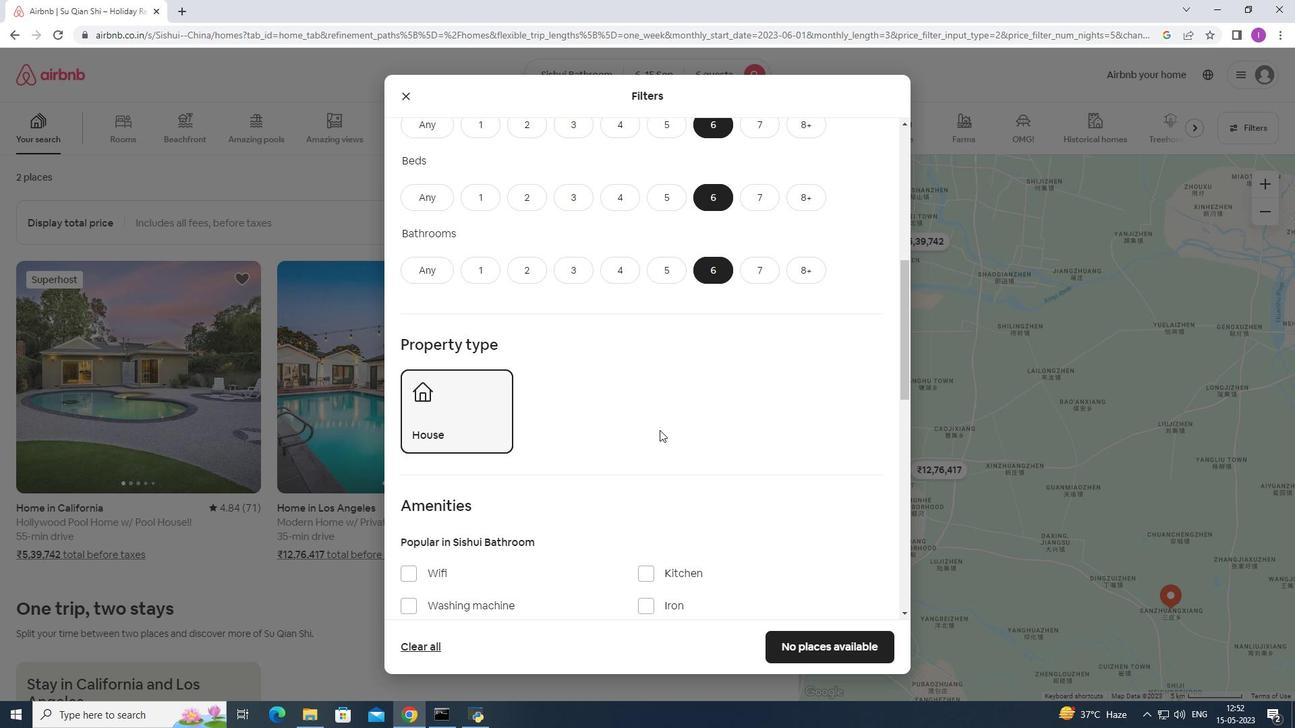 
Action: Mouse moved to (654, 434)
Screenshot: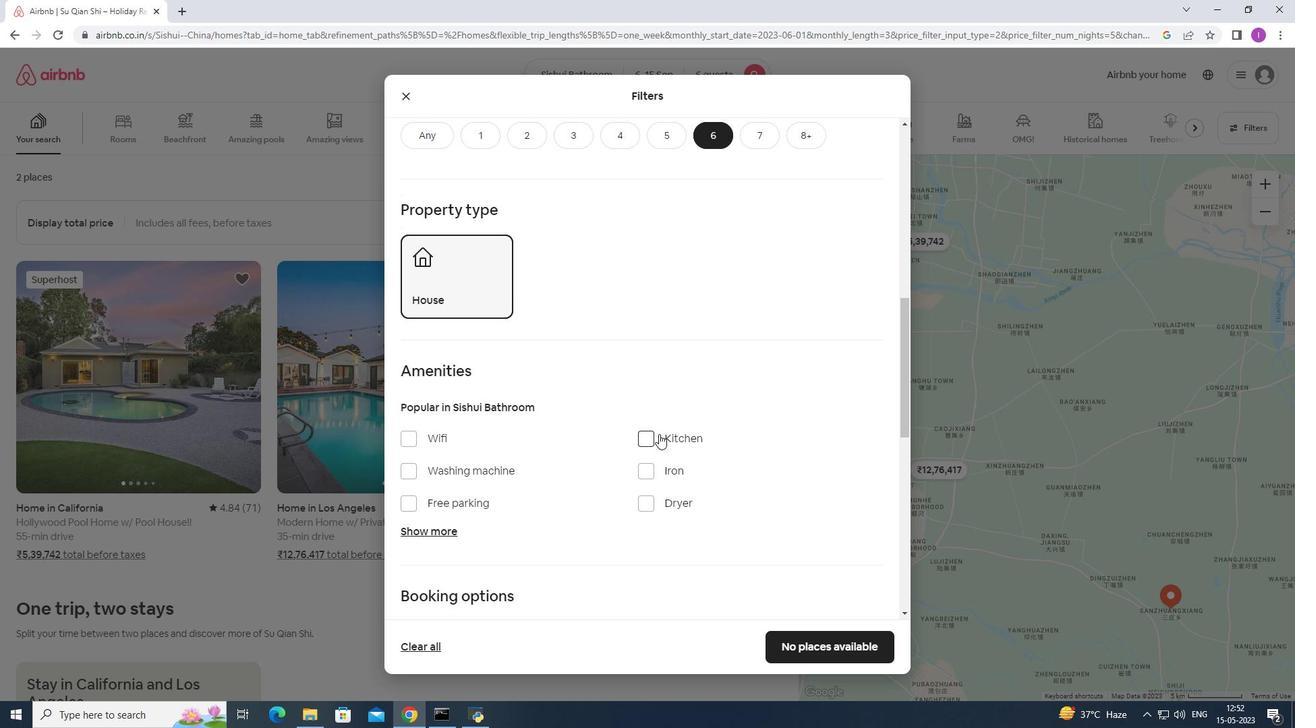 
Action: Mouse scrolled (654, 433) with delta (0, 0)
Screenshot: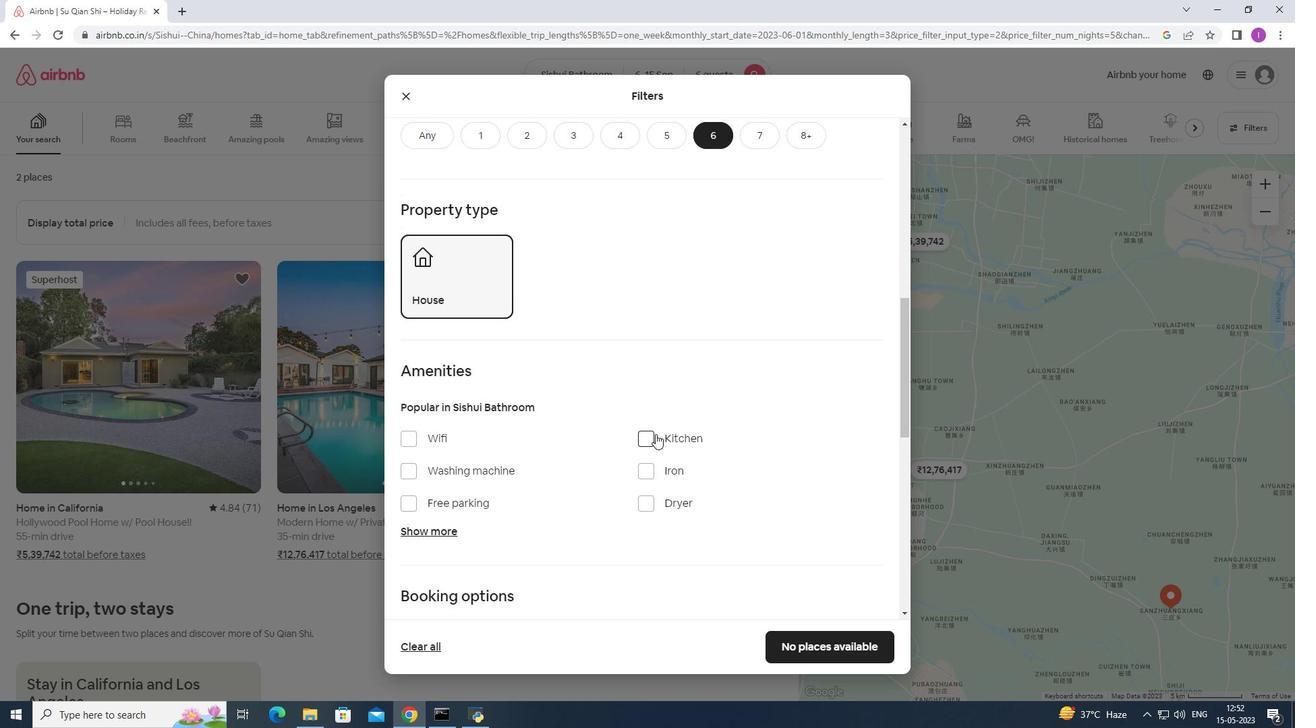 
Action: Mouse scrolled (654, 433) with delta (0, 0)
Screenshot: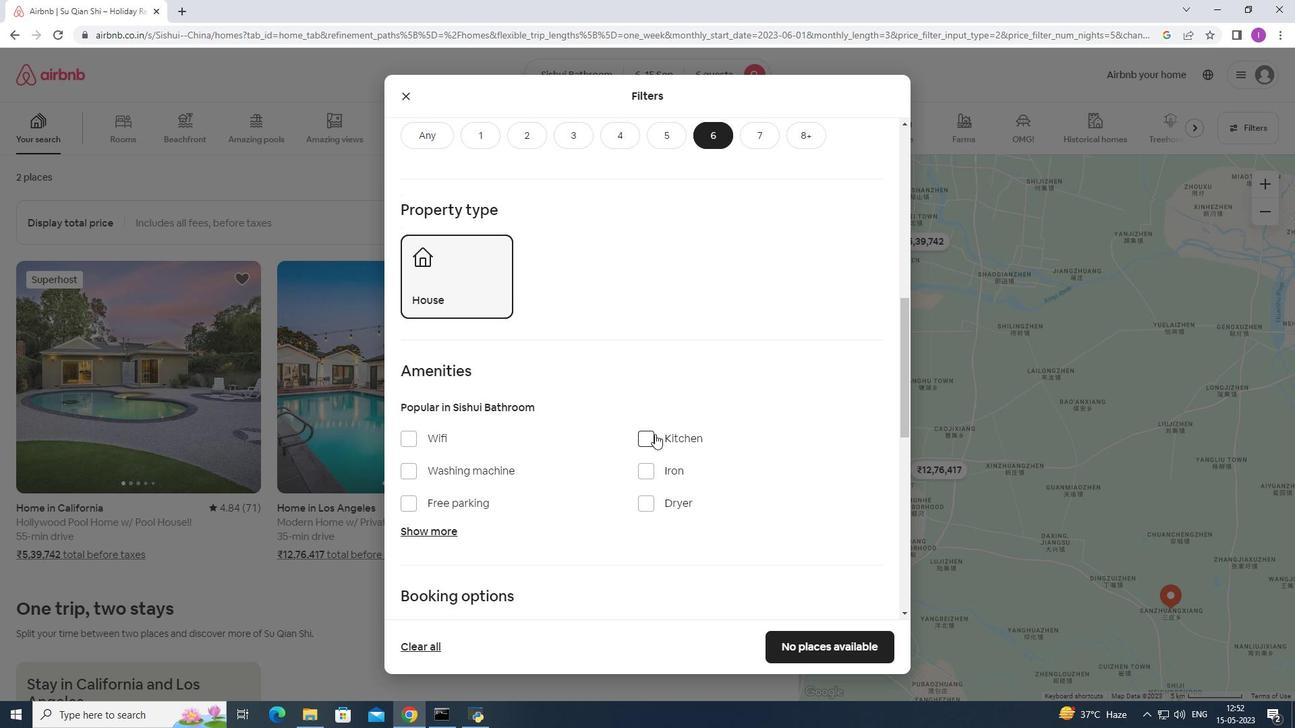
Action: Mouse moved to (412, 307)
Screenshot: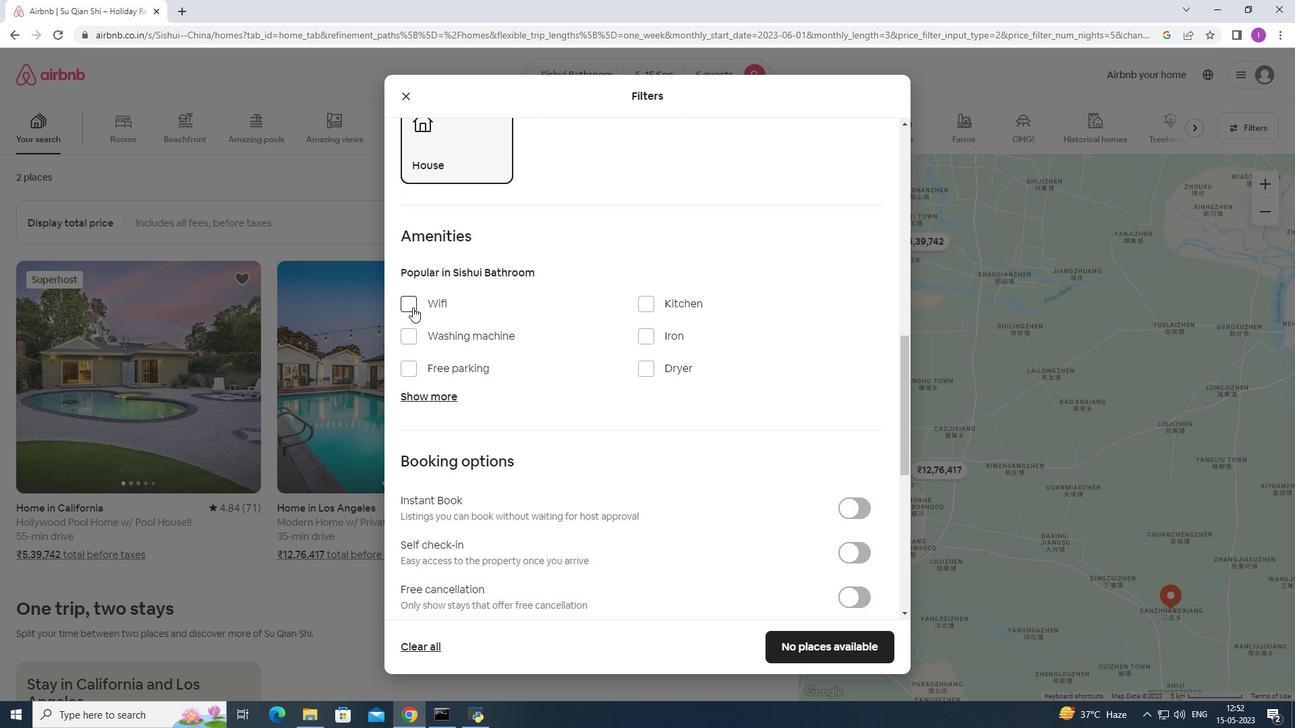 
Action: Mouse pressed left at (412, 307)
Screenshot: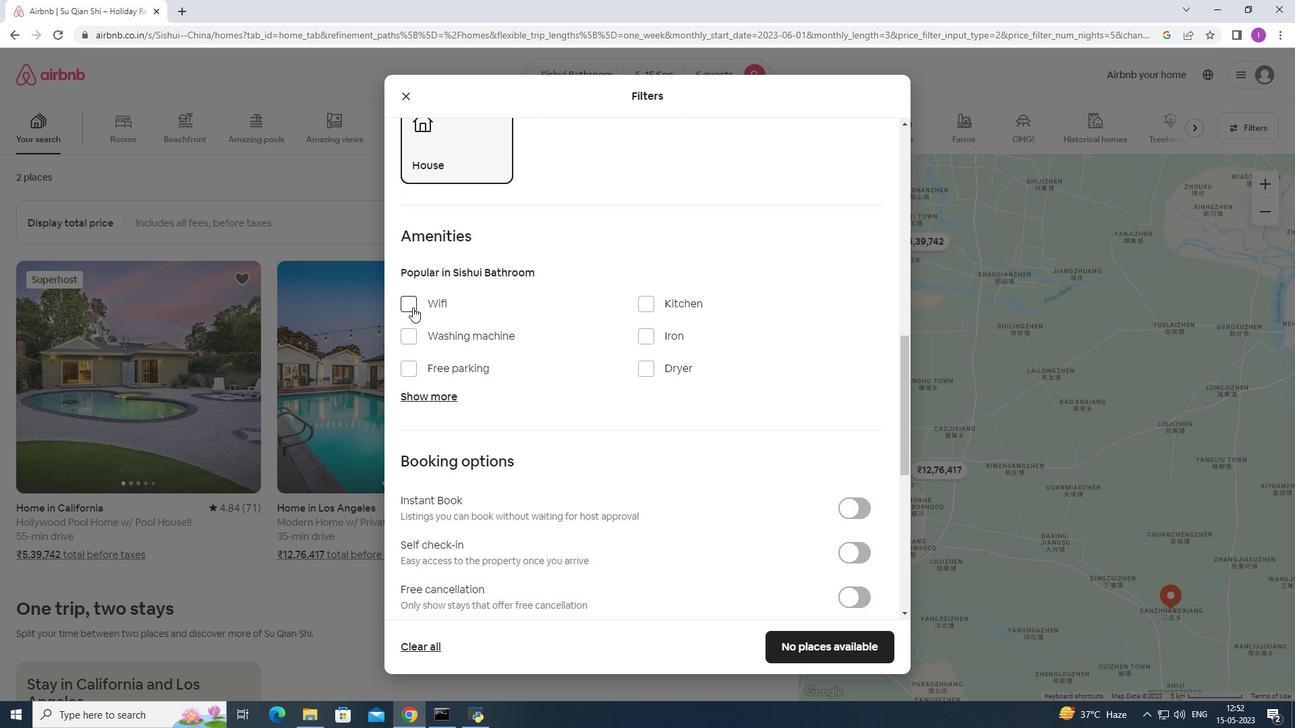 
Action: Mouse moved to (410, 371)
Screenshot: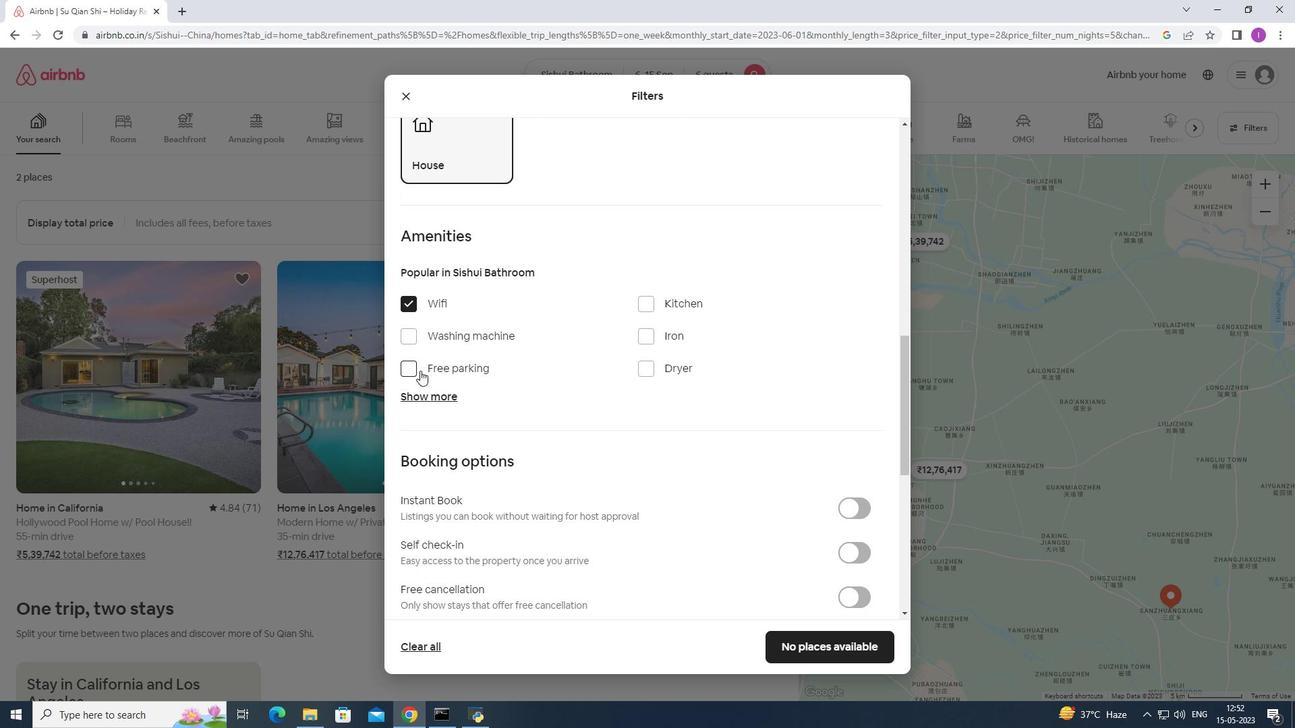 
Action: Mouse pressed left at (410, 371)
Screenshot: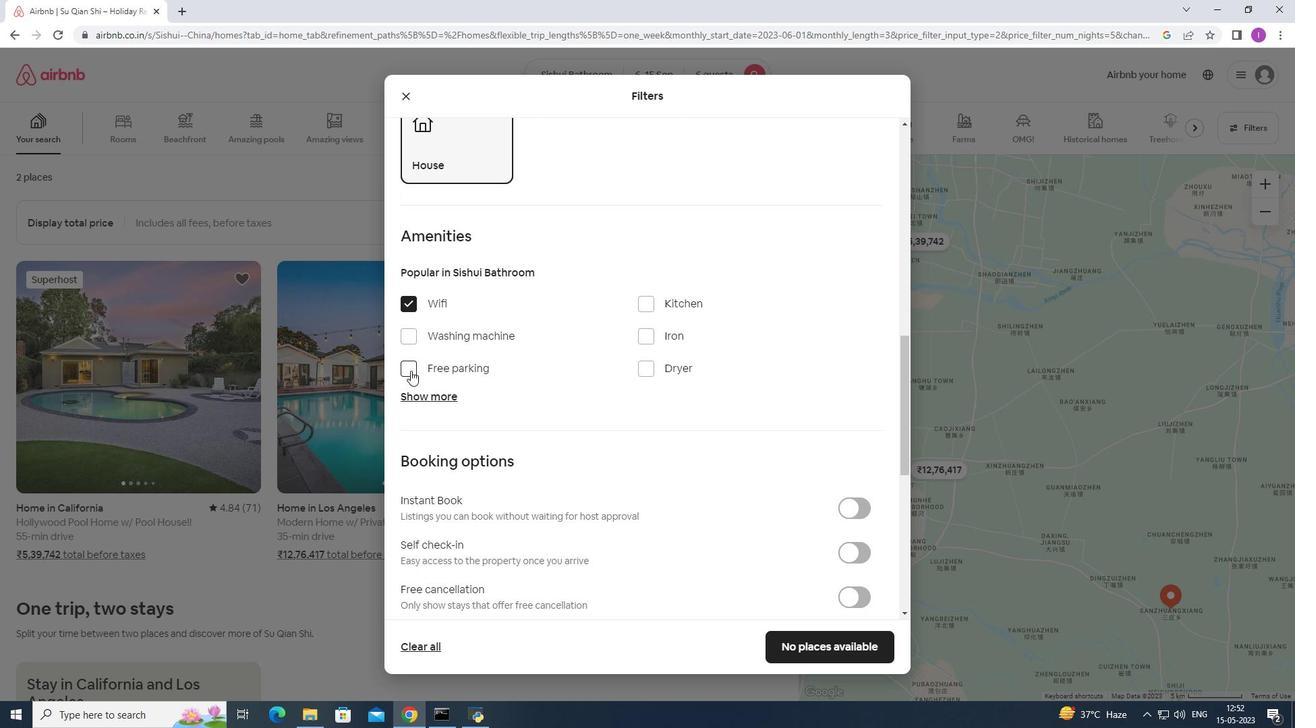 
Action: Mouse moved to (442, 397)
Screenshot: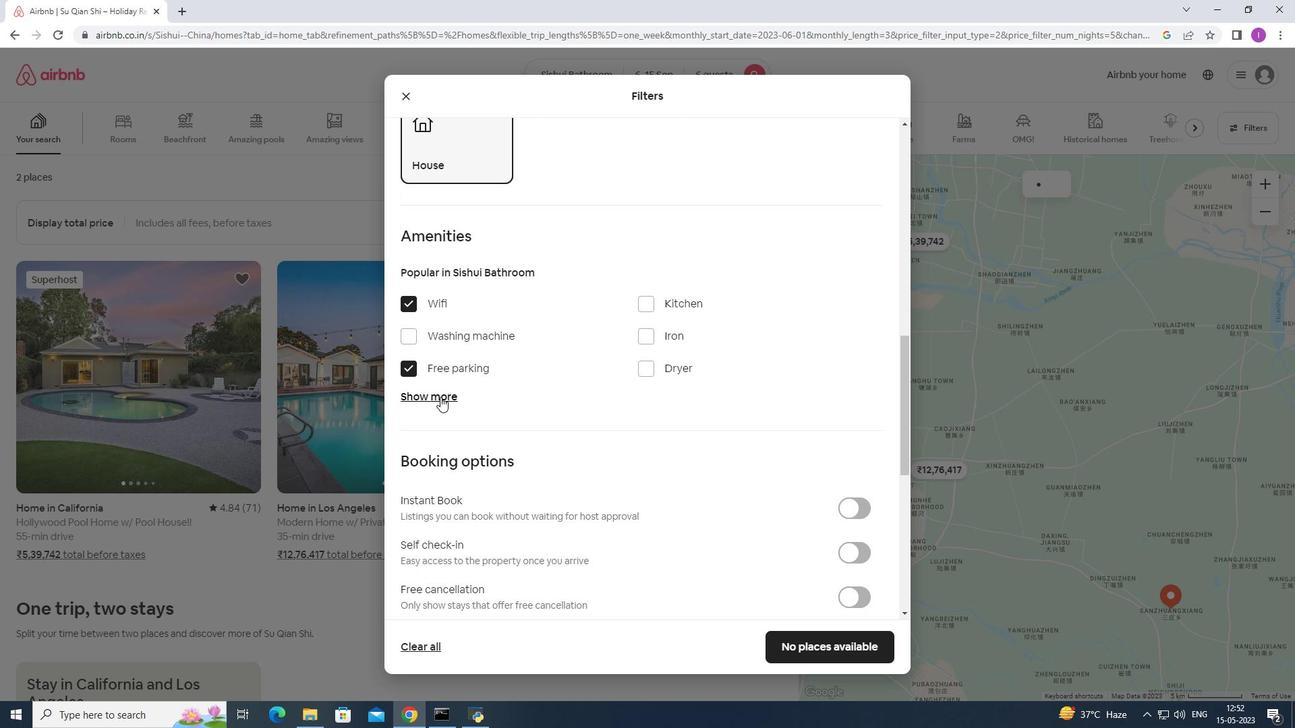 
Action: Mouse pressed left at (442, 397)
Screenshot: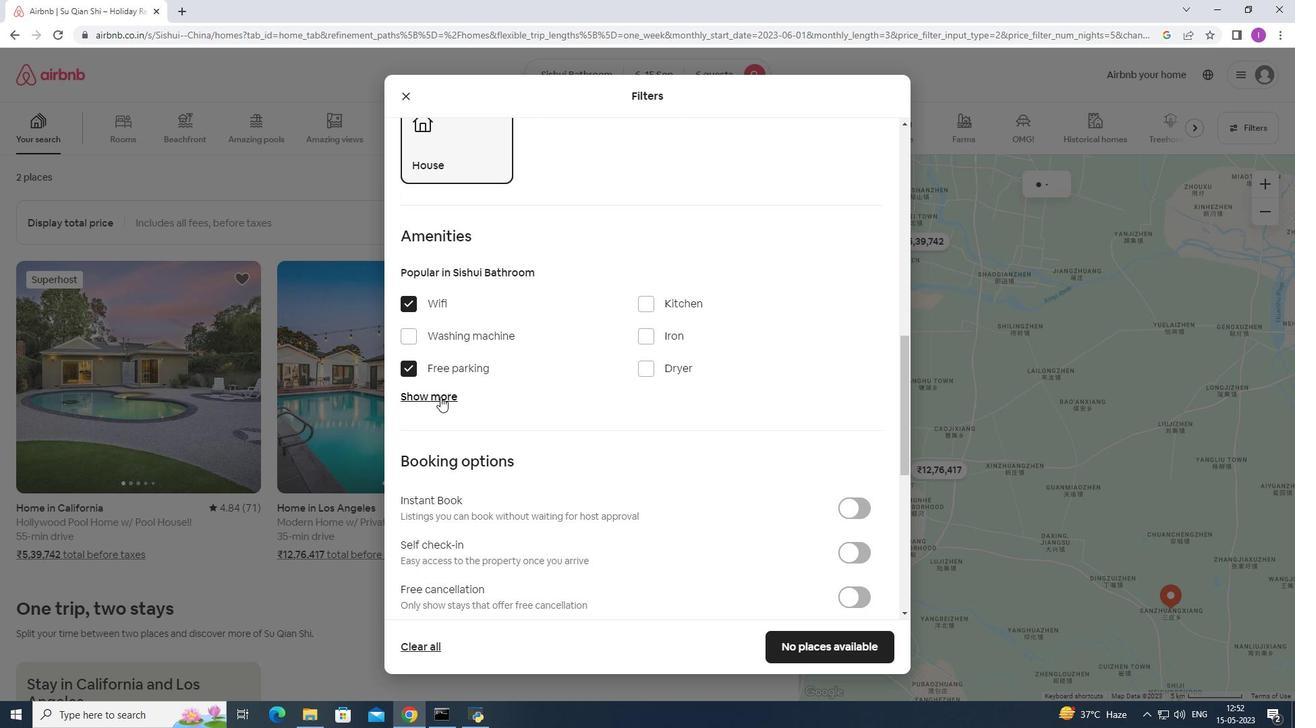 
Action: Mouse moved to (652, 476)
Screenshot: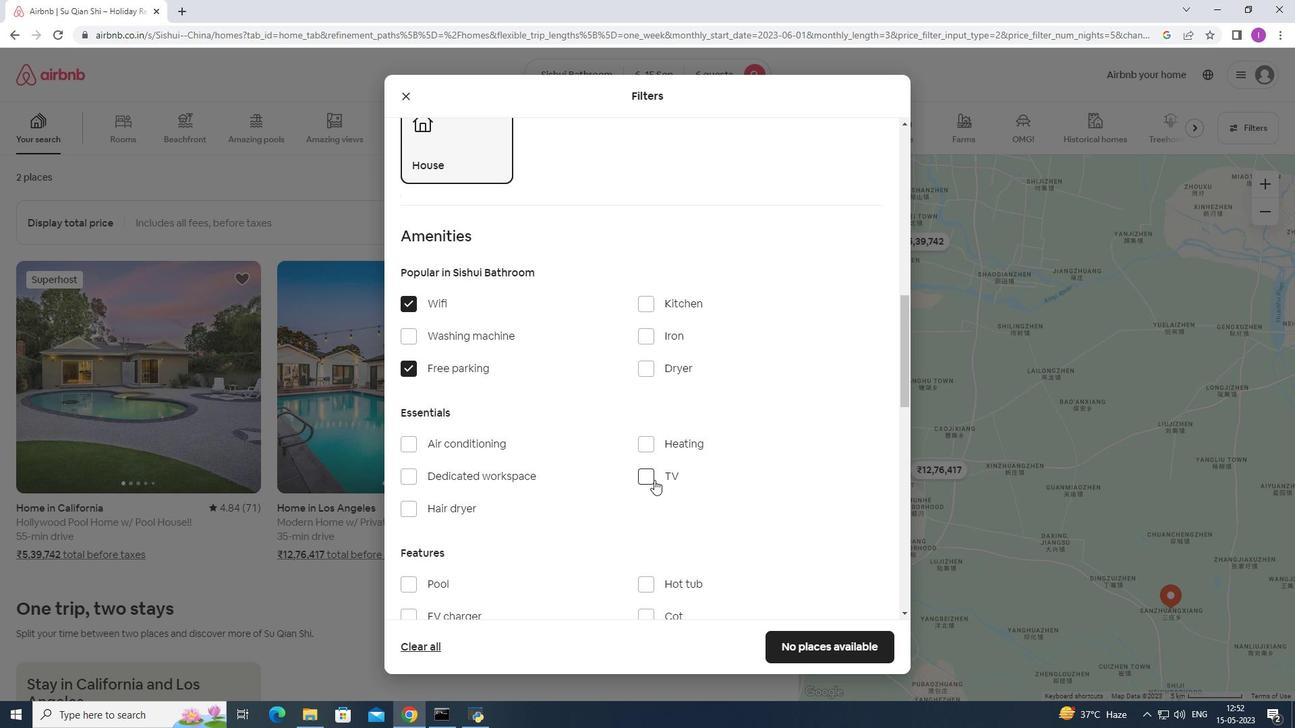 
Action: Mouse pressed left at (652, 476)
Screenshot: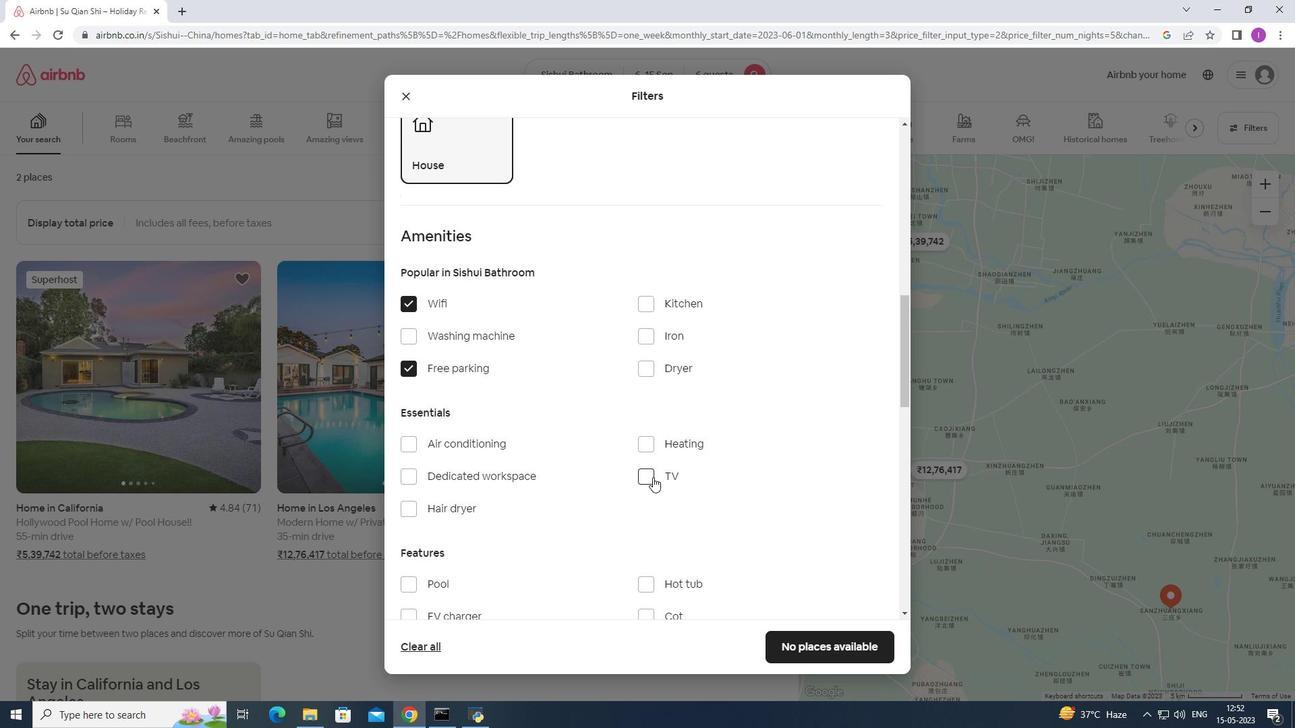 
Action: Mouse moved to (579, 467)
Screenshot: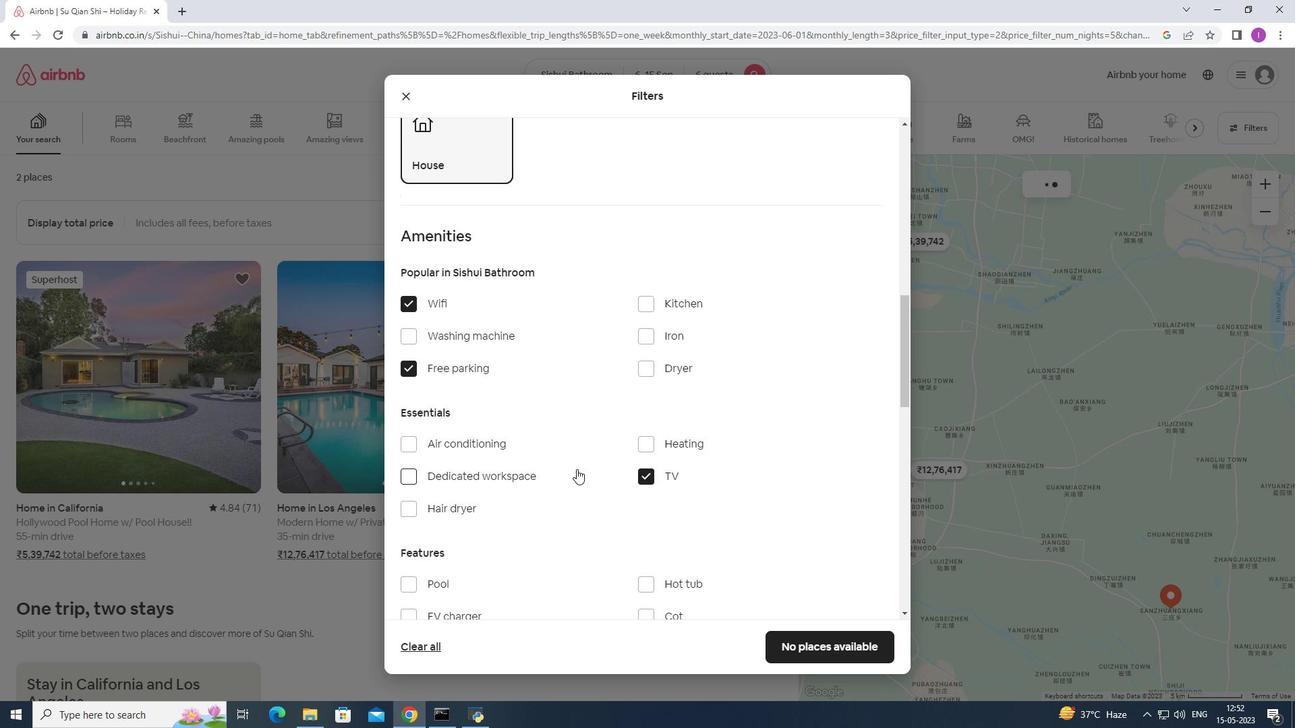 
Action: Mouse scrolled (579, 466) with delta (0, 0)
Screenshot: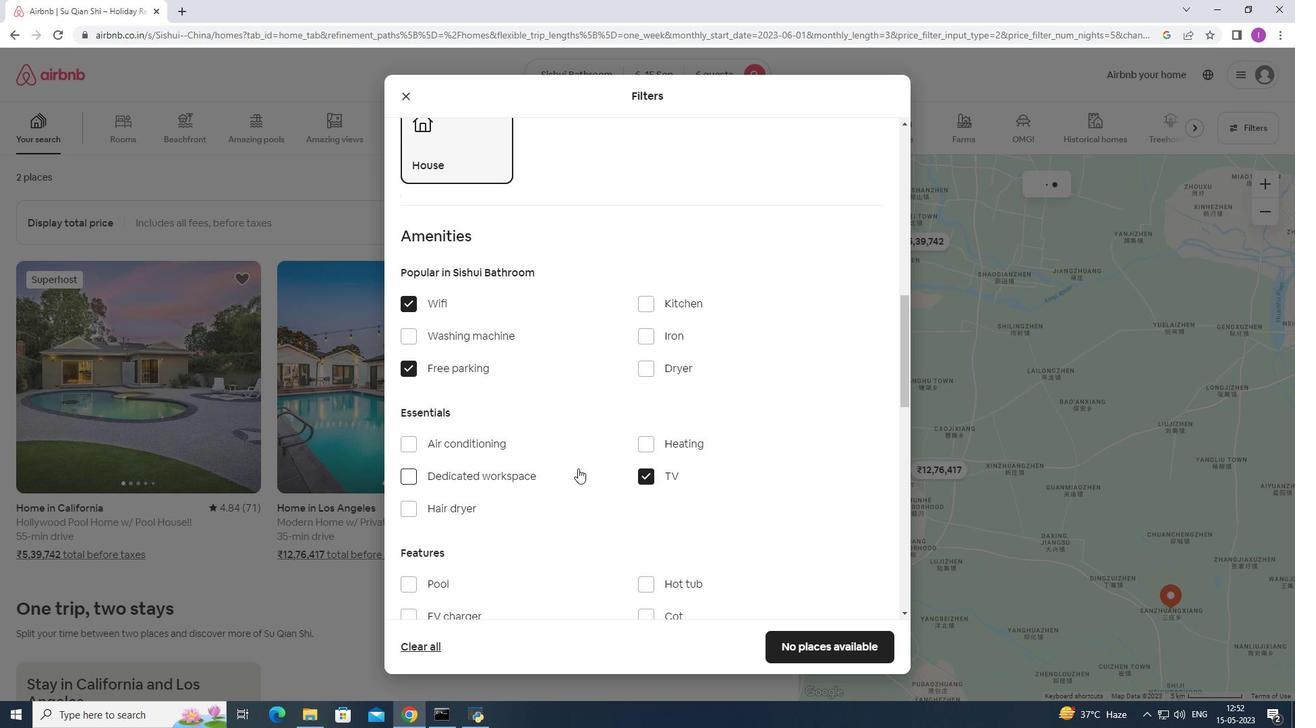 
Action: Mouse moved to (580, 467)
Screenshot: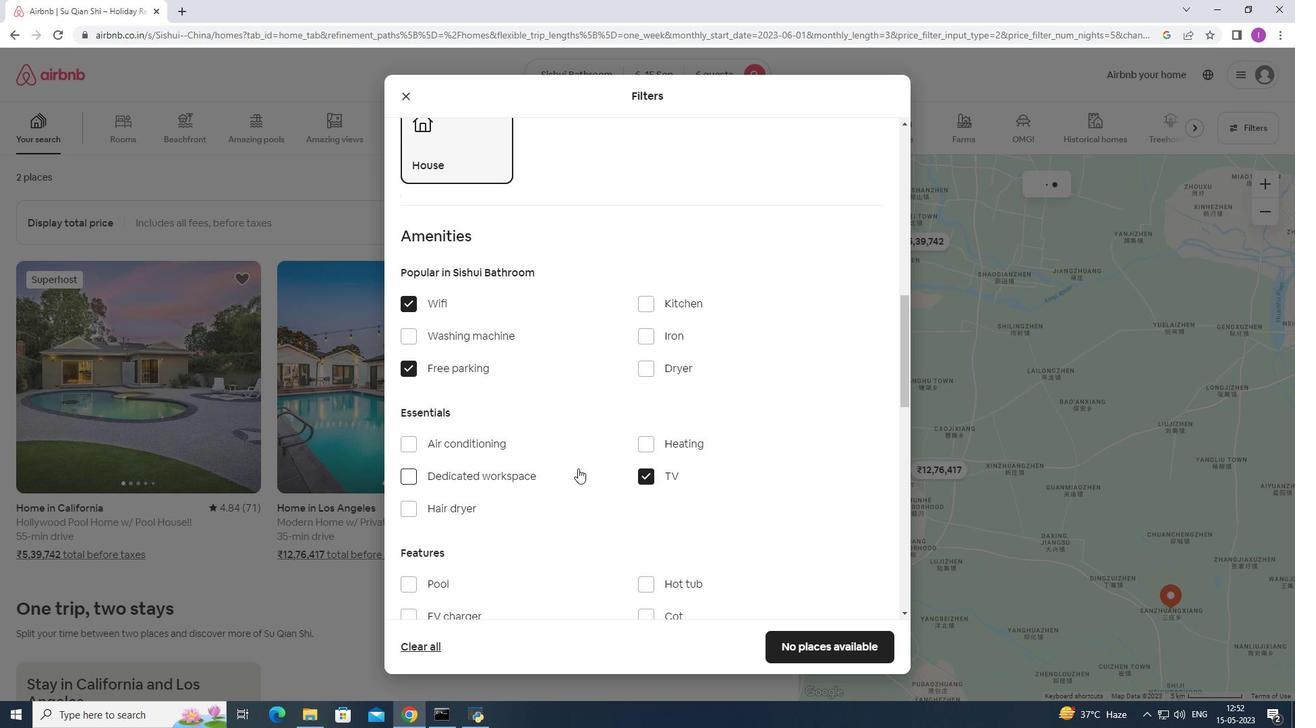 
Action: Mouse scrolled (580, 466) with delta (0, 0)
Screenshot: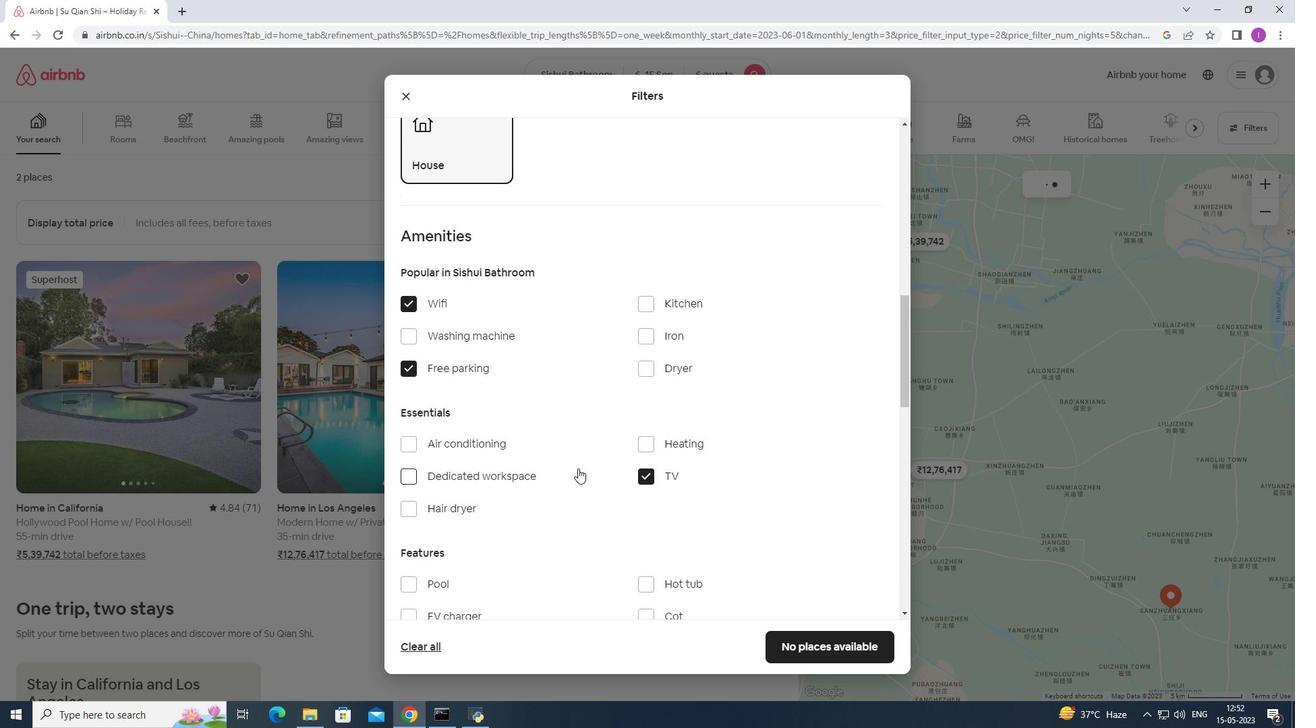 
Action: Mouse moved to (580, 467)
Screenshot: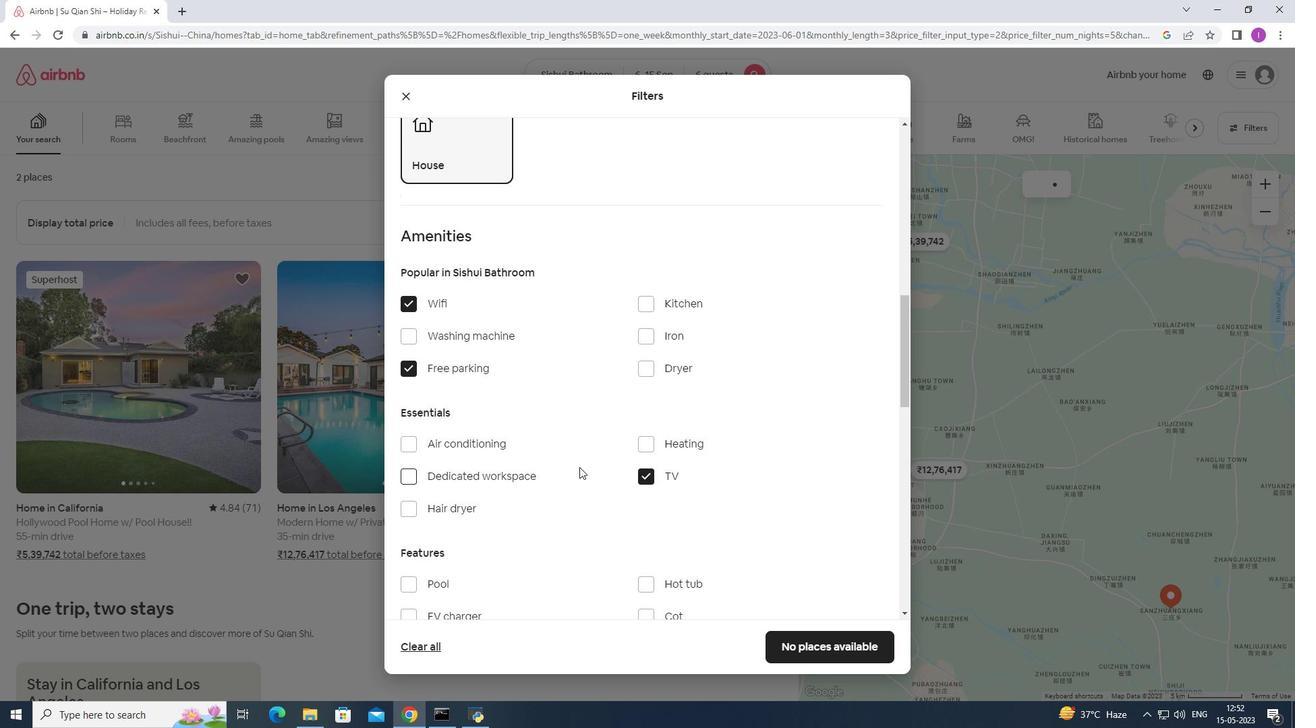 
Action: Mouse scrolled (580, 466) with delta (0, 0)
Screenshot: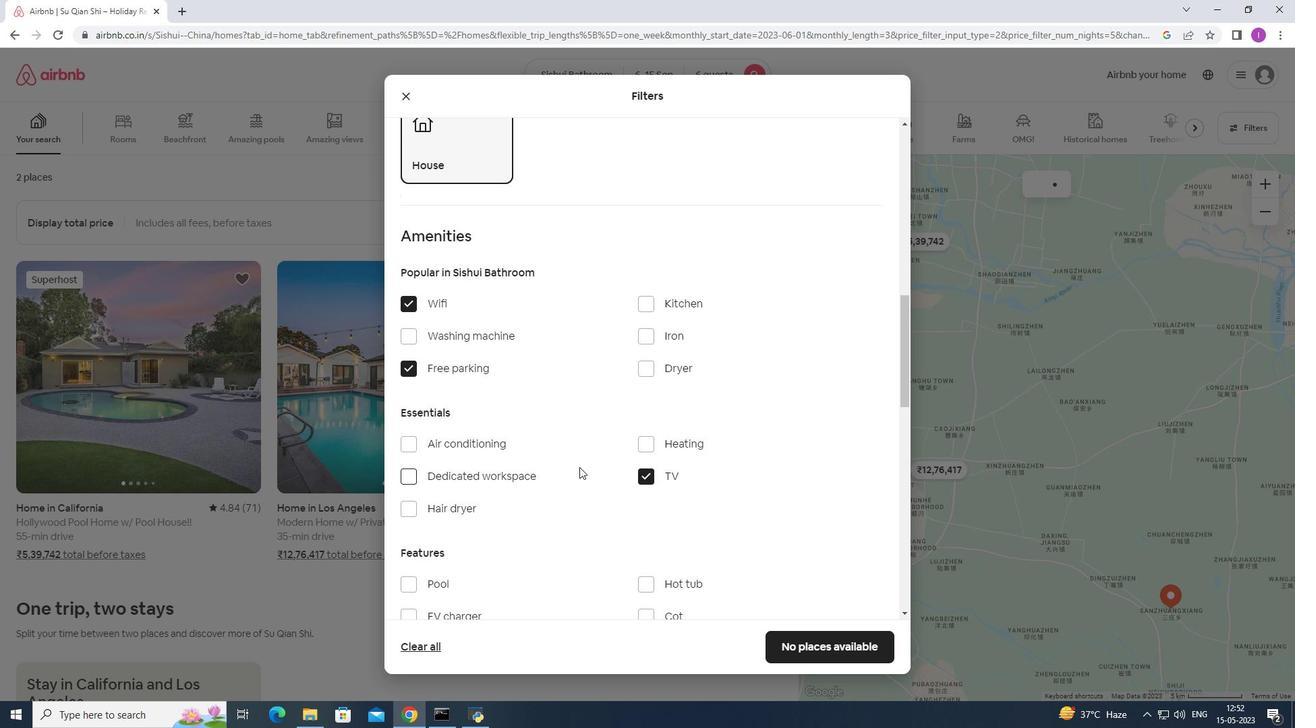
Action: Mouse moved to (412, 443)
Screenshot: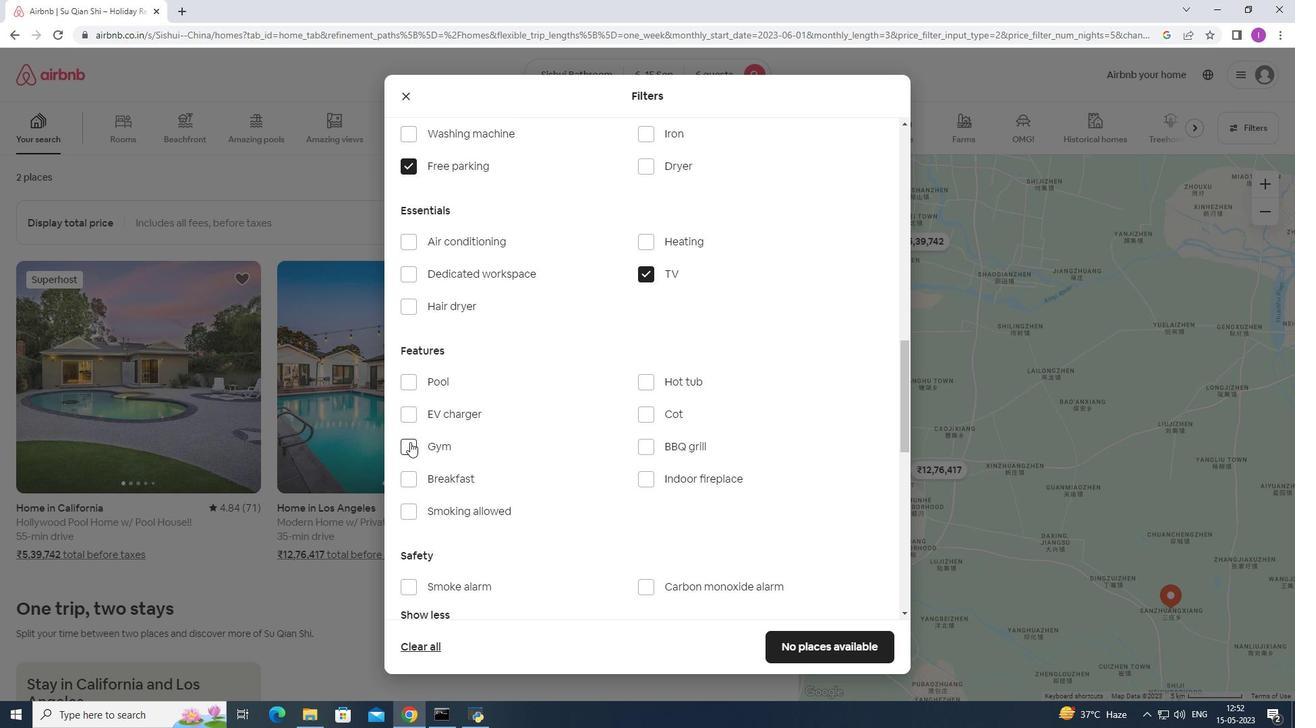 
Action: Mouse pressed left at (412, 443)
Screenshot: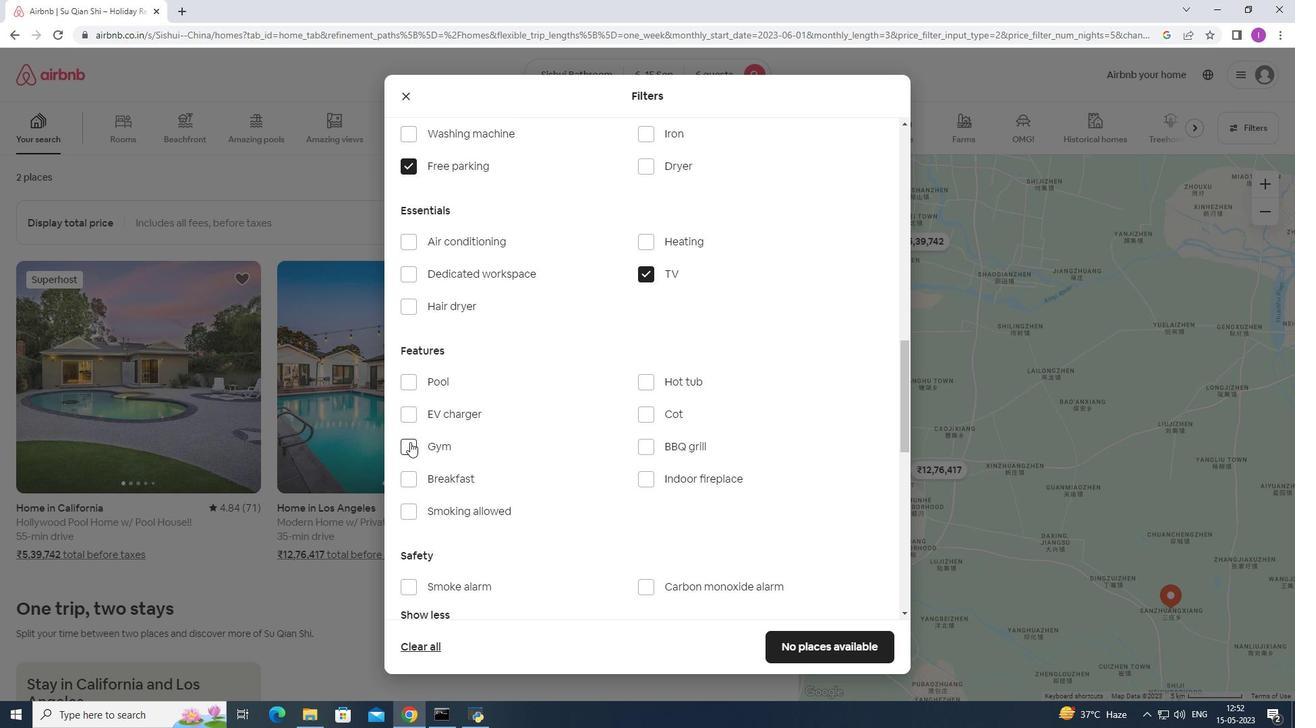 
Action: Mouse moved to (407, 483)
Screenshot: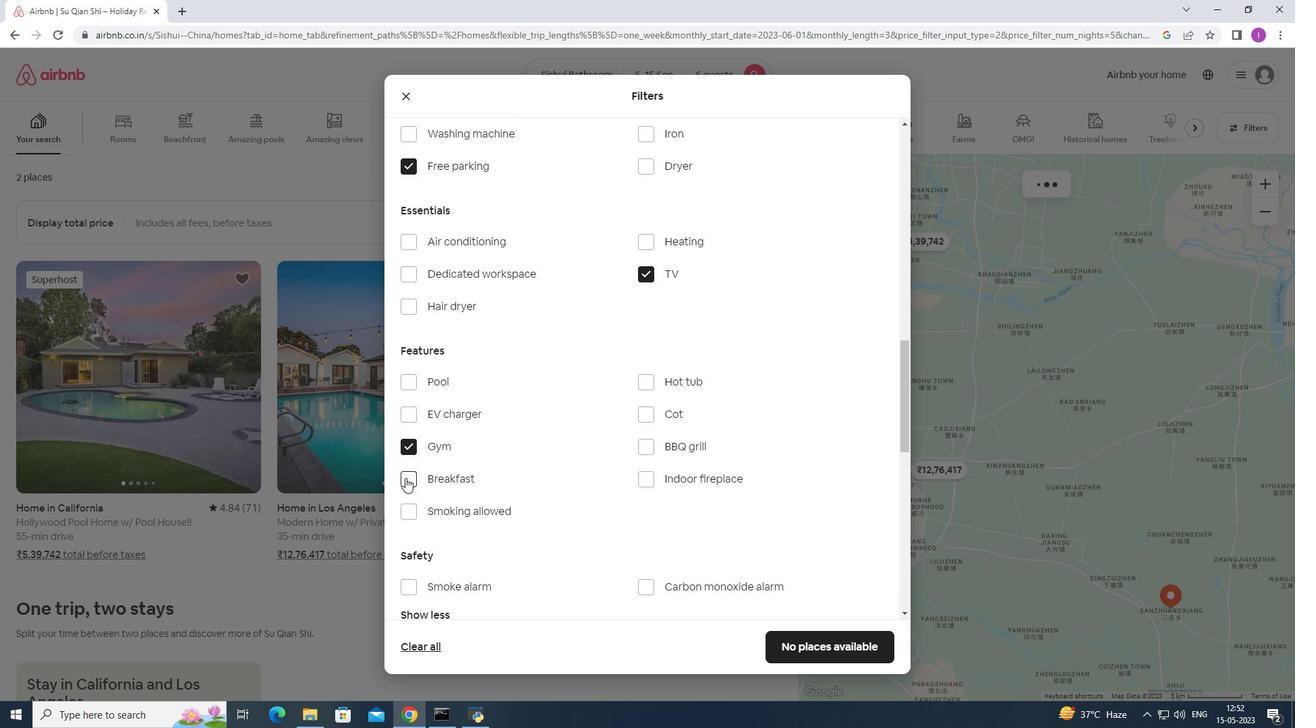 
Action: Mouse pressed left at (407, 483)
Screenshot: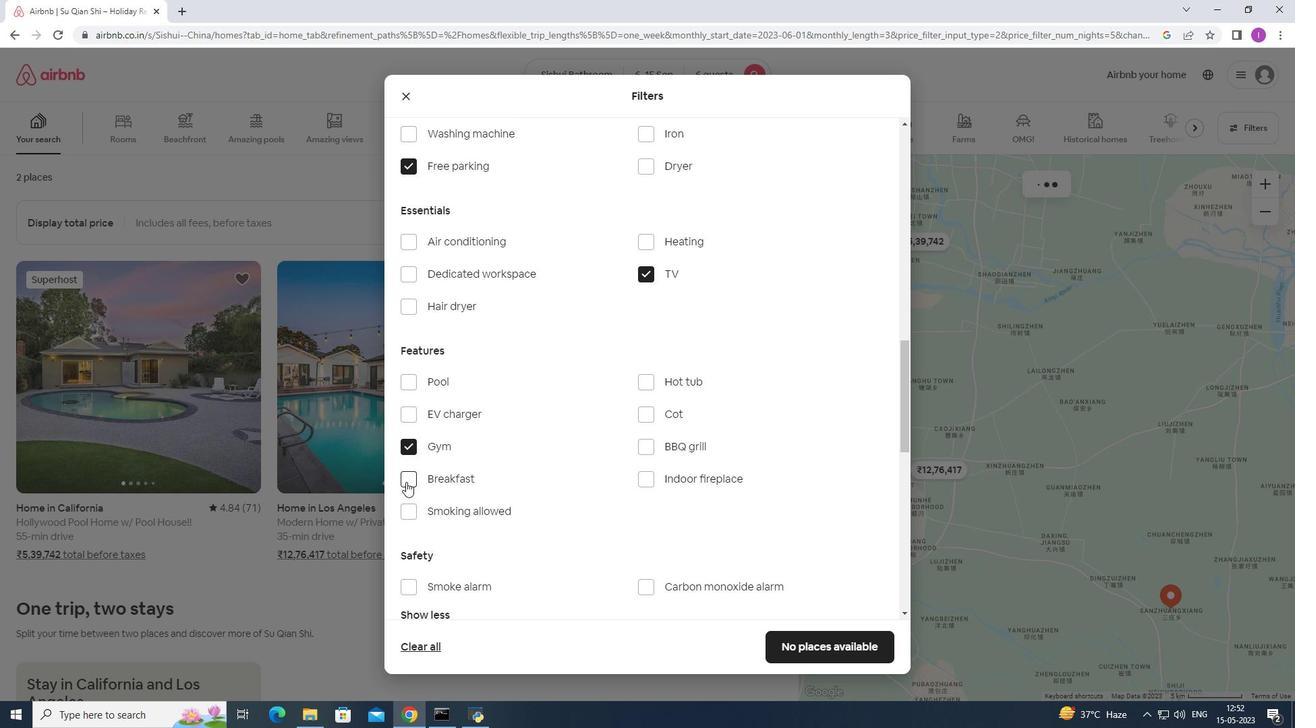 
Action: Mouse moved to (644, 453)
Screenshot: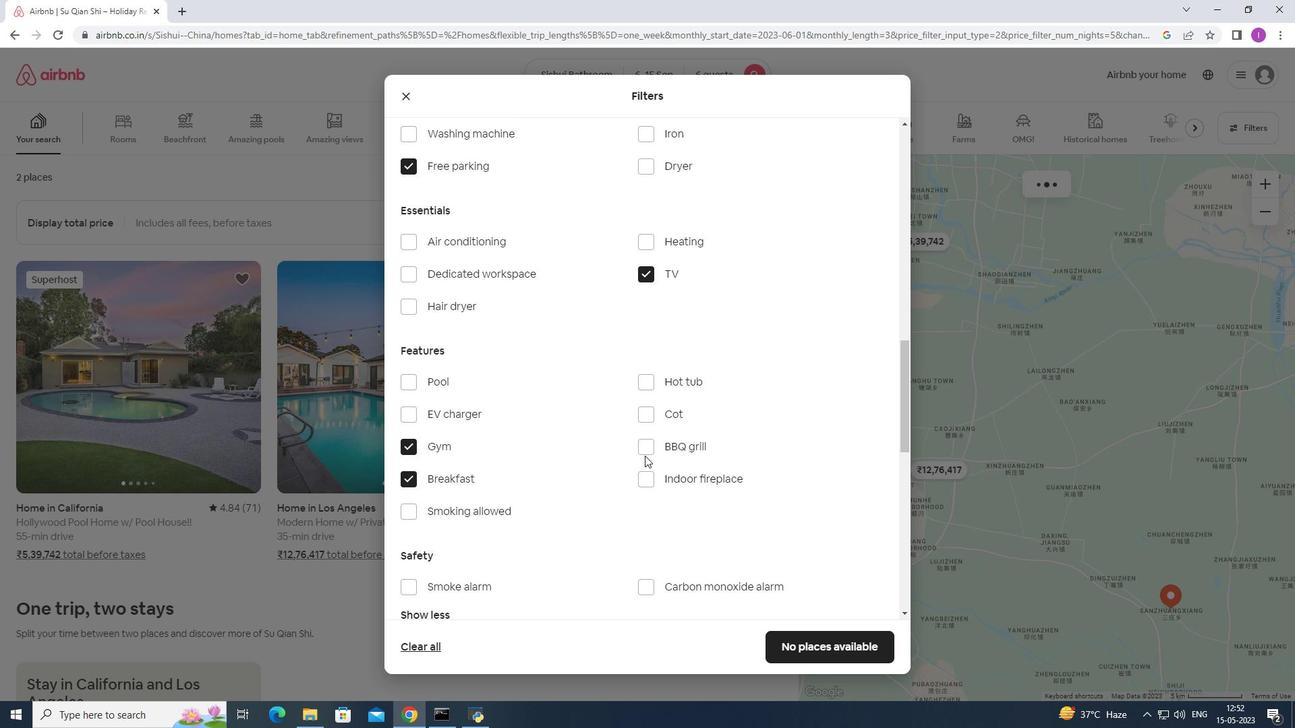 
Action: Mouse scrolled (644, 453) with delta (0, 0)
Screenshot: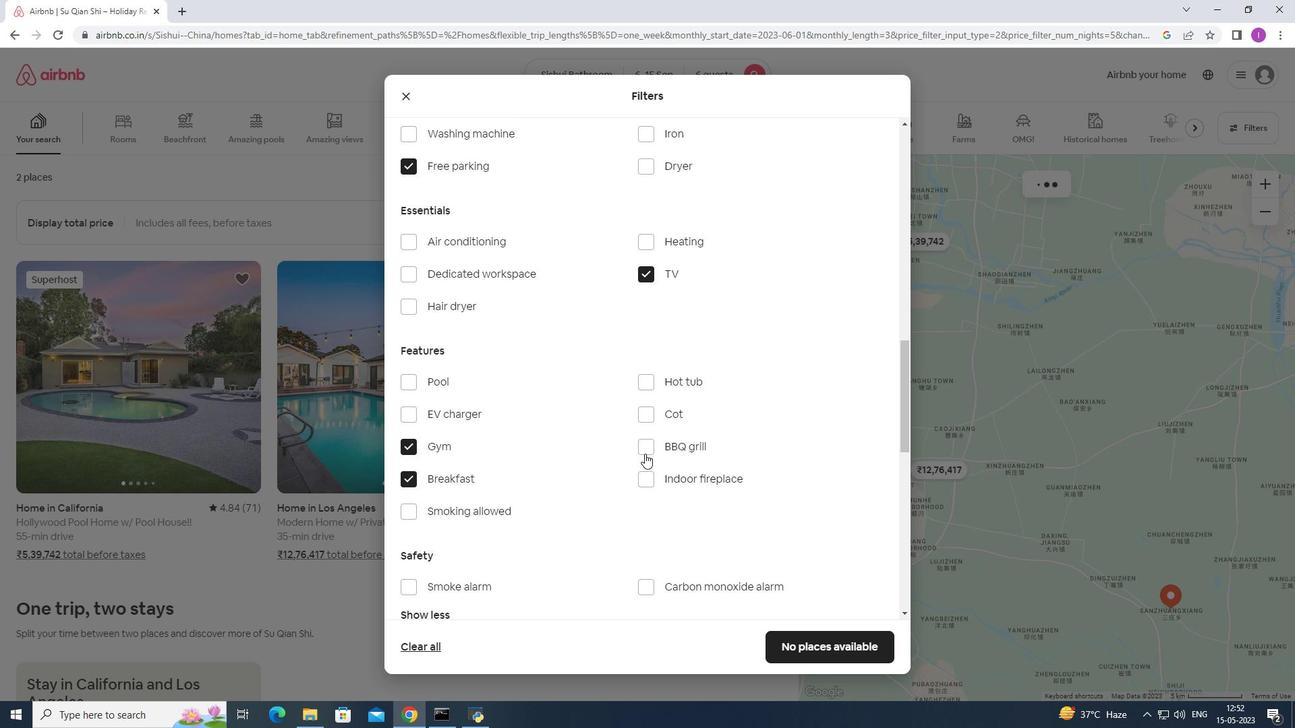 
Action: Mouse moved to (646, 453)
Screenshot: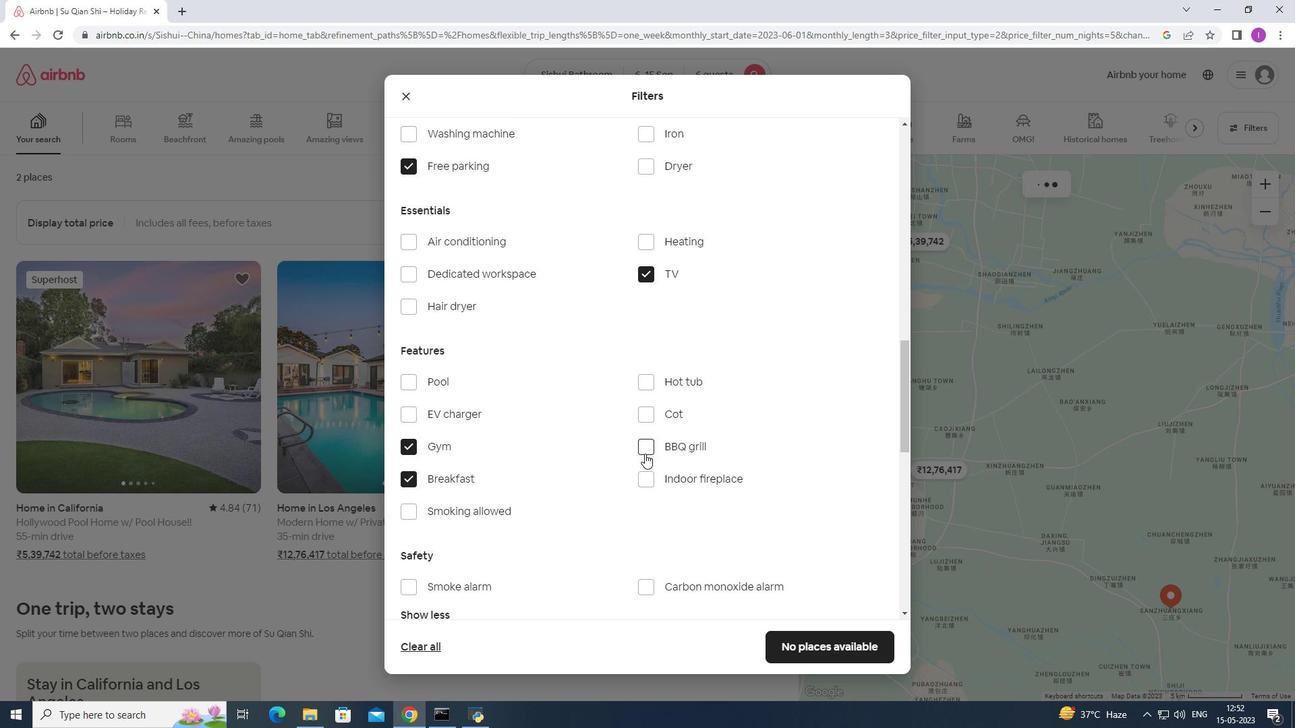 
Action: Mouse scrolled (646, 452) with delta (0, 0)
Screenshot: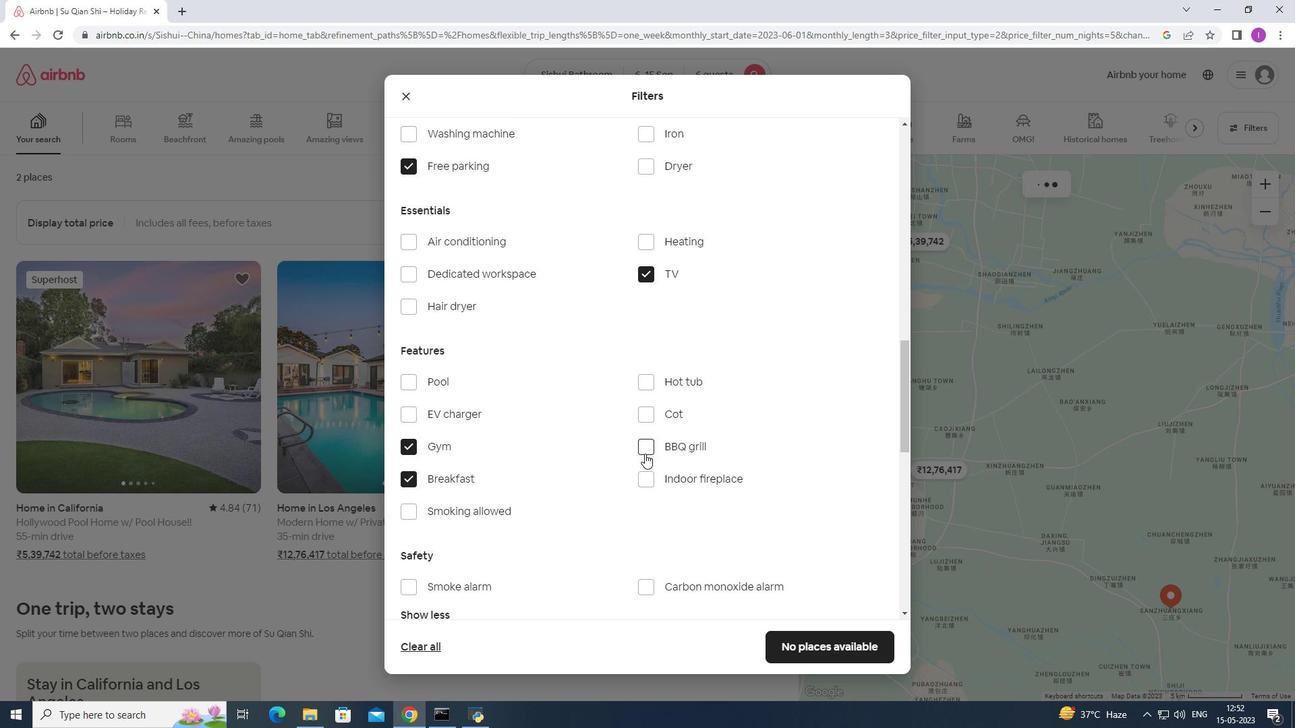 
Action: Mouse scrolled (646, 452) with delta (0, 0)
Screenshot: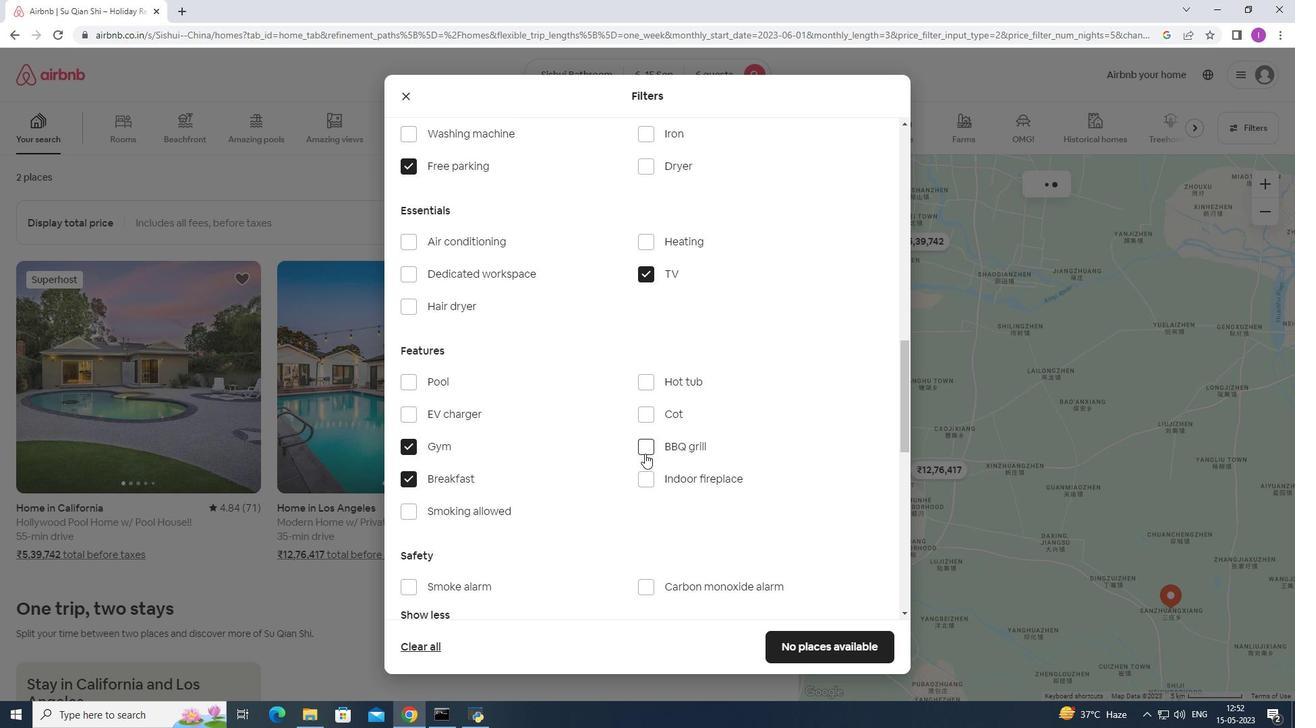 
Action: Mouse moved to (646, 453)
Screenshot: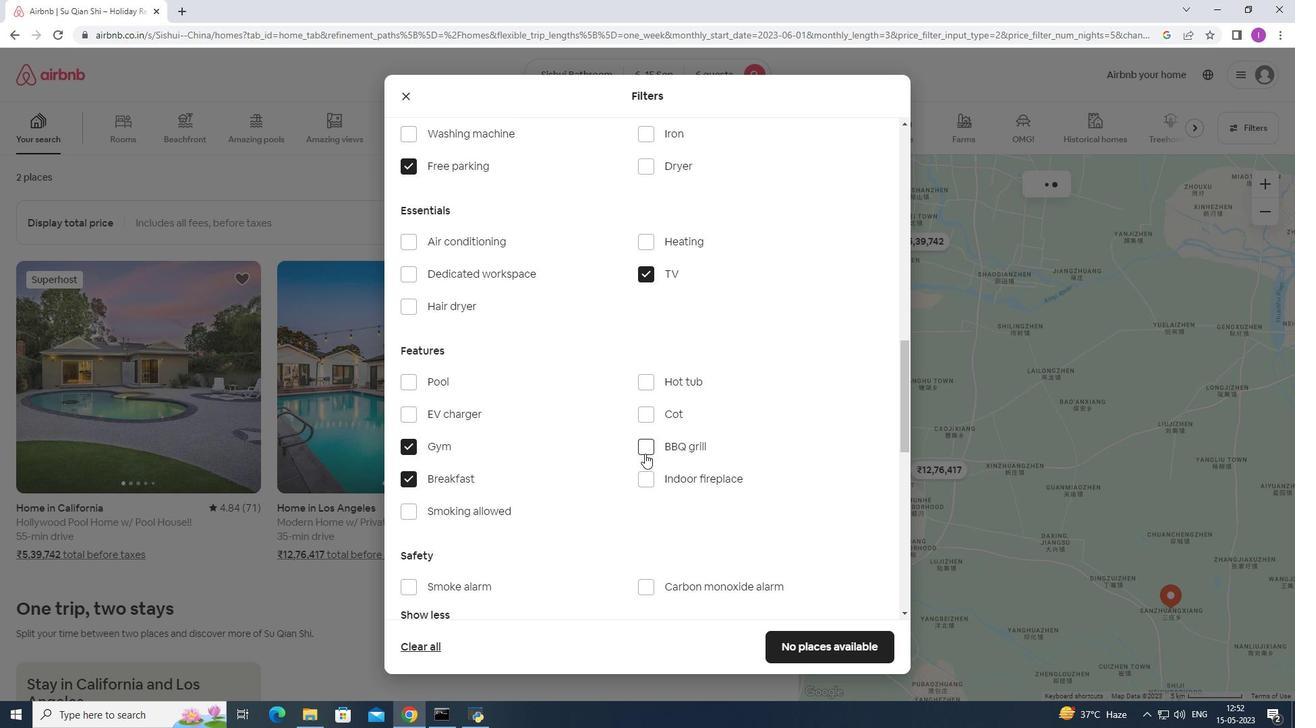 
Action: Mouse scrolled (646, 452) with delta (0, 0)
Screenshot: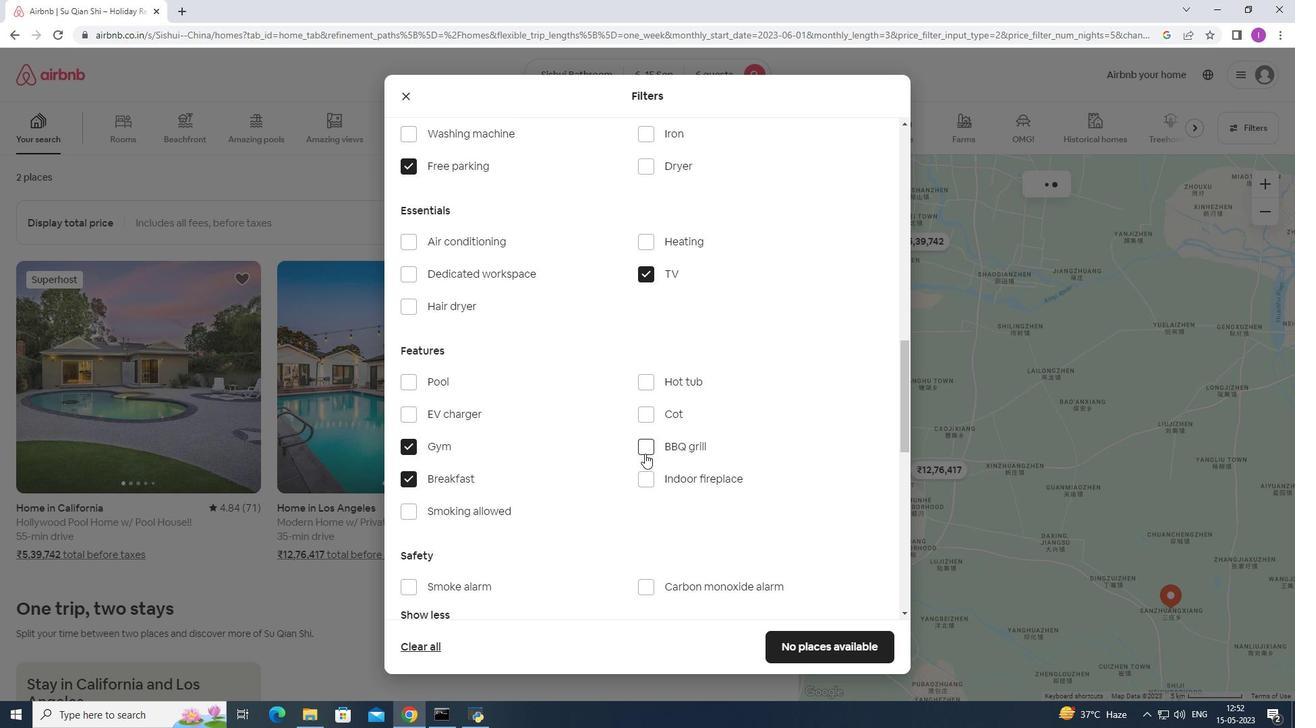 
Action: Mouse moved to (852, 499)
Screenshot: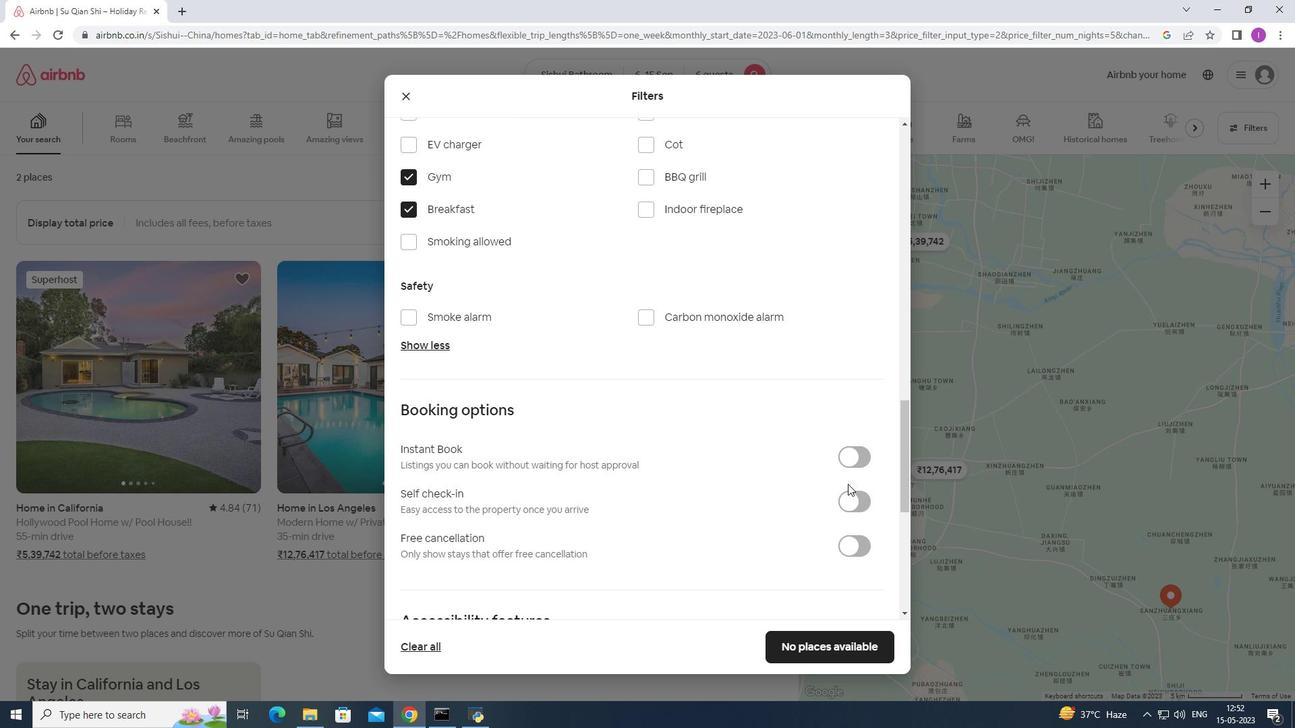 
Action: Mouse pressed left at (852, 499)
Screenshot: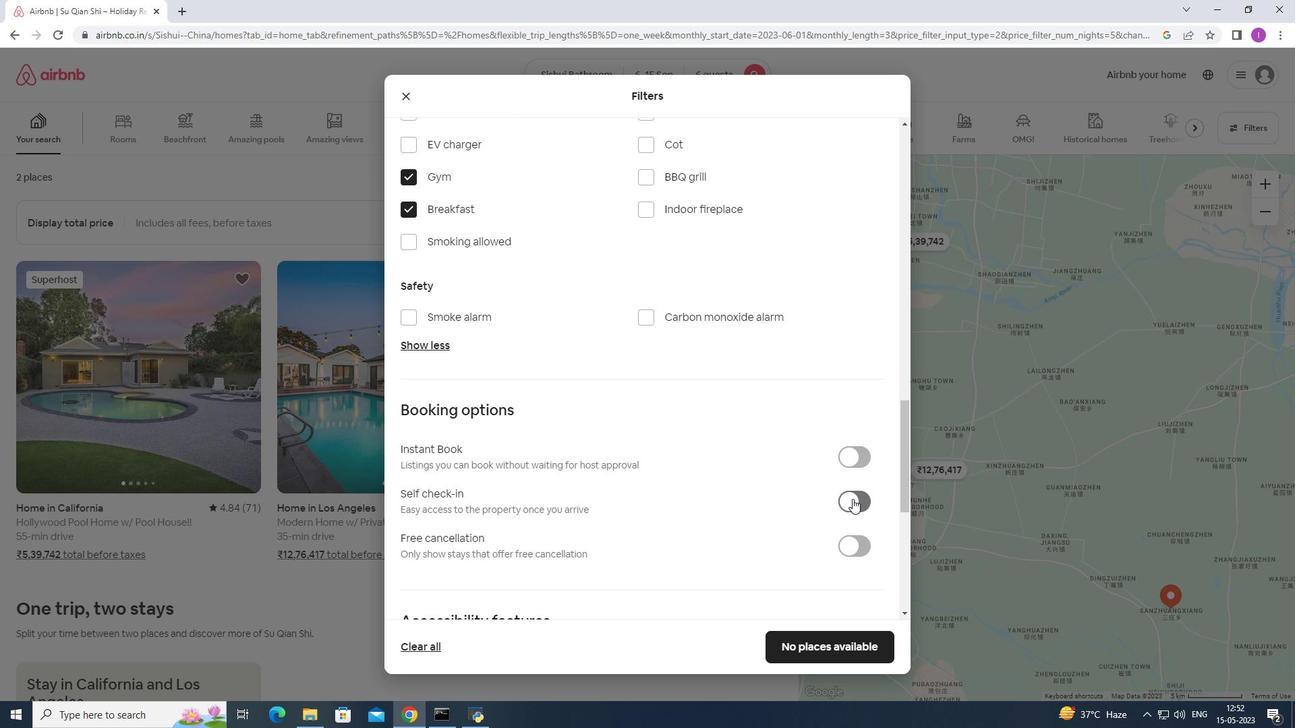 
Action: Mouse moved to (698, 495)
Screenshot: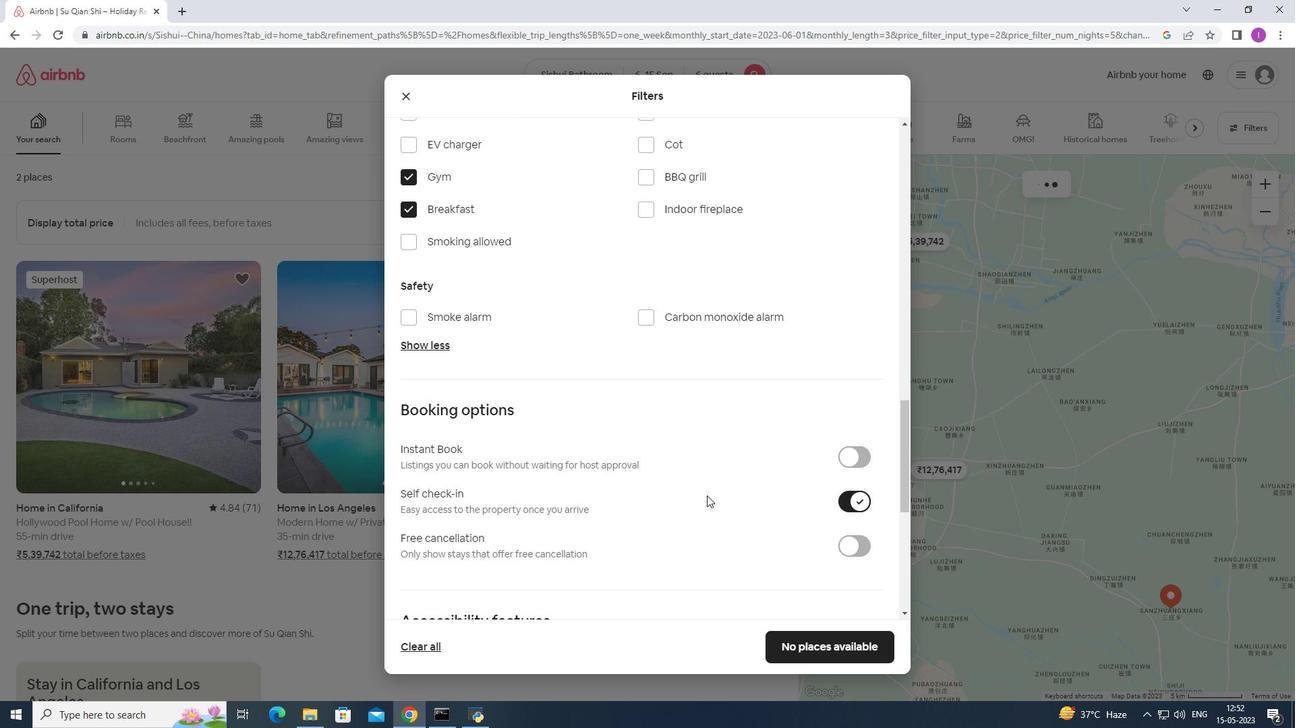
Action: Mouse scrolled (698, 495) with delta (0, 0)
Screenshot: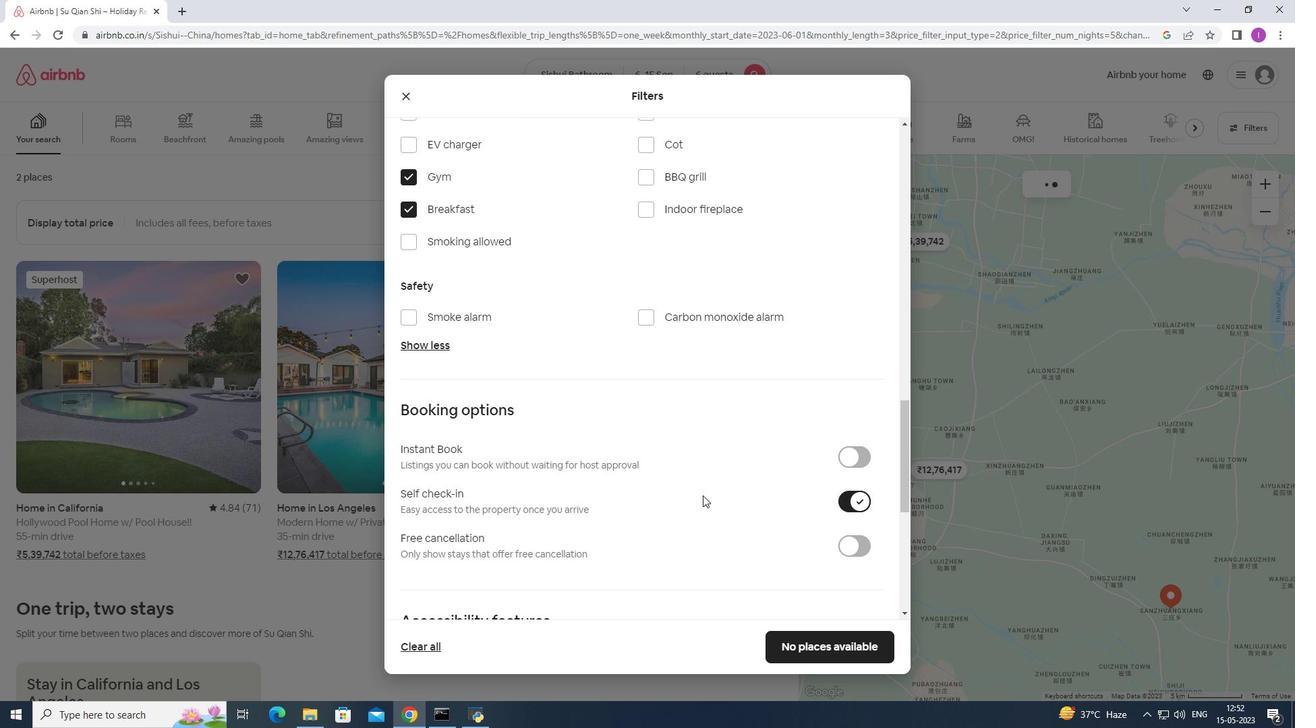 
Action: Mouse scrolled (698, 495) with delta (0, 0)
Screenshot: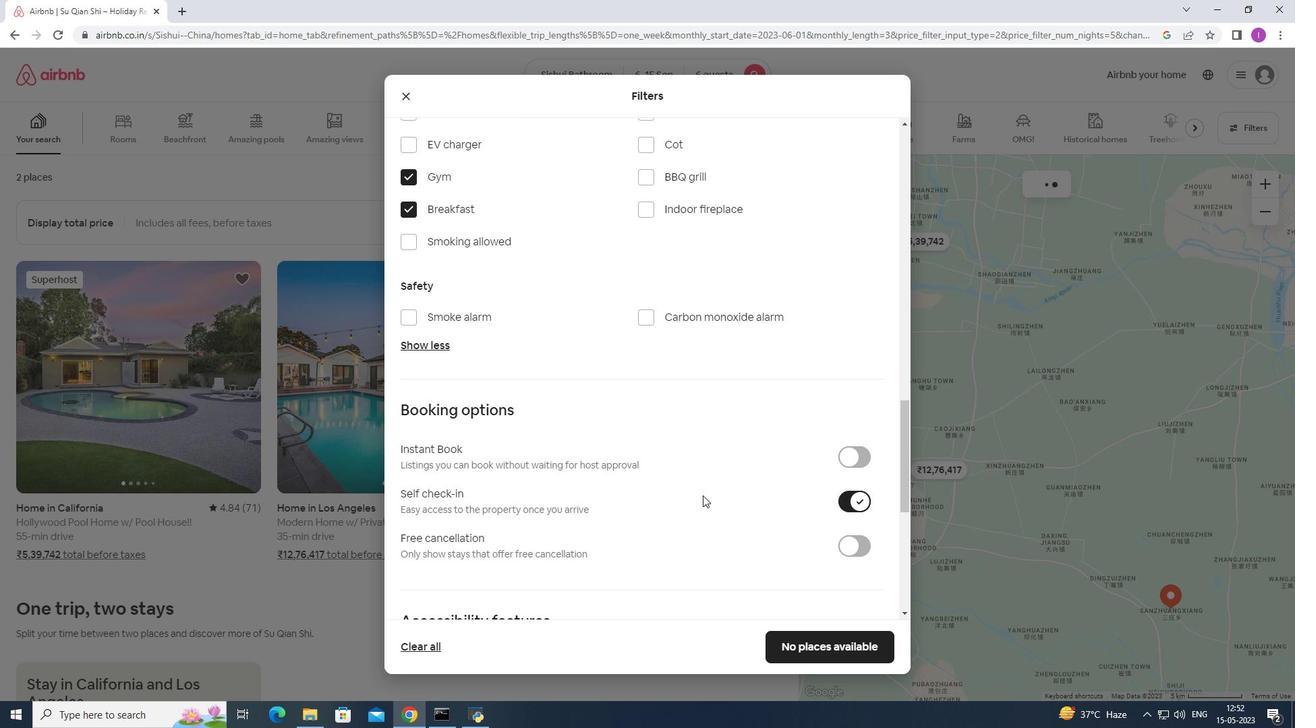 
Action: Mouse scrolled (698, 495) with delta (0, 0)
Screenshot: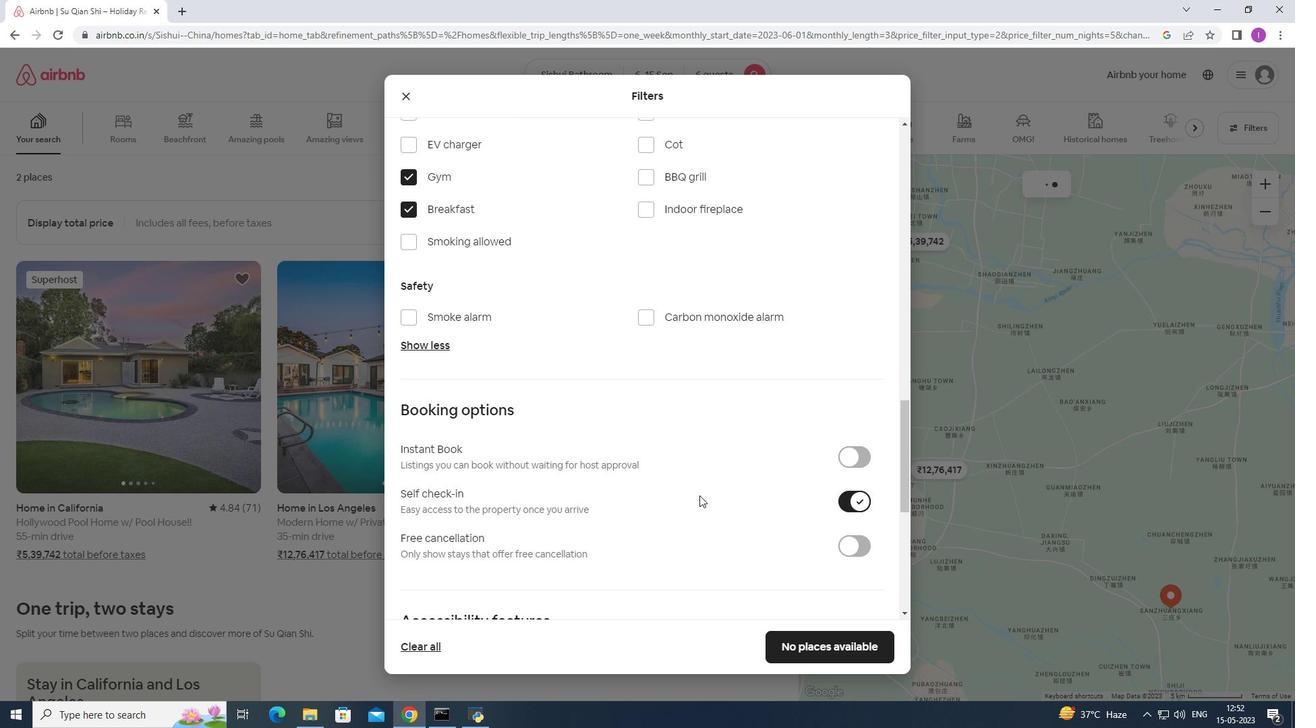 
Action: Mouse scrolled (698, 495) with delta (0, 0)
Screenshot: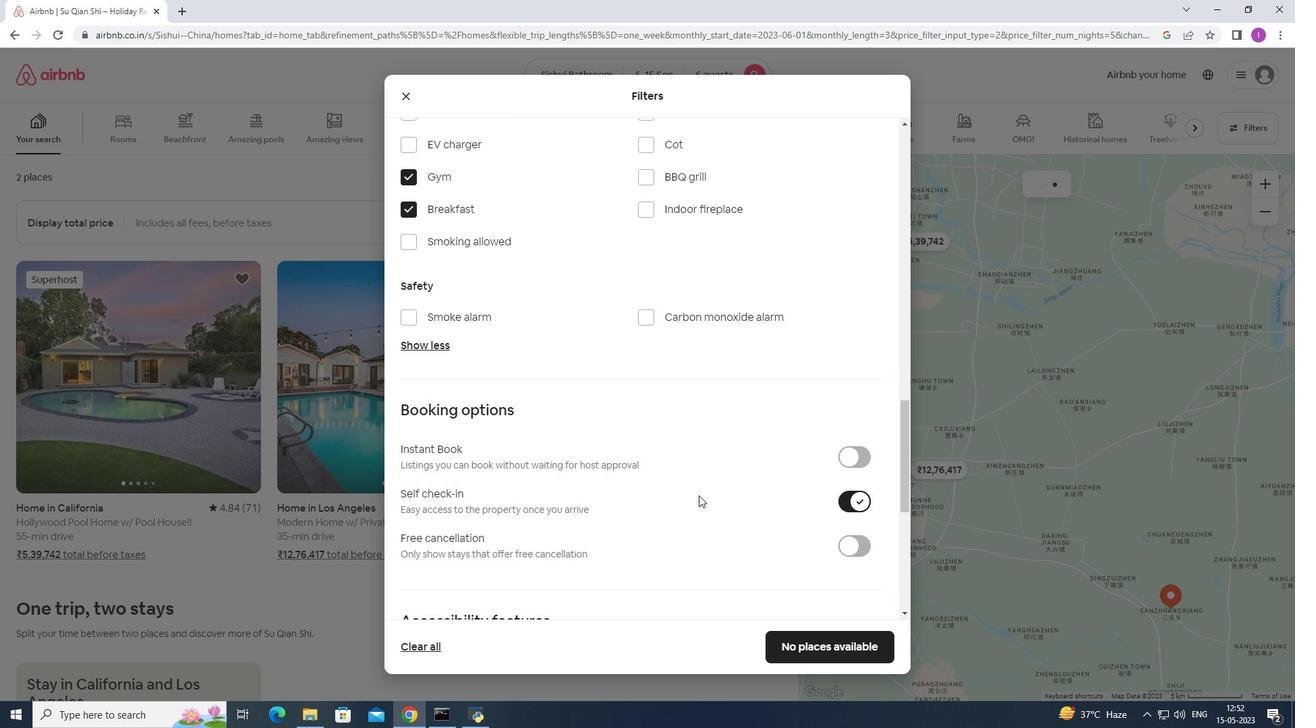 
Action: Mouse moved to (699, 488)
Screenshot: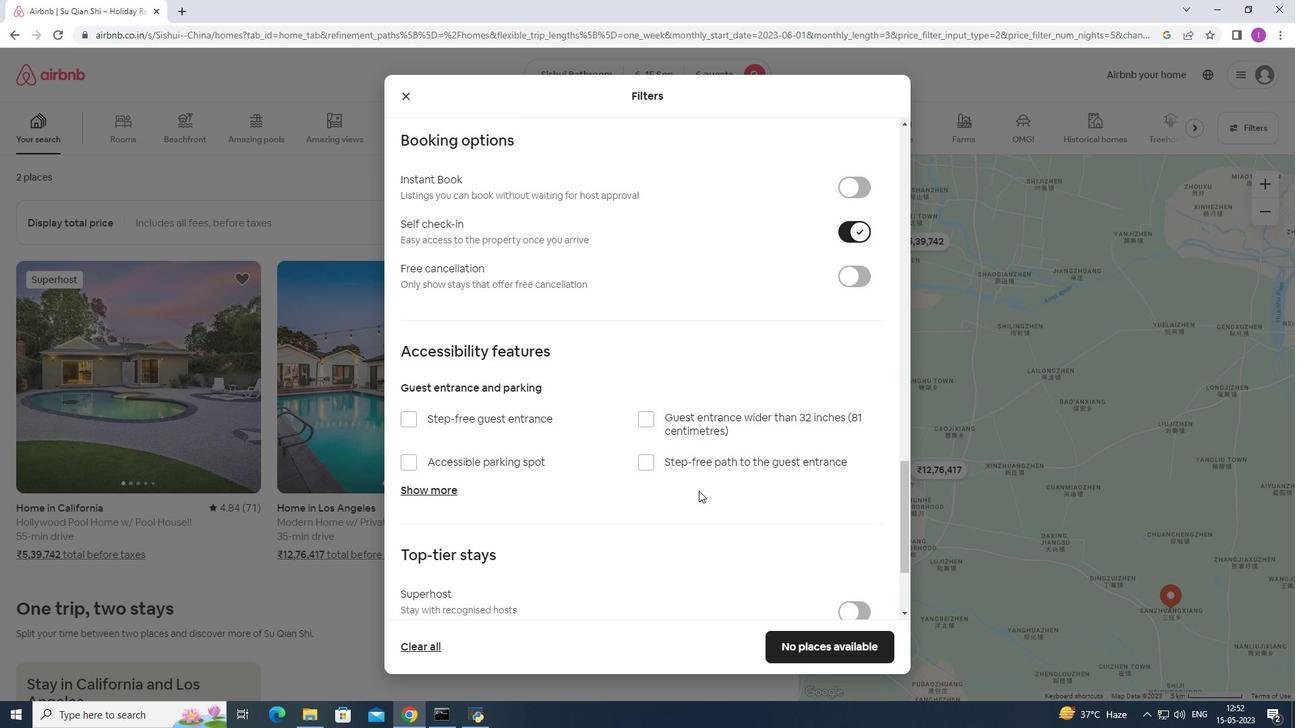 
Action: Mouse scrolled (699, 487) with delta (0, 0)
Screenshot: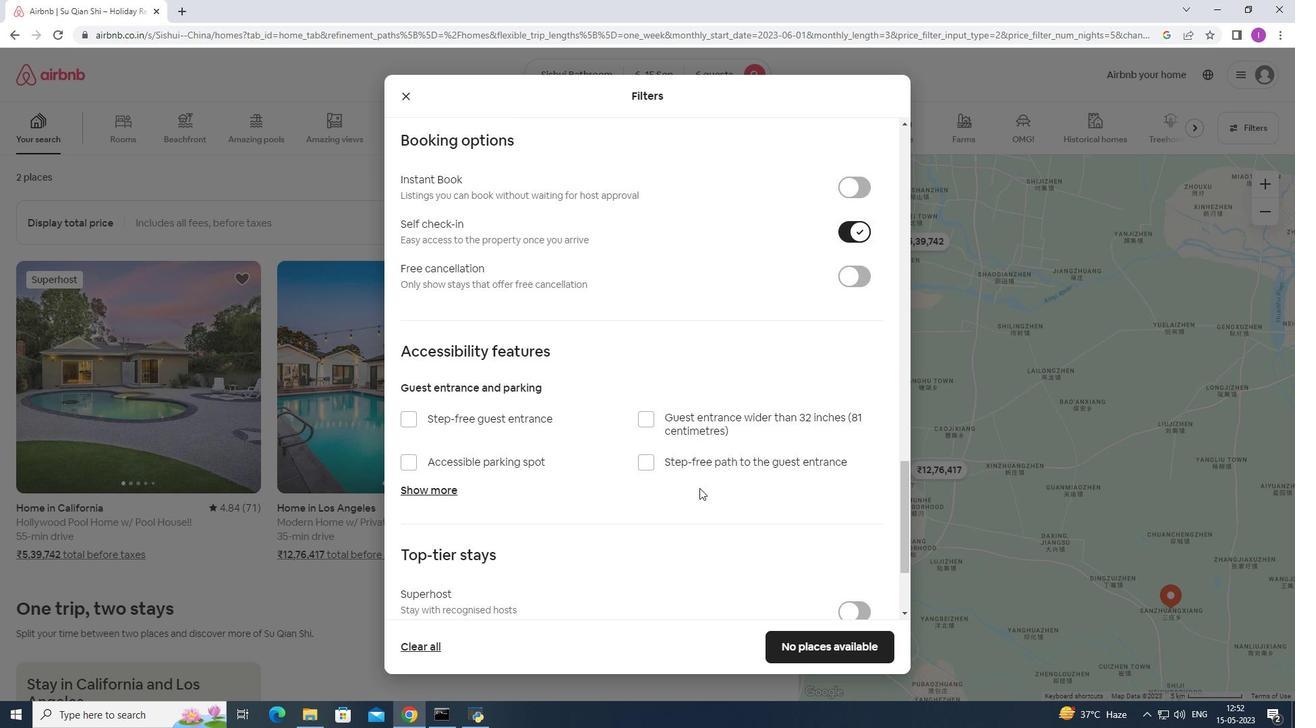 
Action: Mouse scrolled (699, 487) with delta (0, 0)
Screenshot: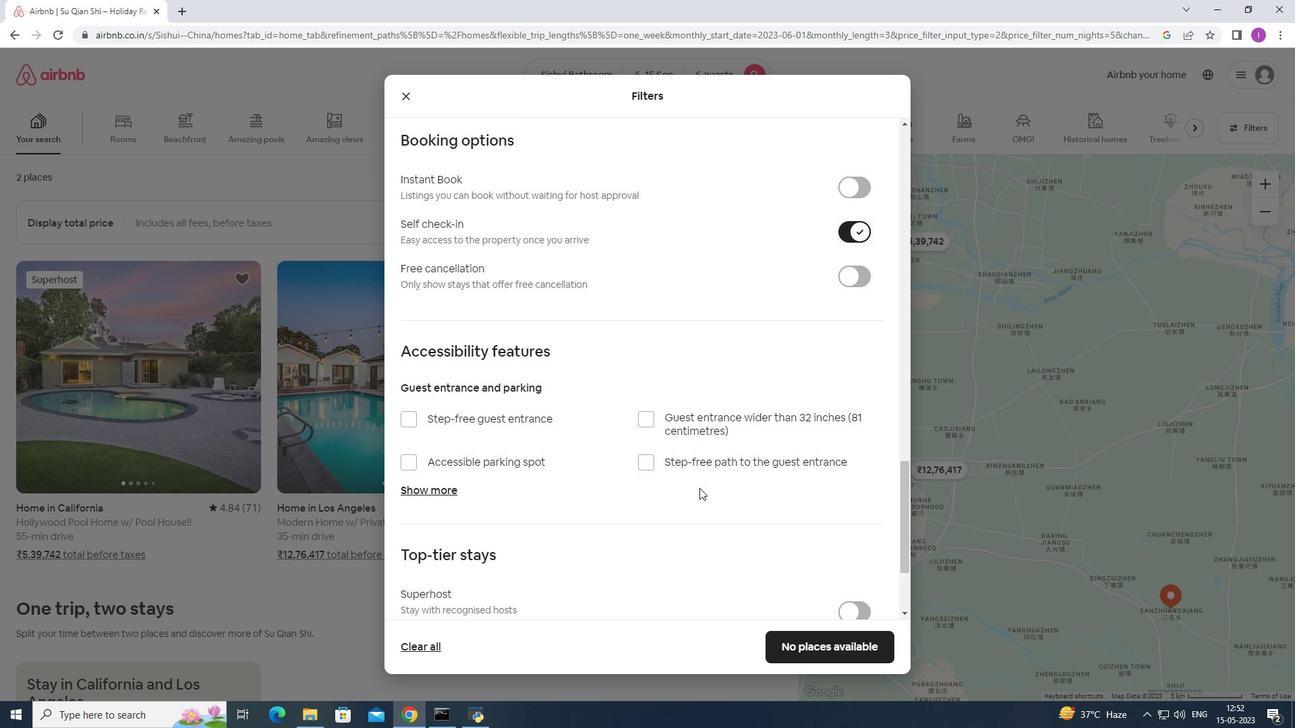 
Action: Mouse moved to (700, 488)
Screenshot: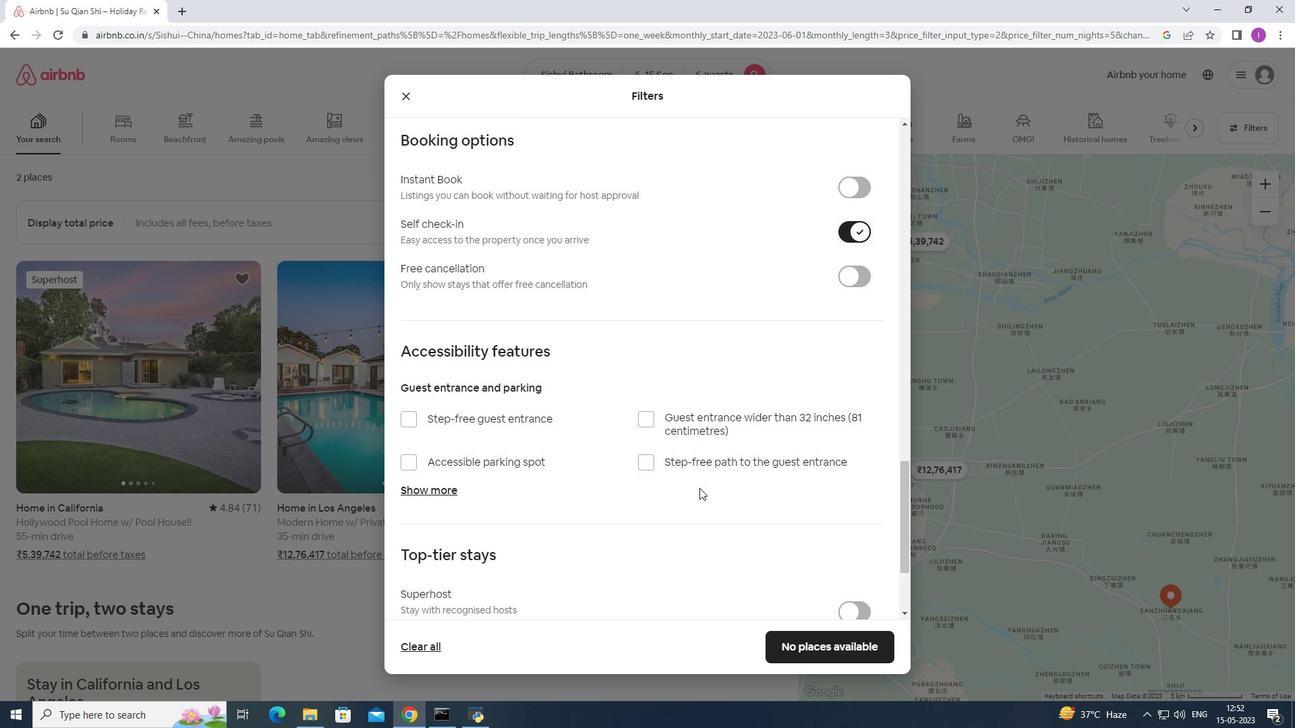 
Action: Mouse scrolled (700, 487) with delta (0, 0)
Screenshot: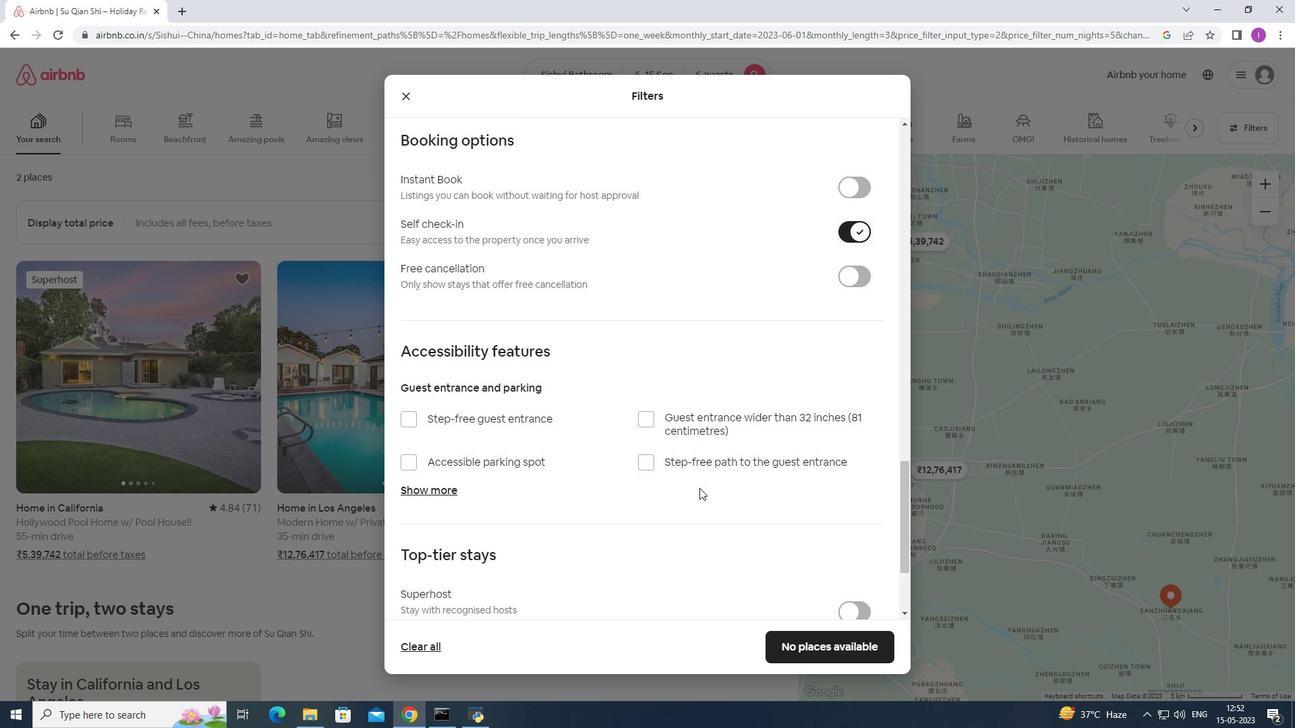 
Action: Mouse moved to (702, 485)
Screenshot: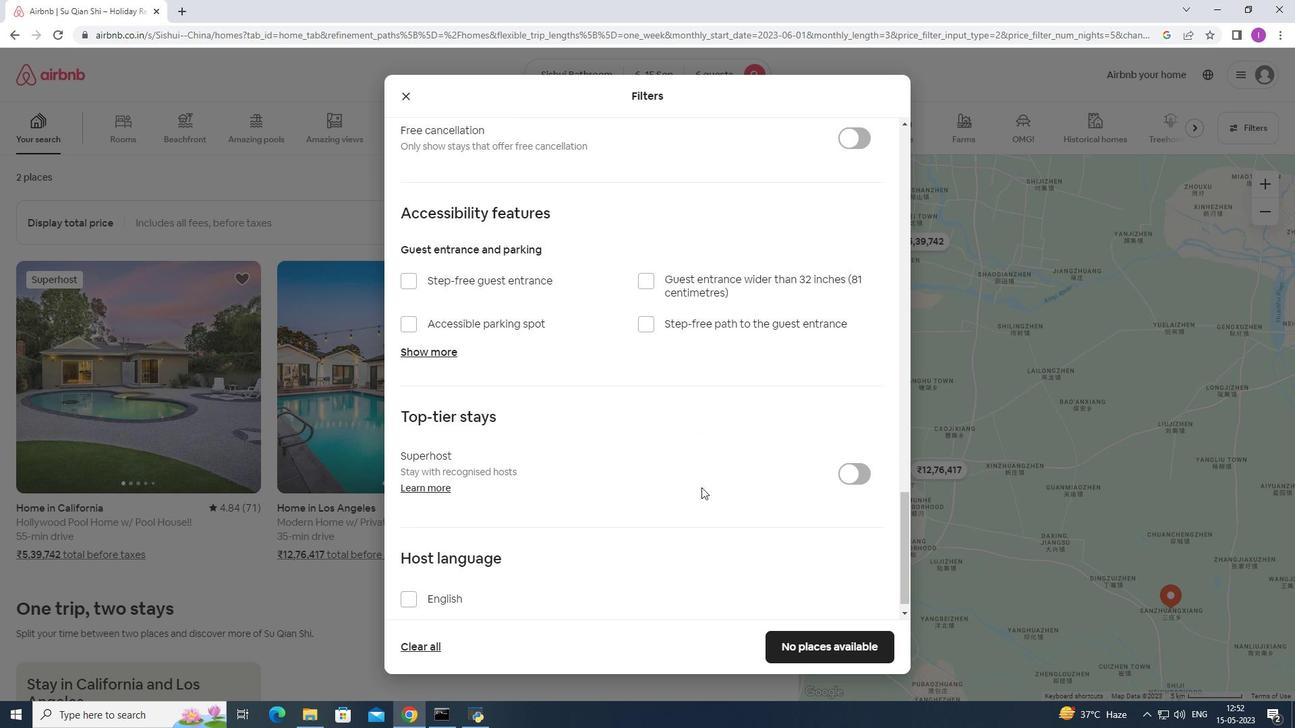 
Action: Mouse scrolled (702, 484) with delta (0, 0)
Screenshot: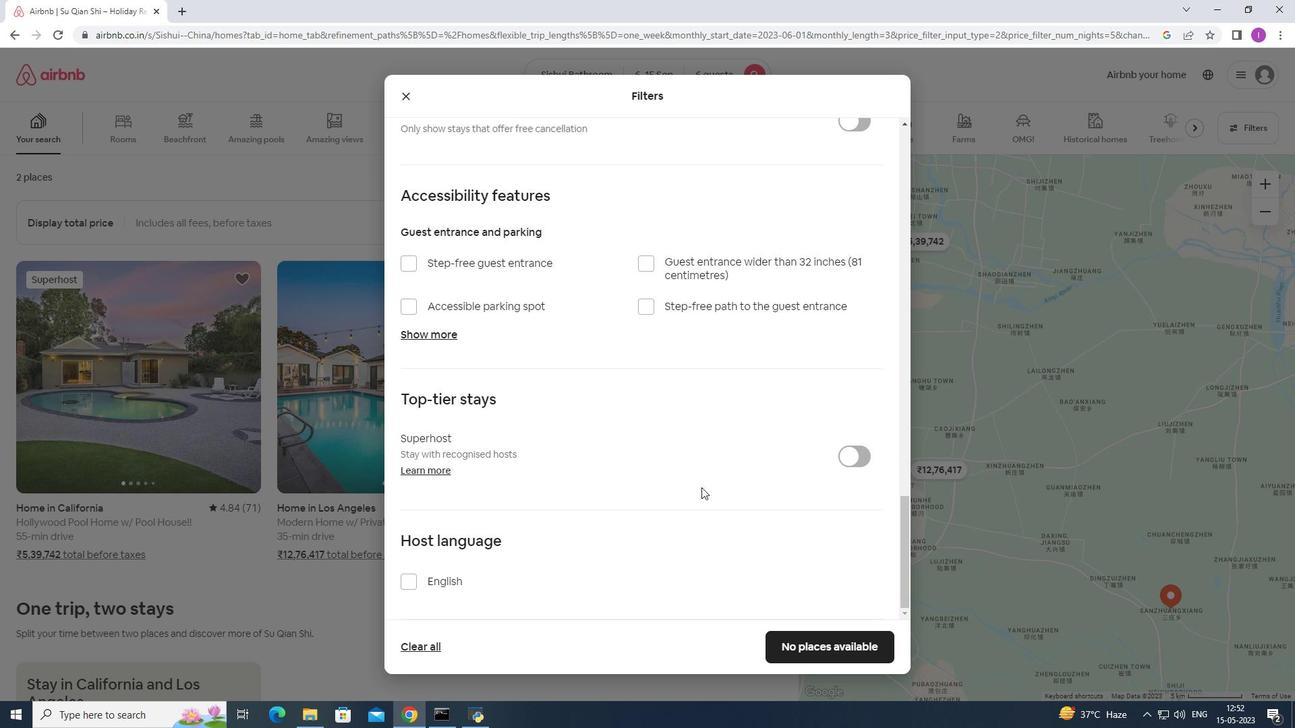 
Action: Mouse scrolled (702, 484) with delta (0, 0)
Screenshot: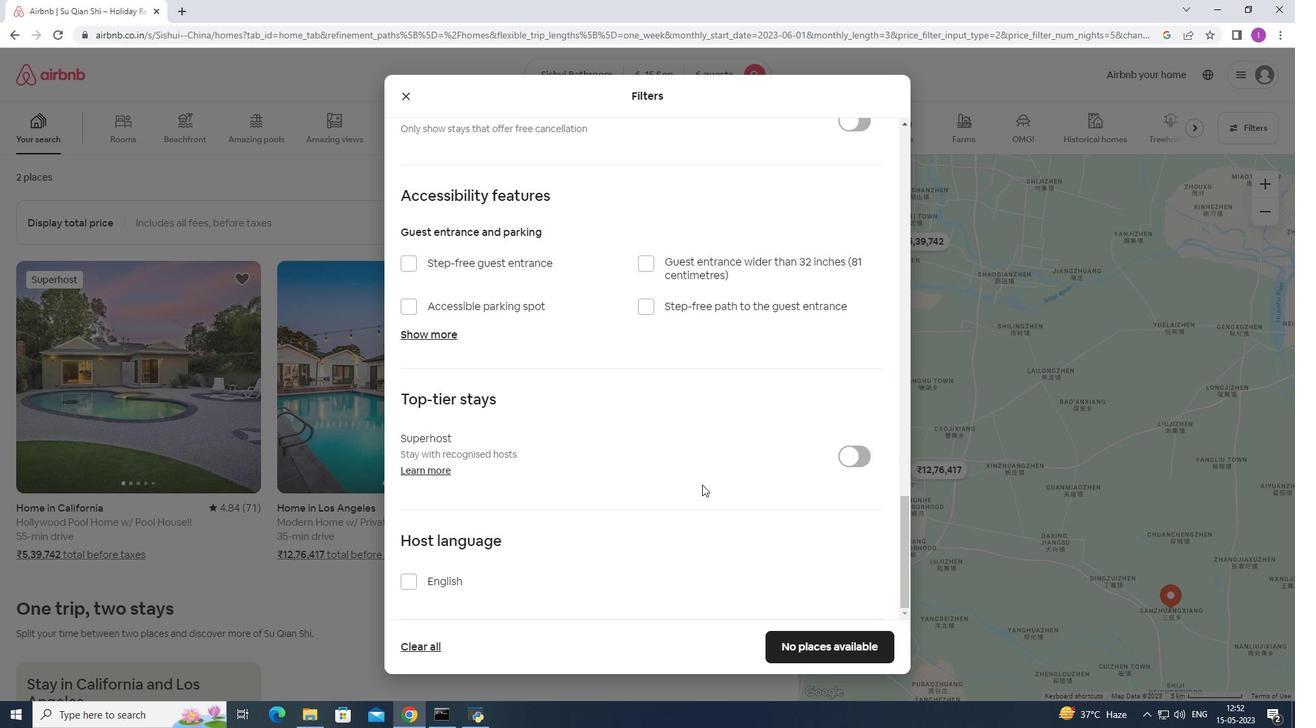 
Action: Mouse scrolled (702, 484) with delta (0, 0)
Screenshot: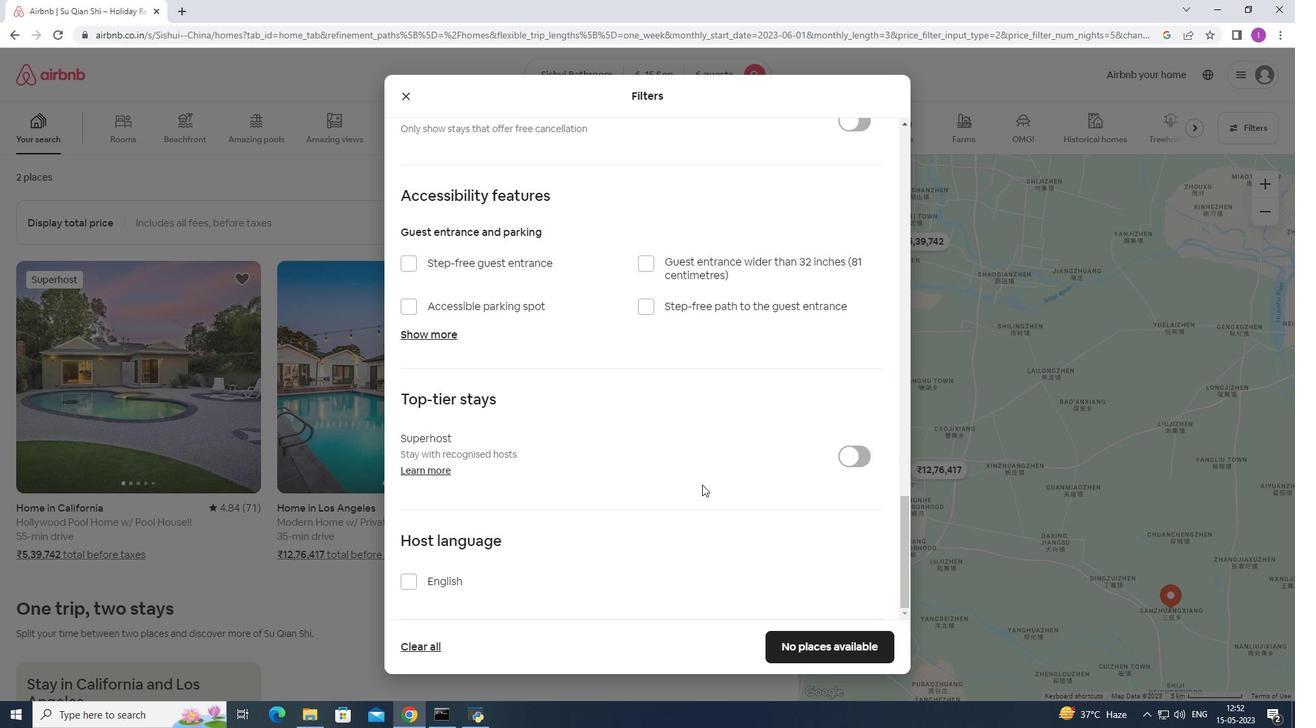 
Action: Mouse scrolled (702, 484) with delta (0, 0)
Screenshot: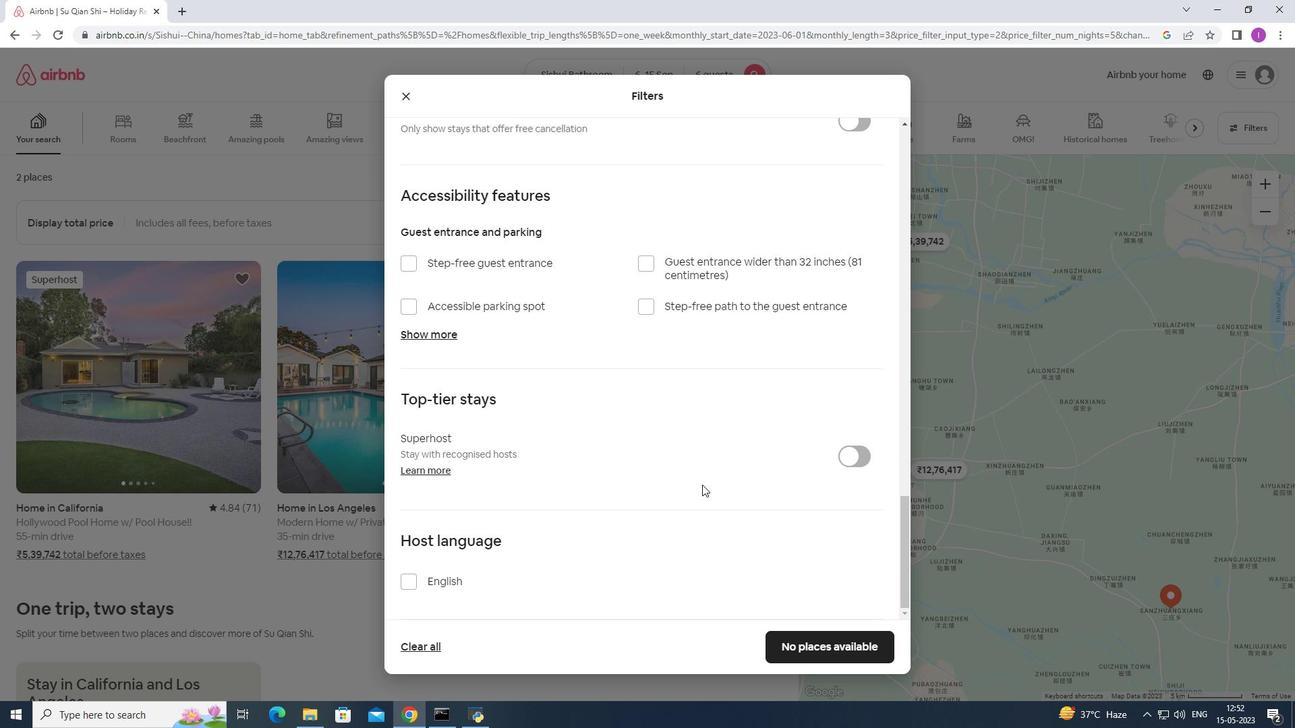 
Action: Mouse moved to (408, 580)
Screenshot: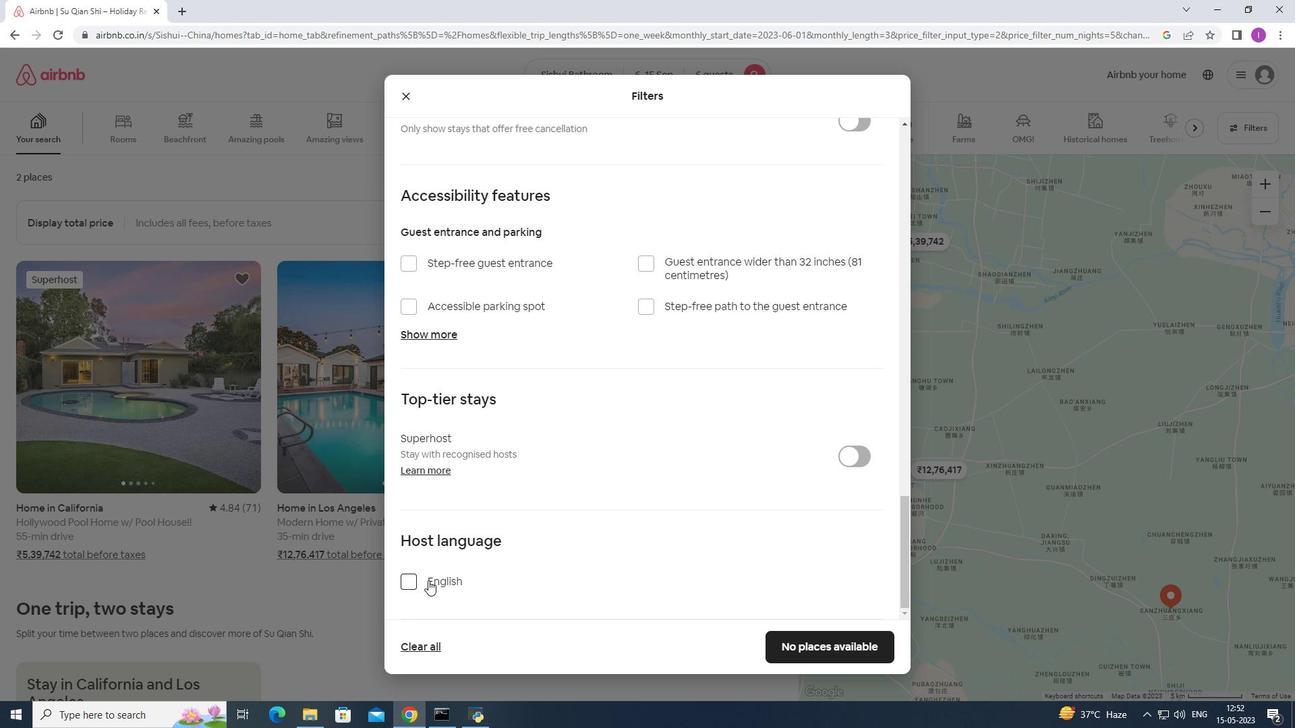 
Action: Mouse pressed left at (408, 580)
Screenshot: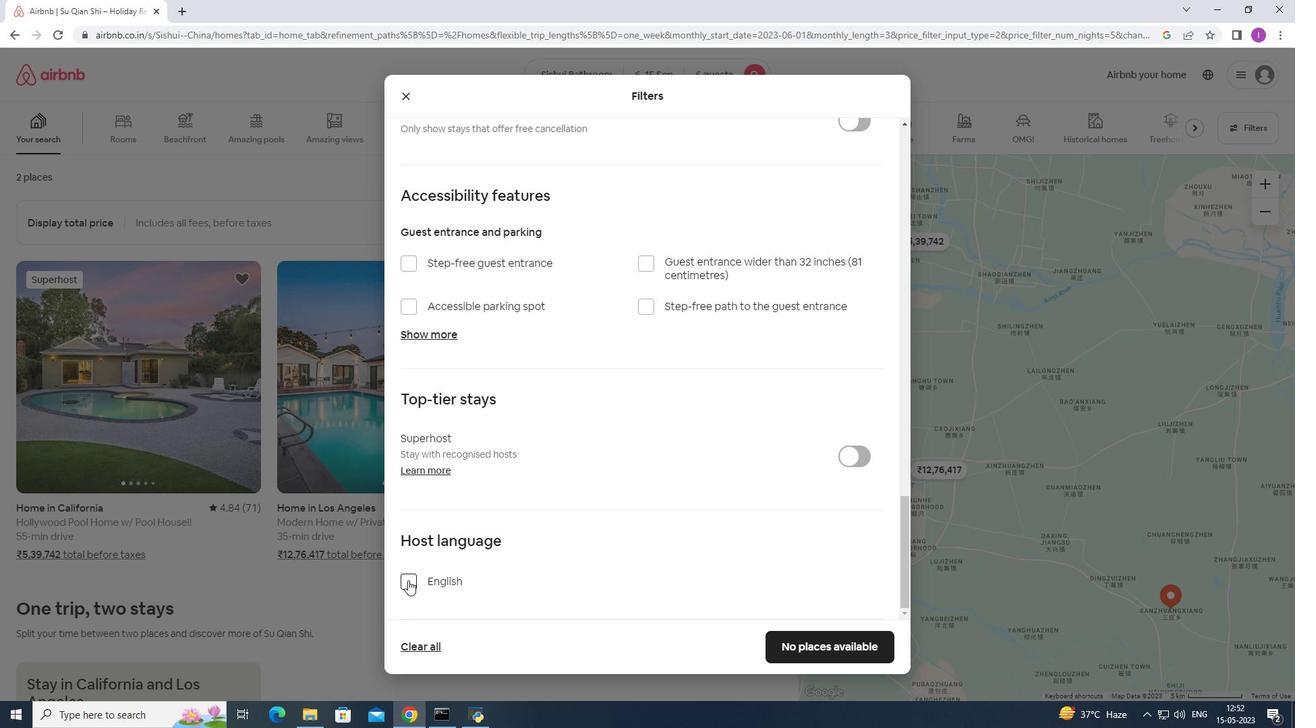 
Action: Mouse moved to (827, 659)
Screenshot: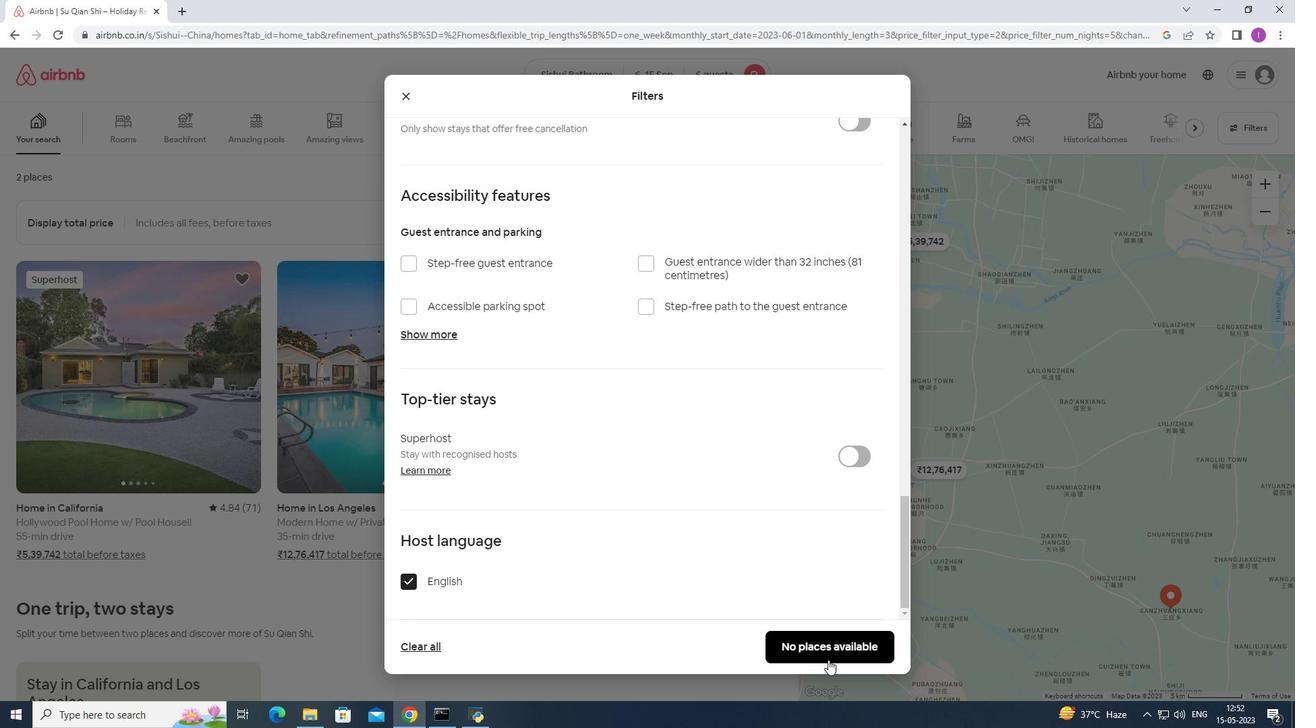 
Action: Mouse pressed left at (827, 659)
Screenshot: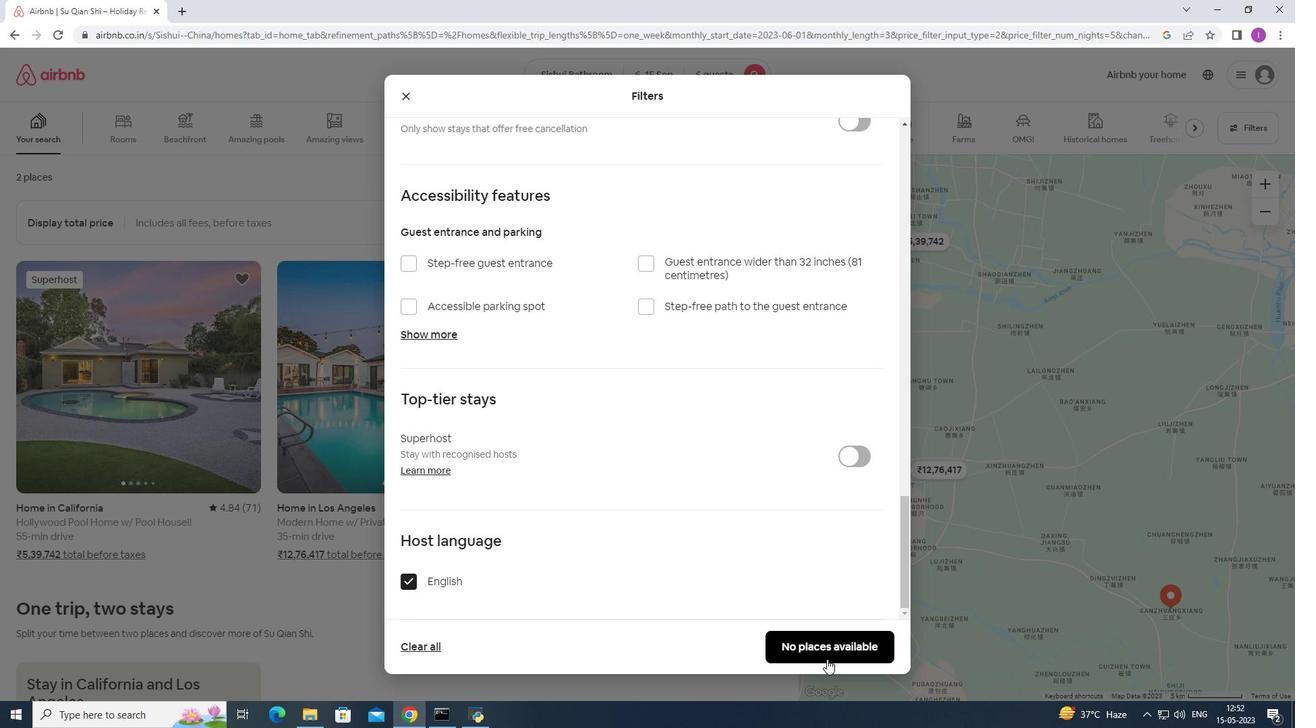 
Action: Mouse moved to (851, 630)
Screenshot: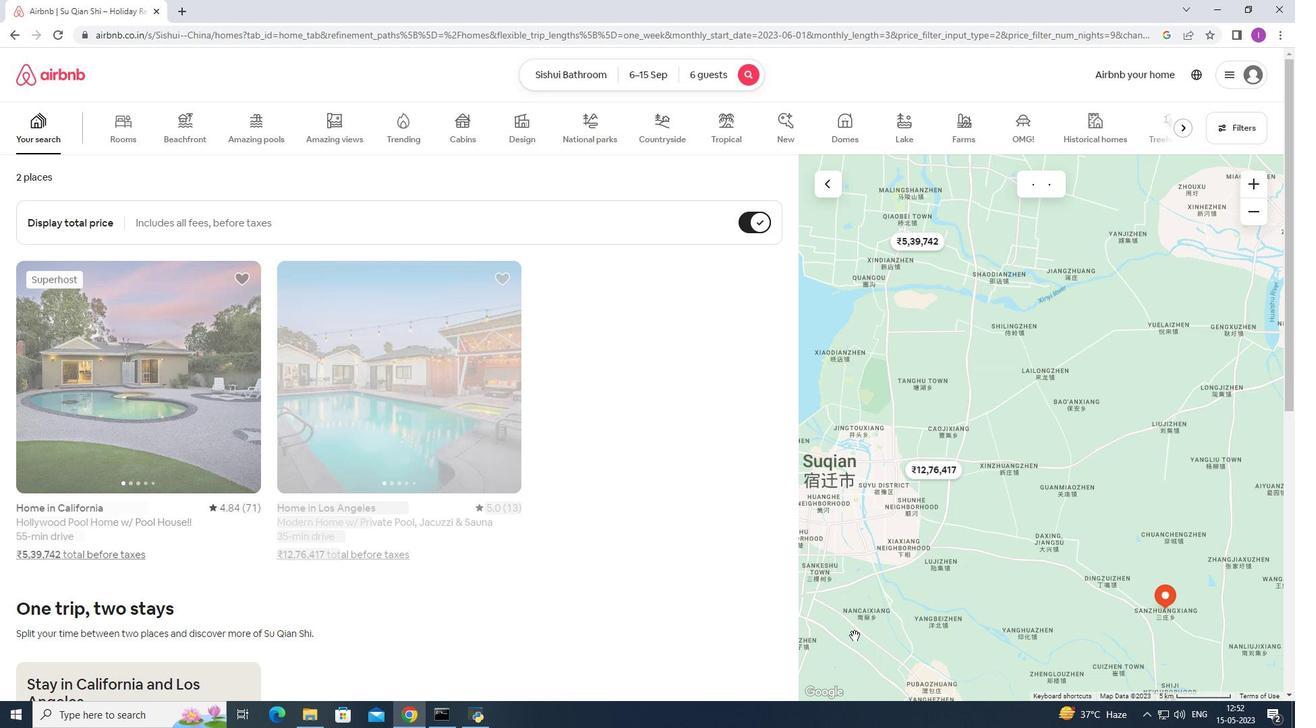 
